 Task: Look for space in San Antonio del Táchira, Venezuela from 6th September, 2023 to 15th September, 2023 for 6 adults in price range Rs.8000 to Rs.12000. Place can be entire place or private room with 6 bedrooms having 6 beds and 6 bathrooms. Property type can be house, flat, guest house. Amenities needed are: wifi, TV, free parkinig on premises, gym, breakfast. Booking option can be shelf check-in. Required host language is English.
Action: Mouse moved to (513, 124)
Screenshot: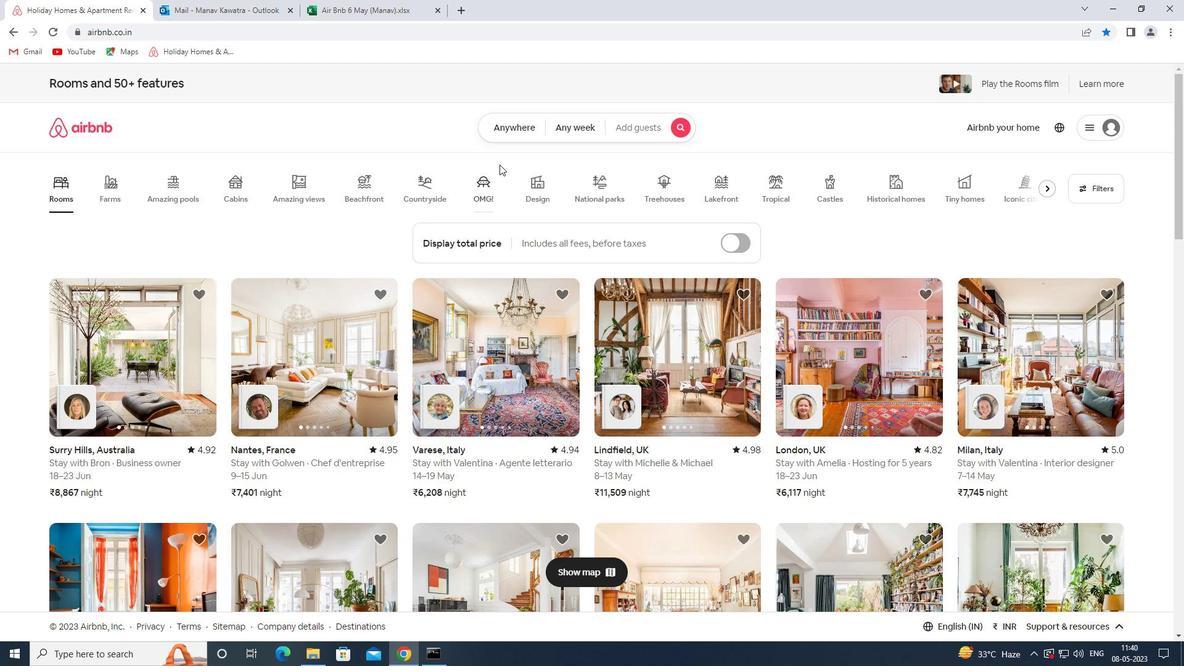 
Action: Mouse pressed left at (513, 124)
Screenshot: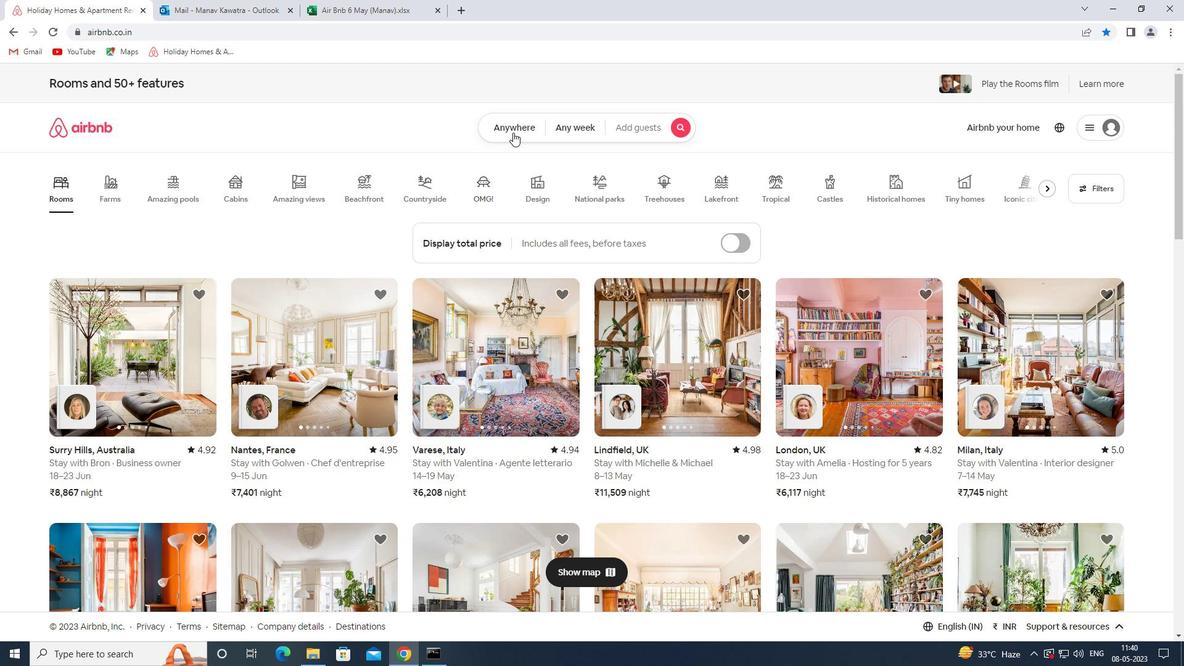 
Action: Mouse moved to (409, 175)
Screenshot: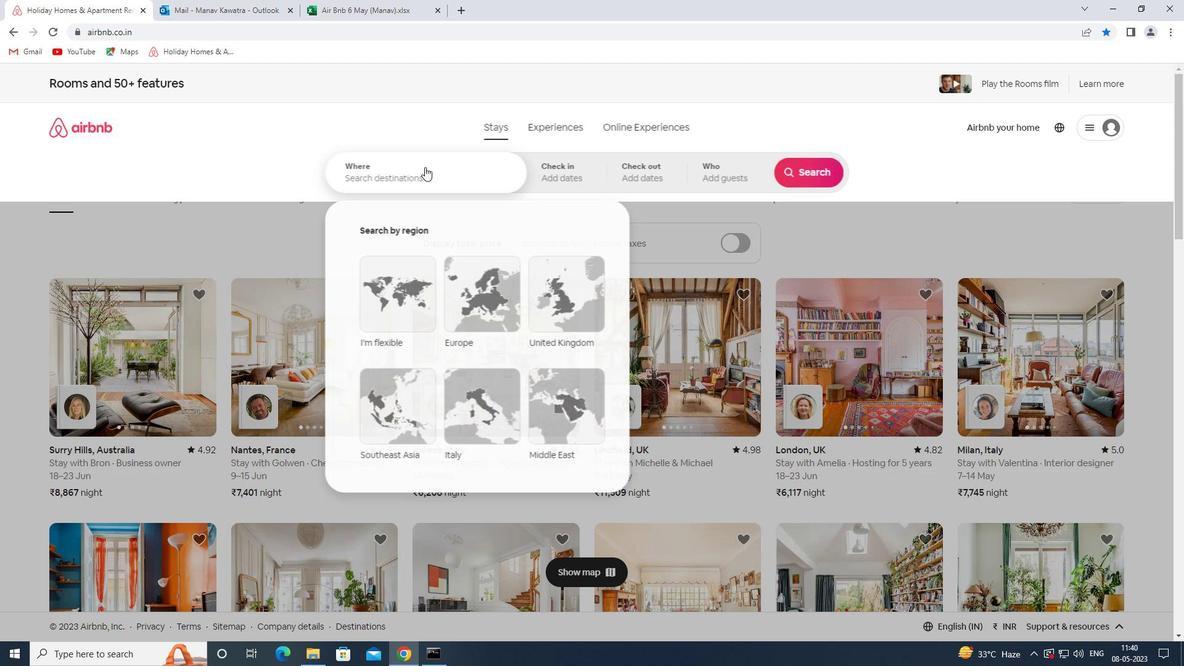 
Action: Mouse pressed left at (409, 175)
Screenshot: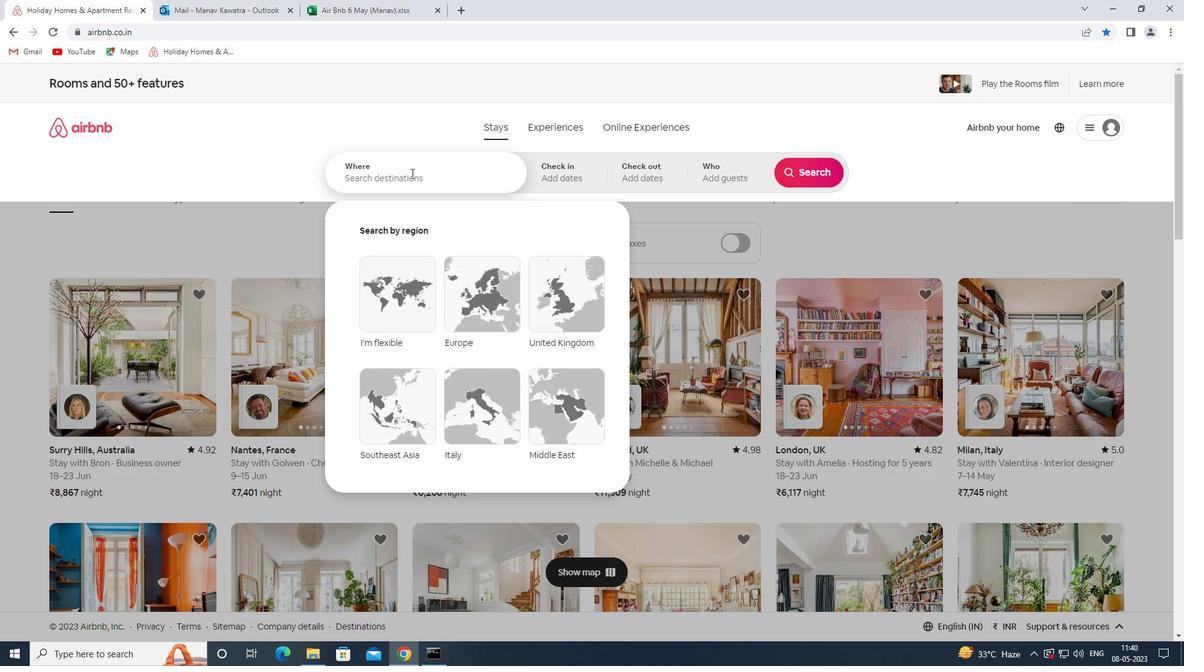 
Action: Key pressed <Key.shift>SAN<Key.space><Key.shift>ANTONIO<Key.space><Key.shift><Key.shift><Key.shift>DEL<Key.space><Key.shift>TACH
Screenshot: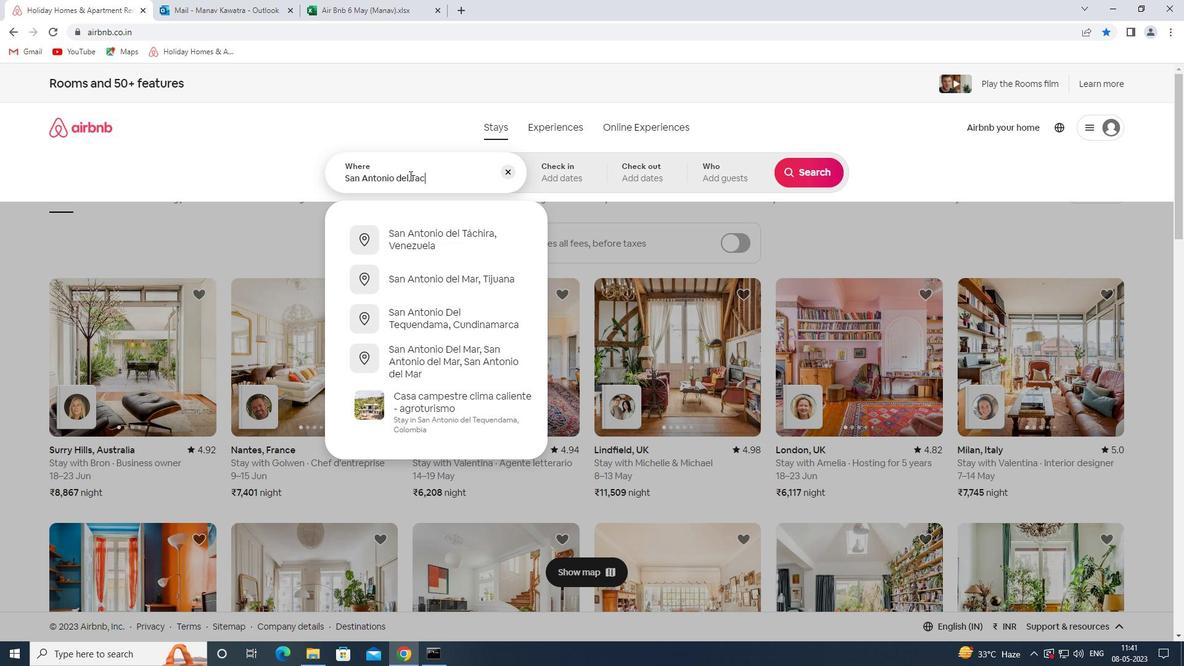 
Action: Mouse moved to (497, 244)
Screenshot: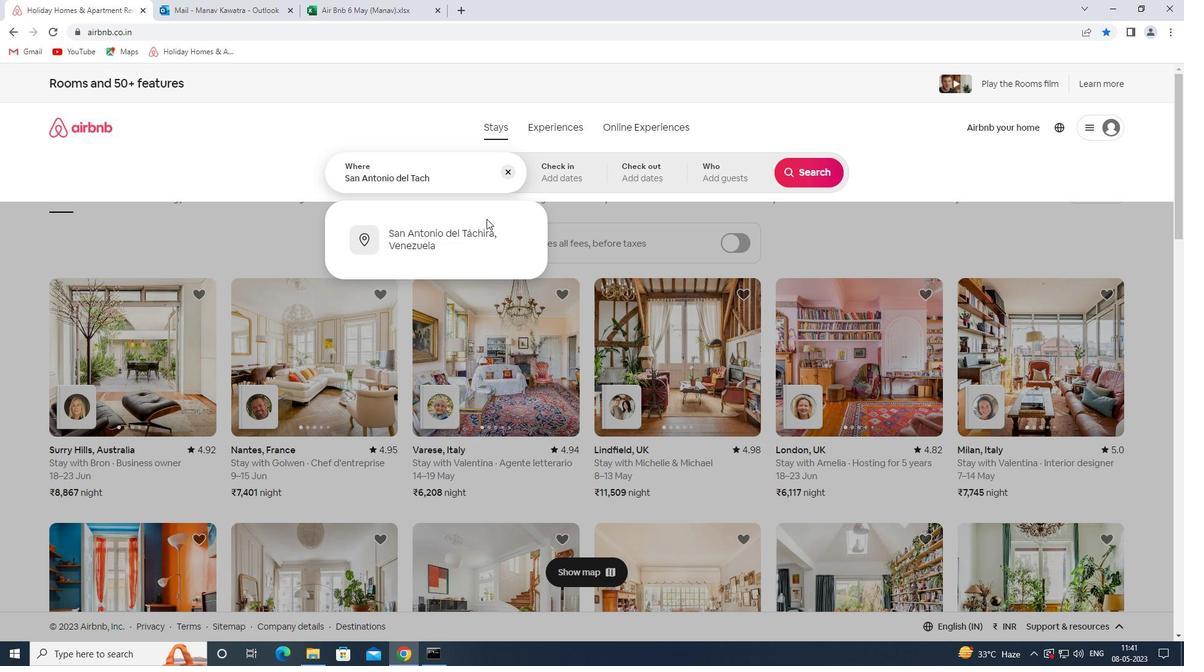 
Action: Mouse pressed left at (497, 244)
Screenshot: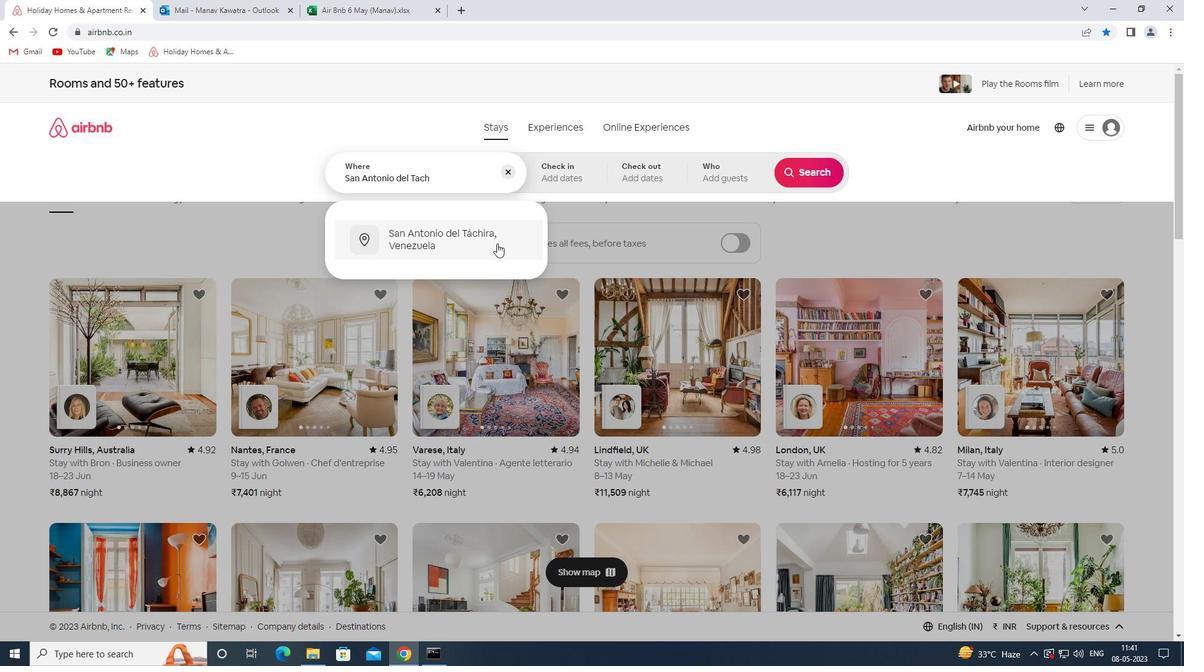 
Action: Mouse moved to (802, 266)
Screenshot: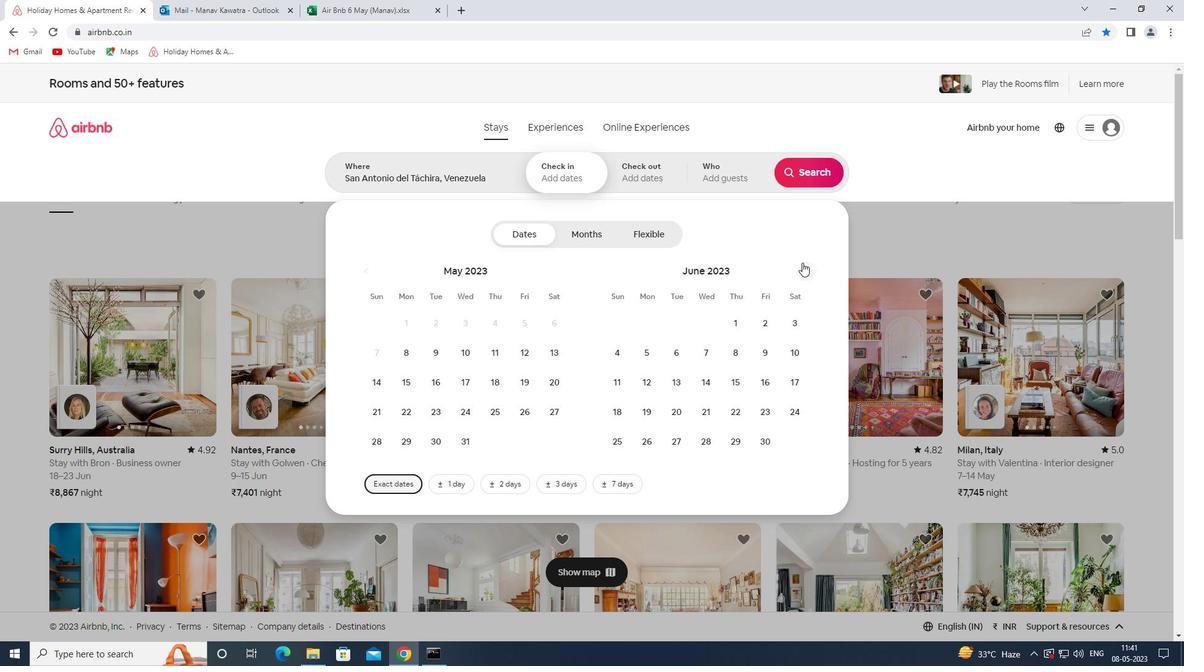 
Action: Mouse pressed left at (802, 266)
Screenshot: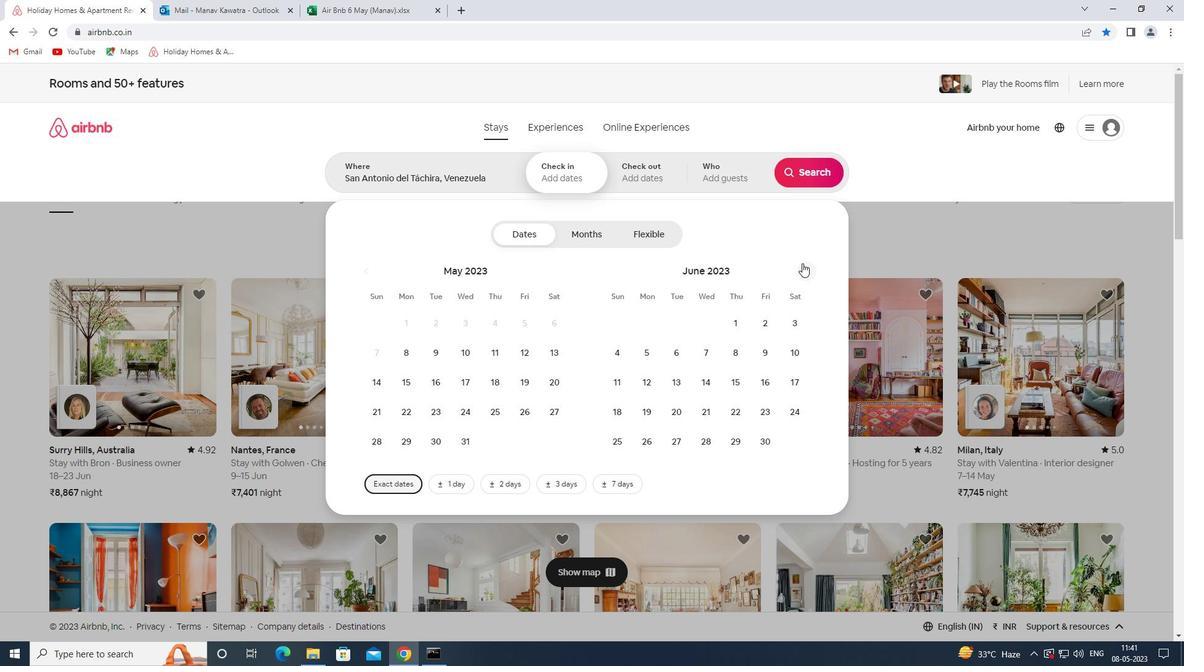 
Action: Mouse pressed left at (802, 266)
Screenshot: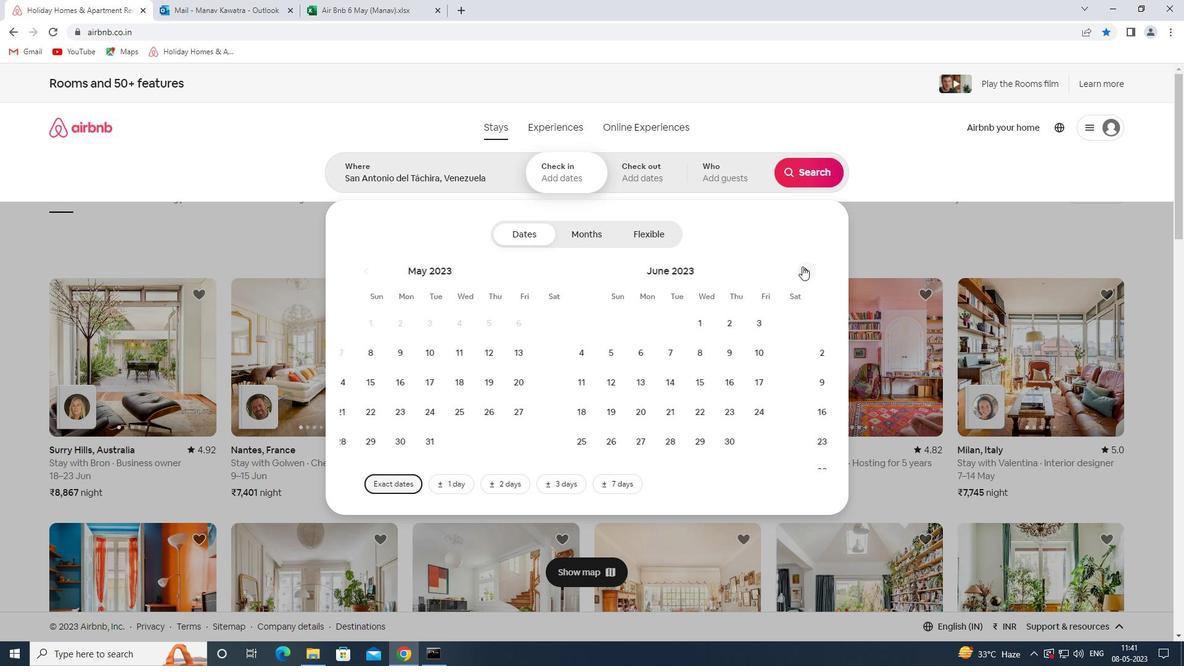 
Action: Mouse moved to (803, 267)
Screenshot: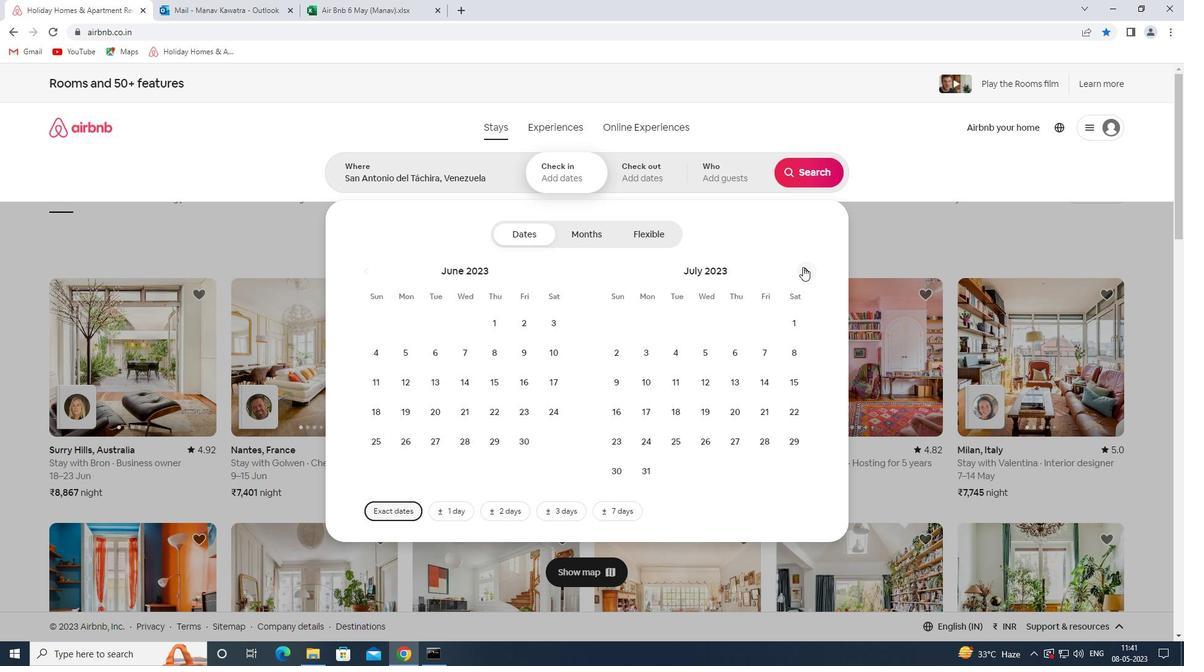 
Action: Mouse pressed left at (803, 267)
Screenshot: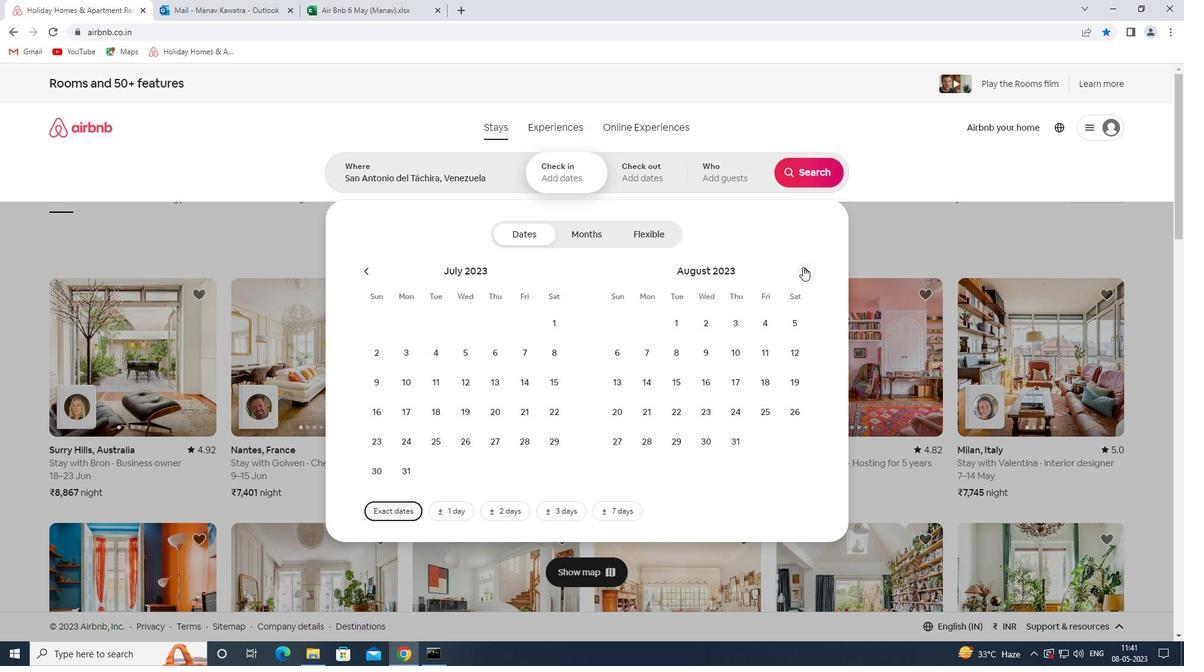 
Action: Mouse moved to (714, 347)
Screenshot: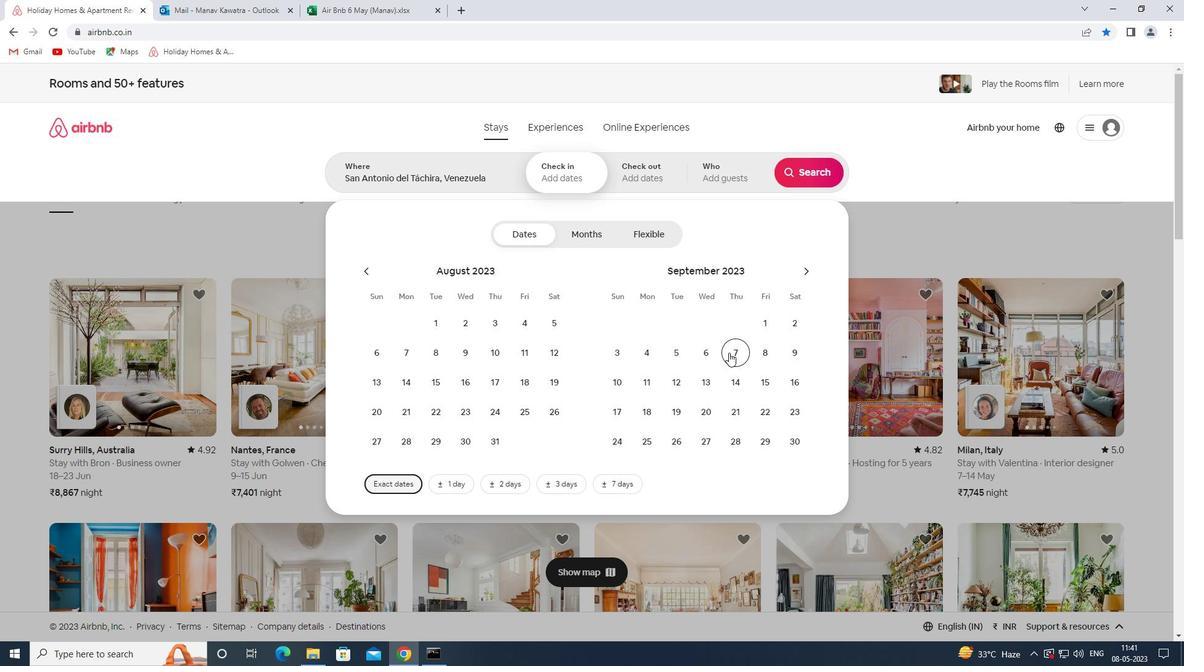 
Action: Mouse pressed left at (714, 347)
Screenshot: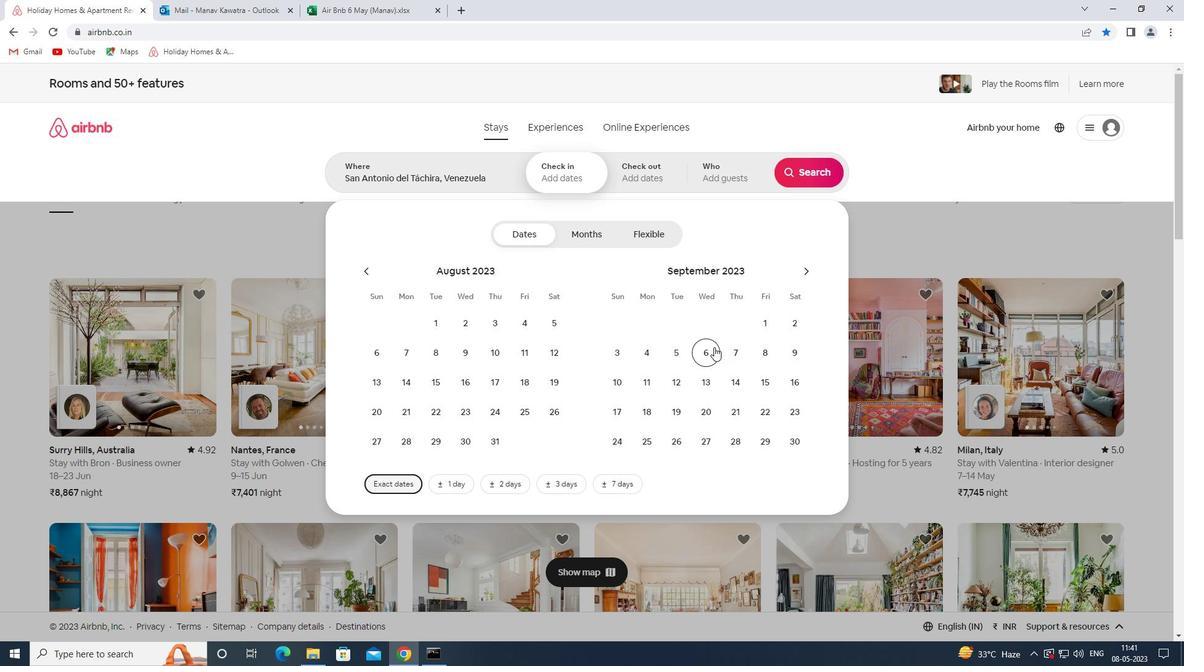 
Action: Mouse moved to (773, 380)
Screenshot: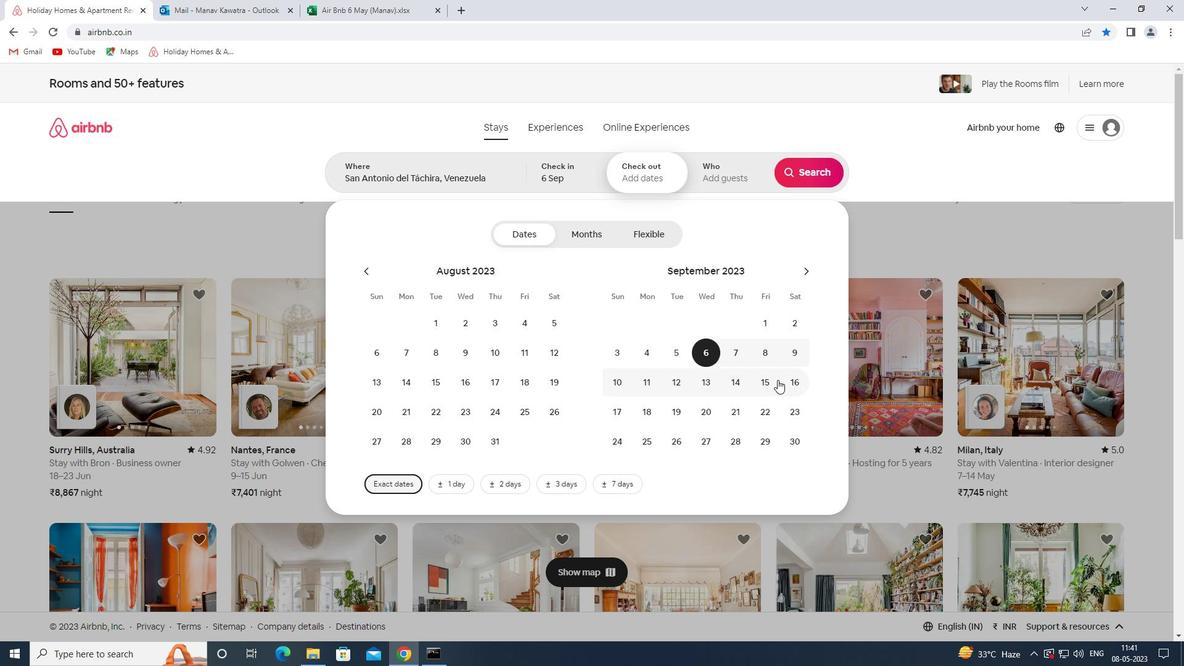
Action: Mouse pressed left at (773, 380)
Screenshot: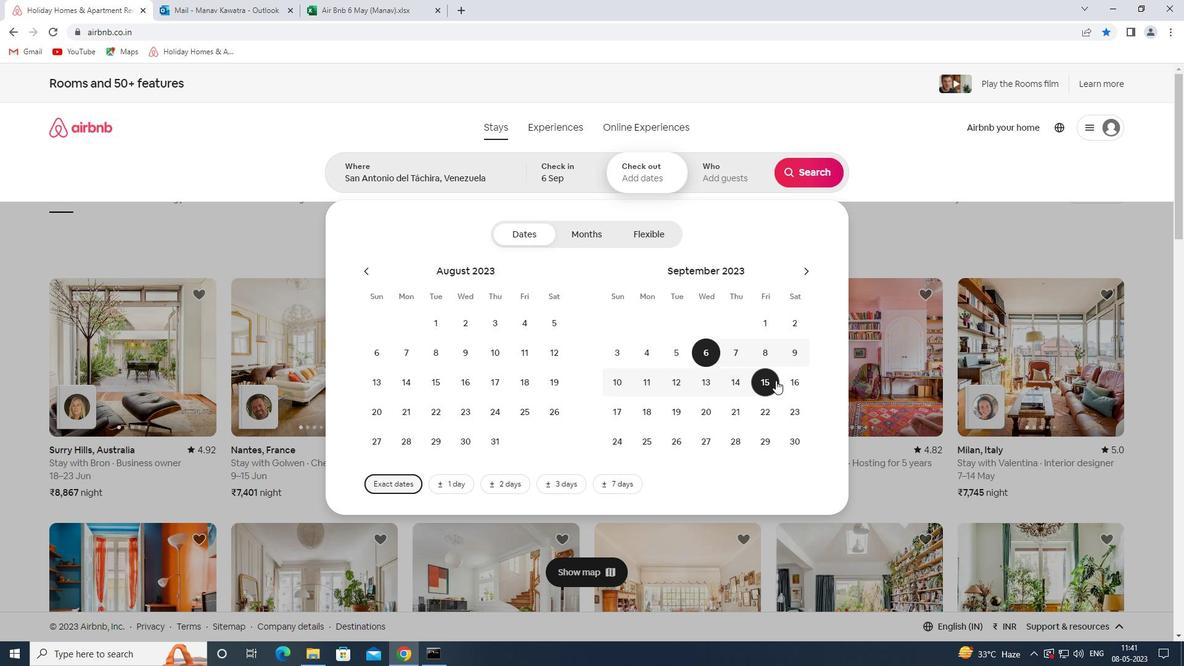
Action: Mouse moved to (730, 177)
Screenshot: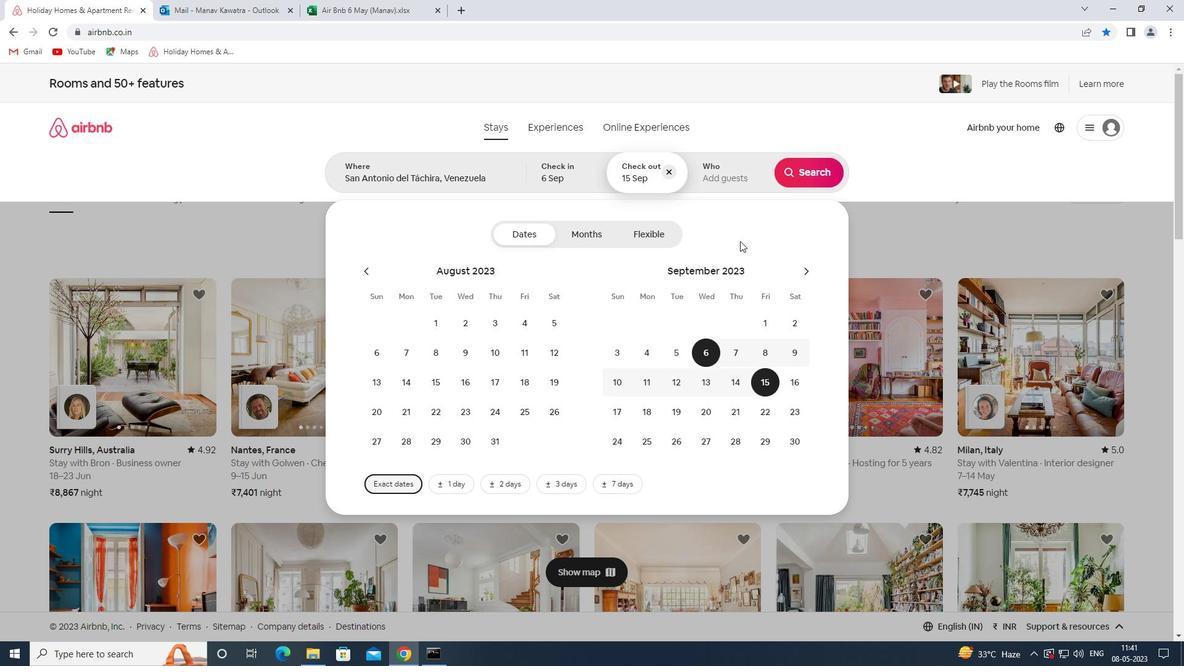 
Action: Mouse pressed left at (730, 177)
Screenshot: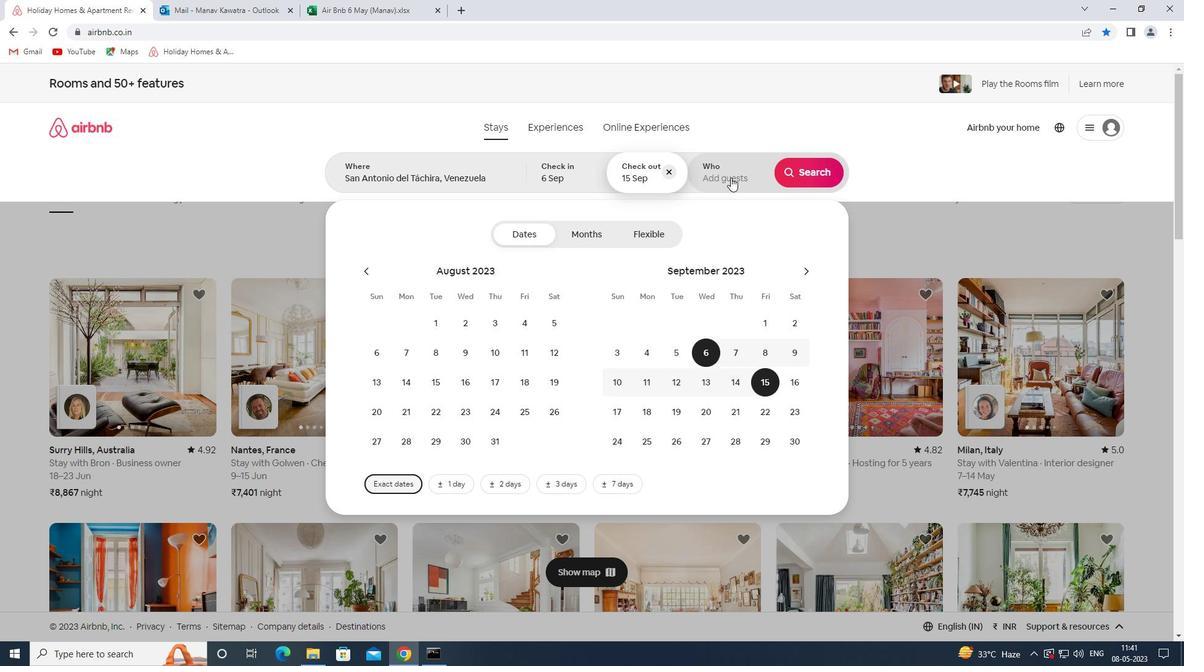 
Action: Mouse moved to (820, 236)
Screenshot: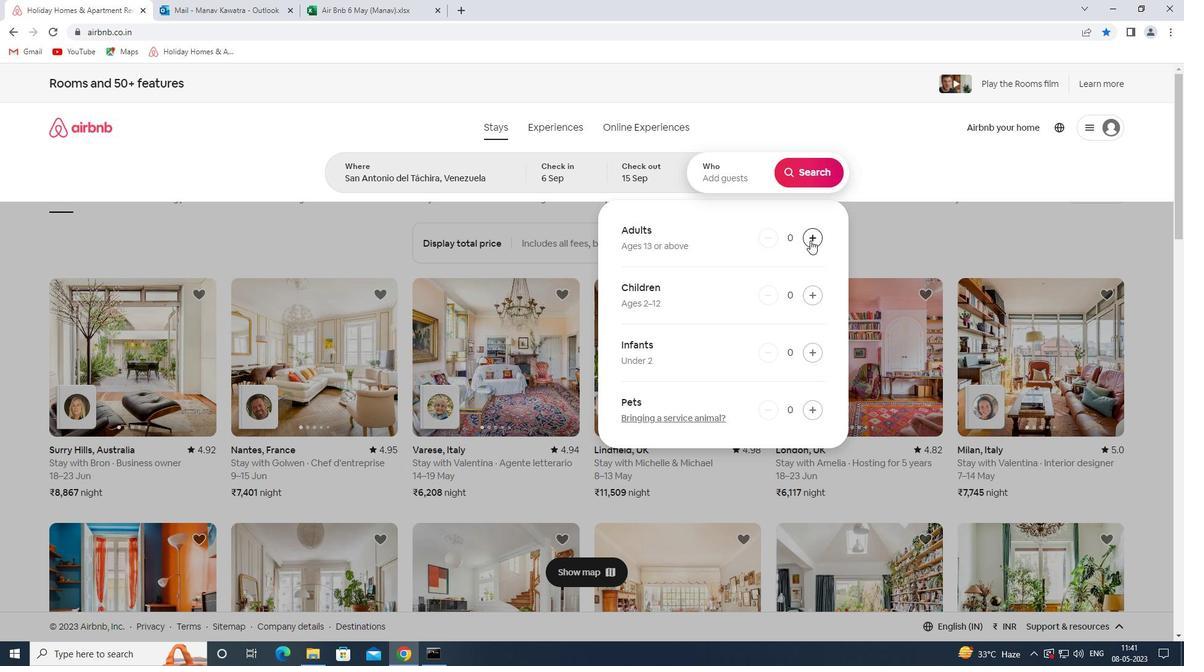 
Action: Mouse pressed left at (820, 236)
Screenshot: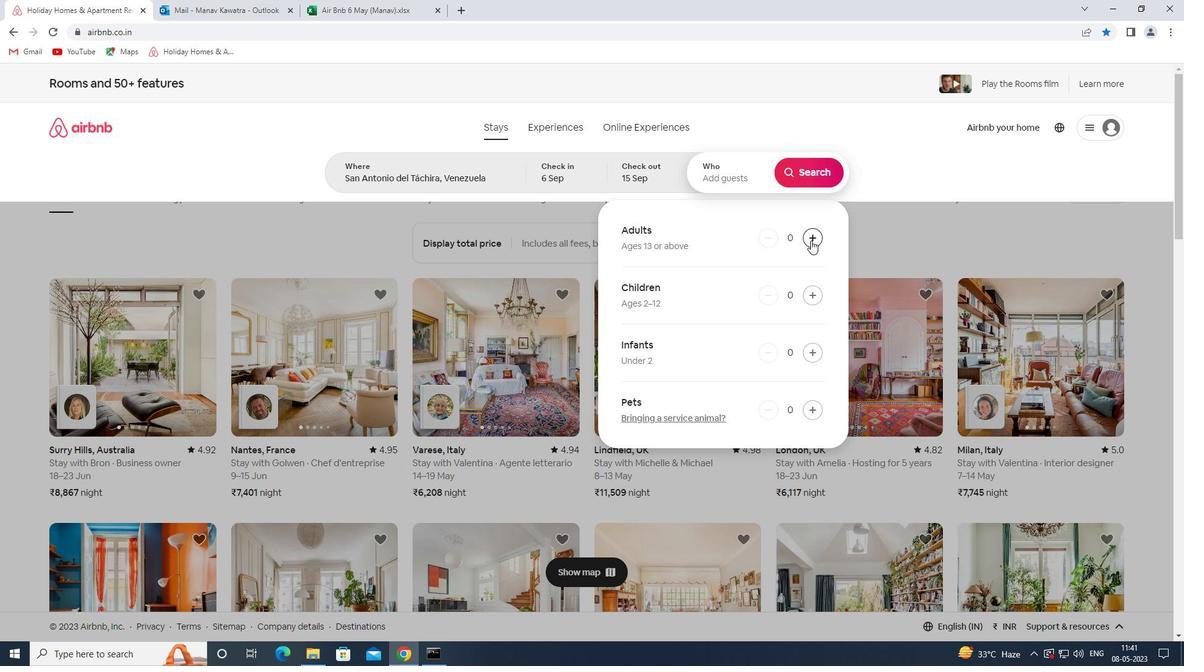 
Action: Mouse moved to (820, 236)
Screenshot: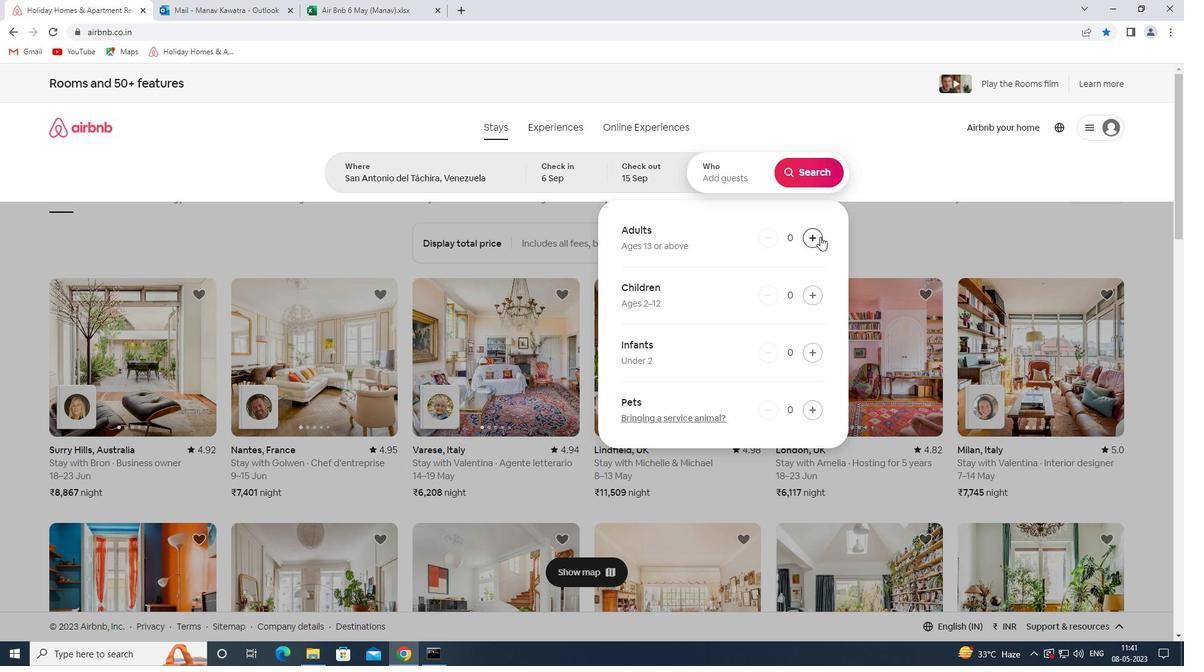 
Action: Mouse pressed left at (820, 236)
Screenshot: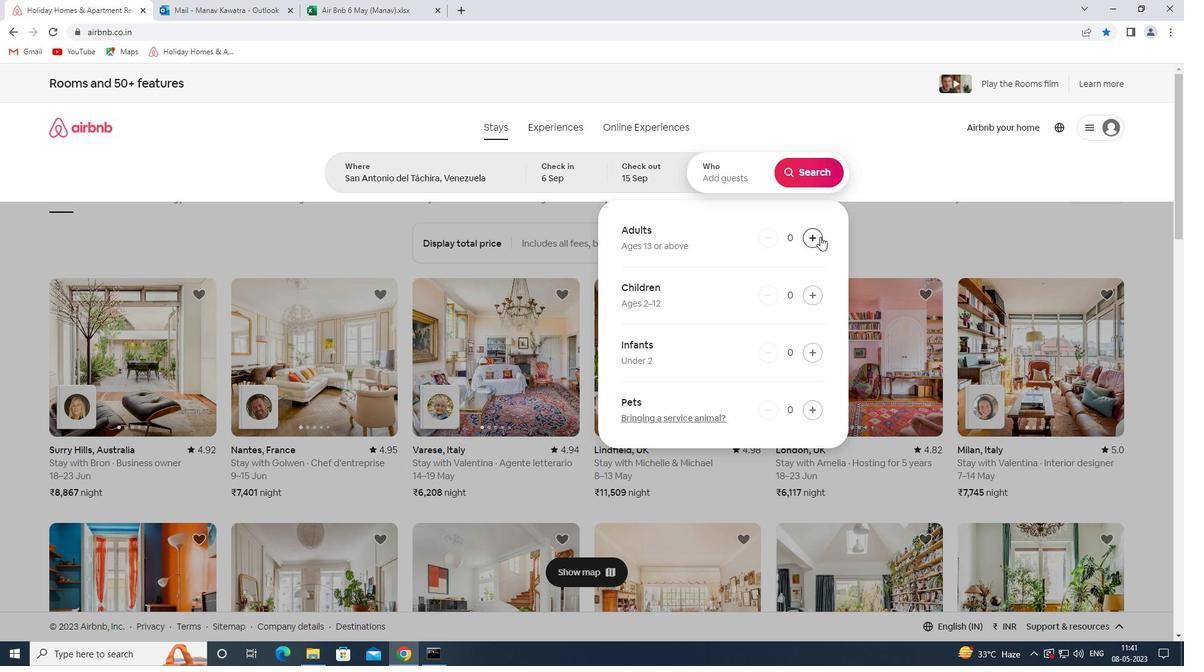 
Action: Mouse moved to (819, 236)
Screenshot: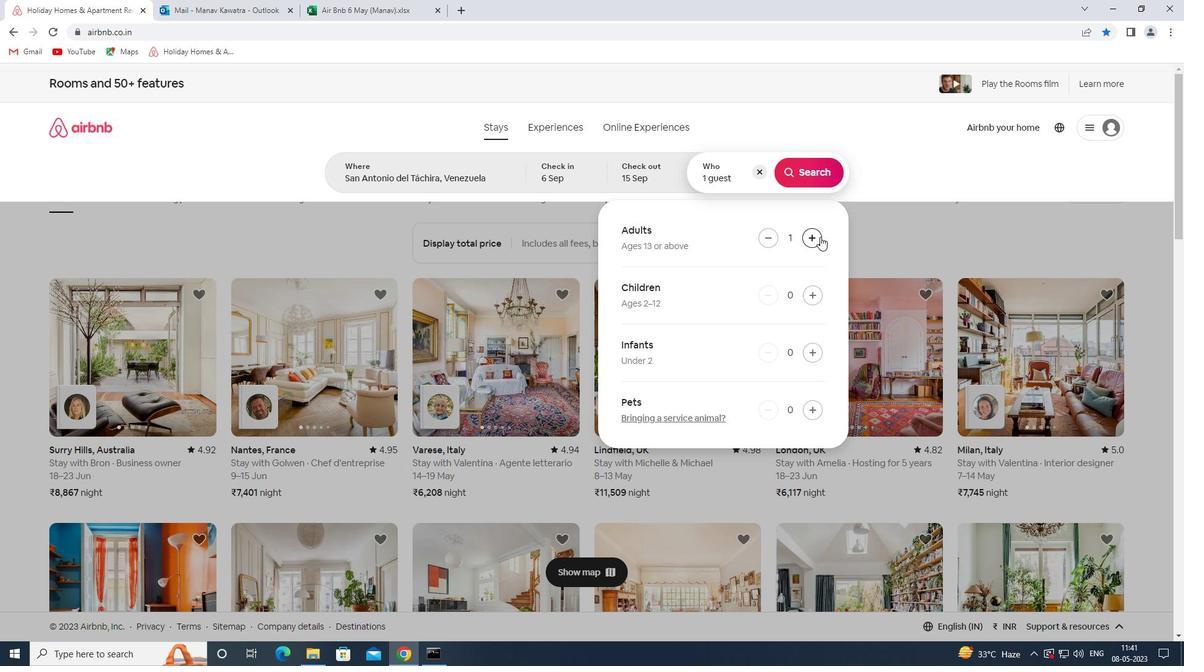 
Action: Mouse pressed left at (819, 236)
Screenshot: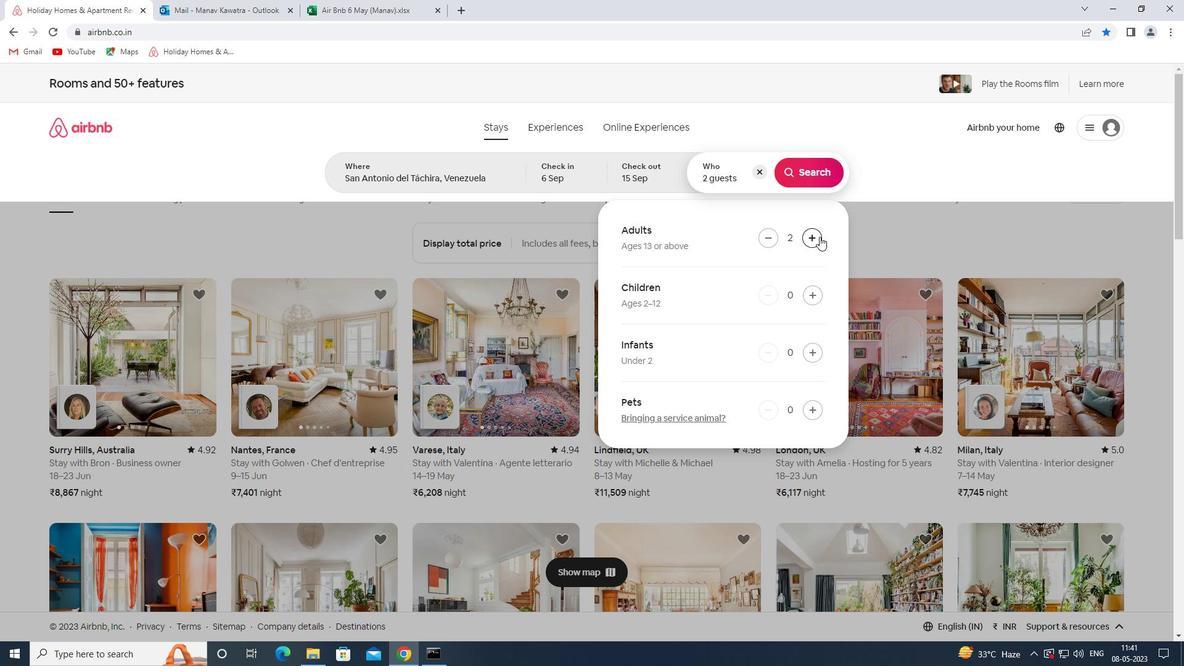 
Action: Mouse pressed left at (819, 236)
Screenshot: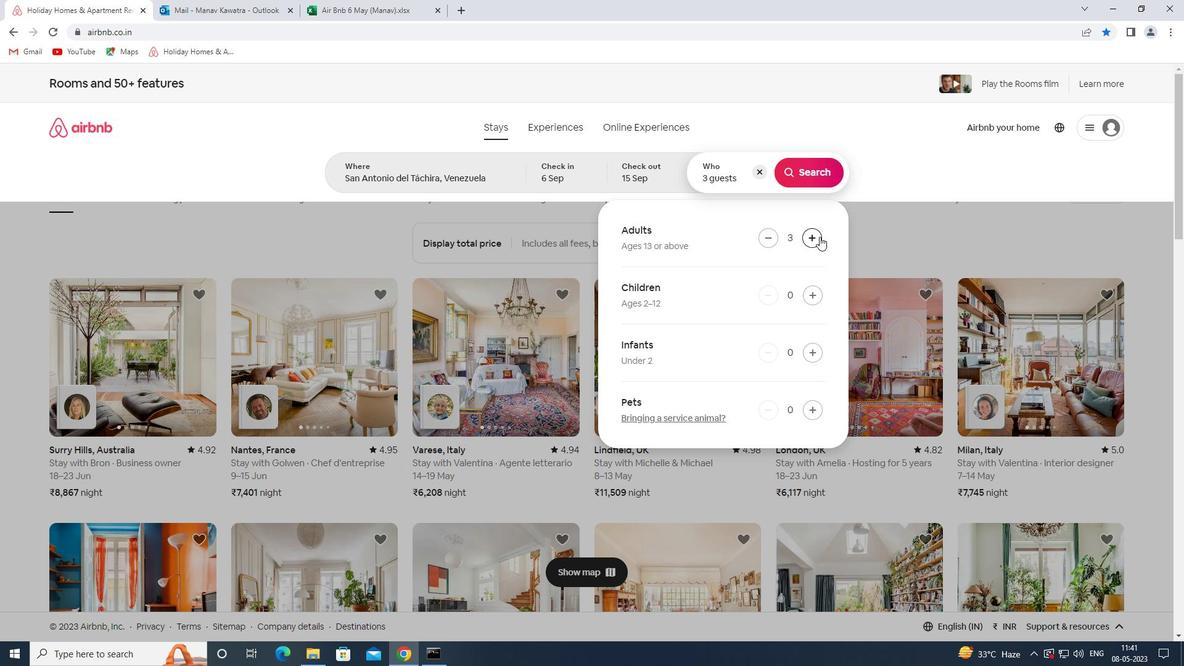 
Action: Mouse pressed left at (819, 236)
Screenshot: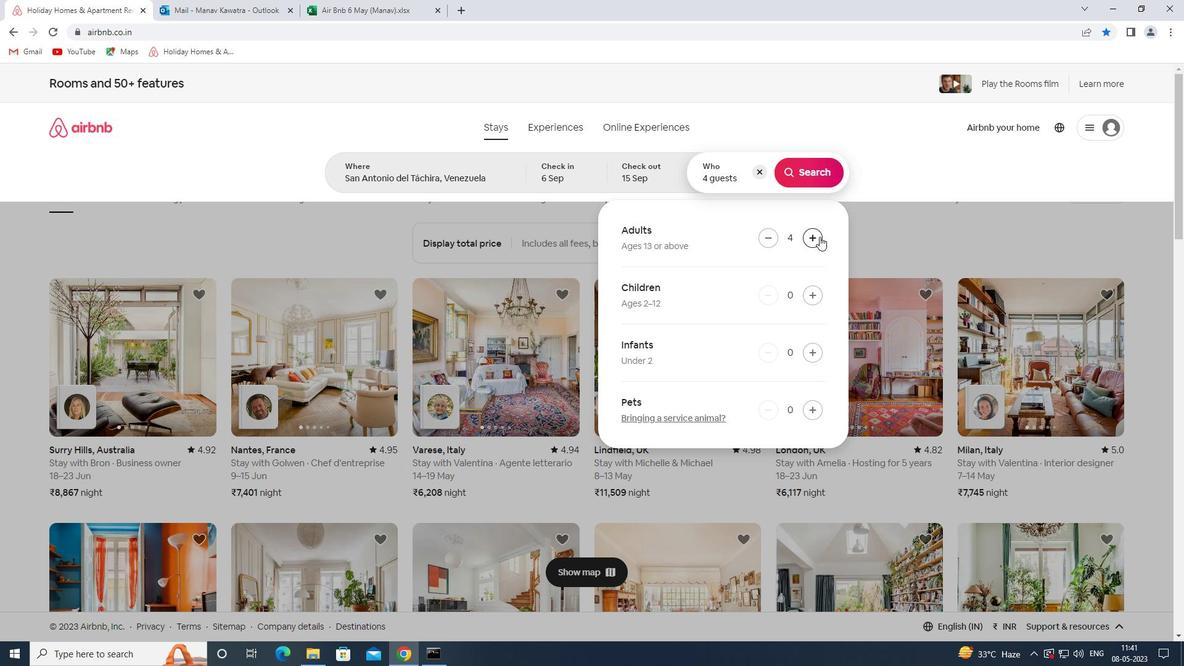 
Action: Mouse pressed left at (819, 236)
Screenshot: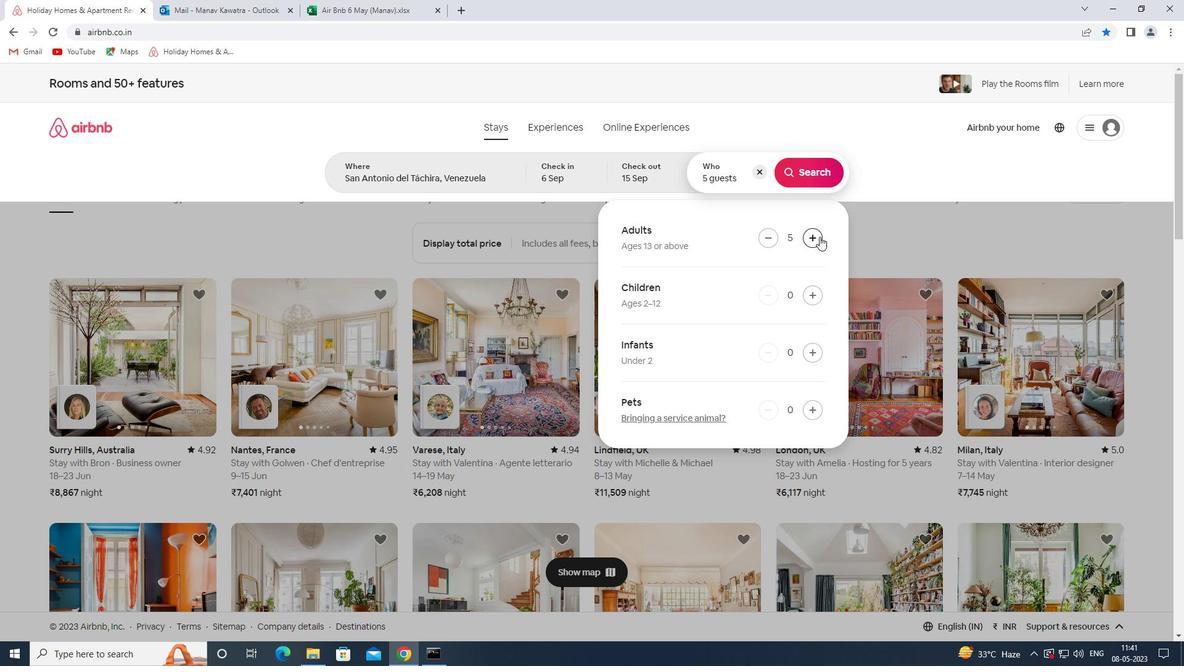 
Action: Mouse moved to (813, 169)
Screenshot: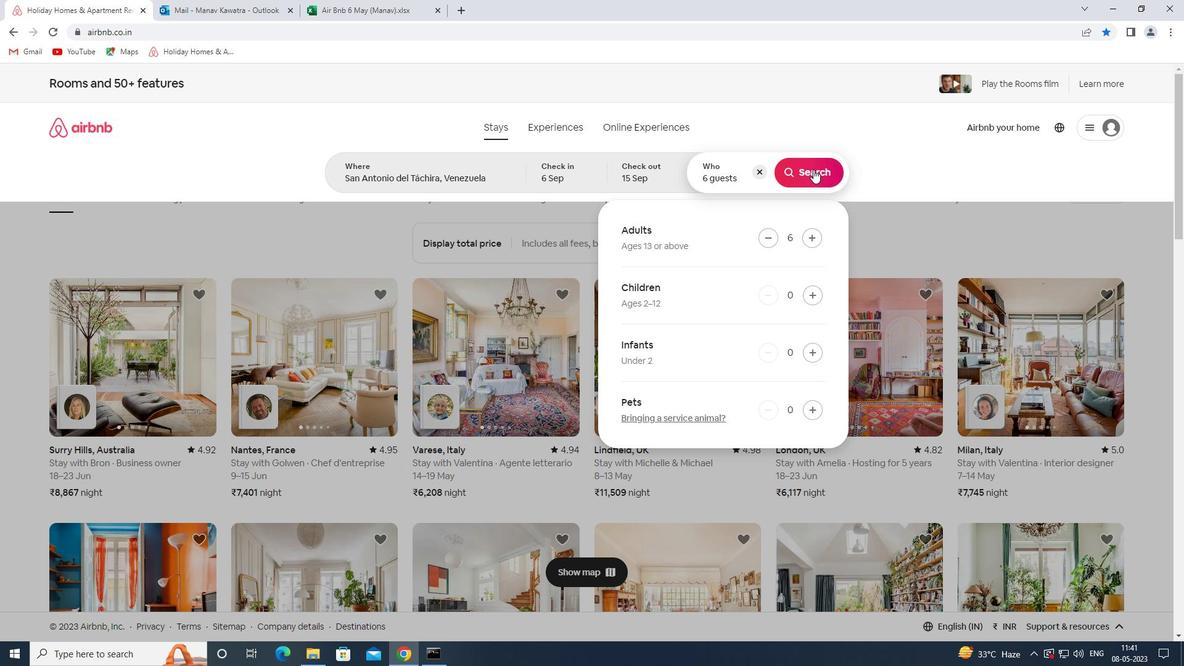 
Action: Mouse pressed left at (813, 169)
Screenshot: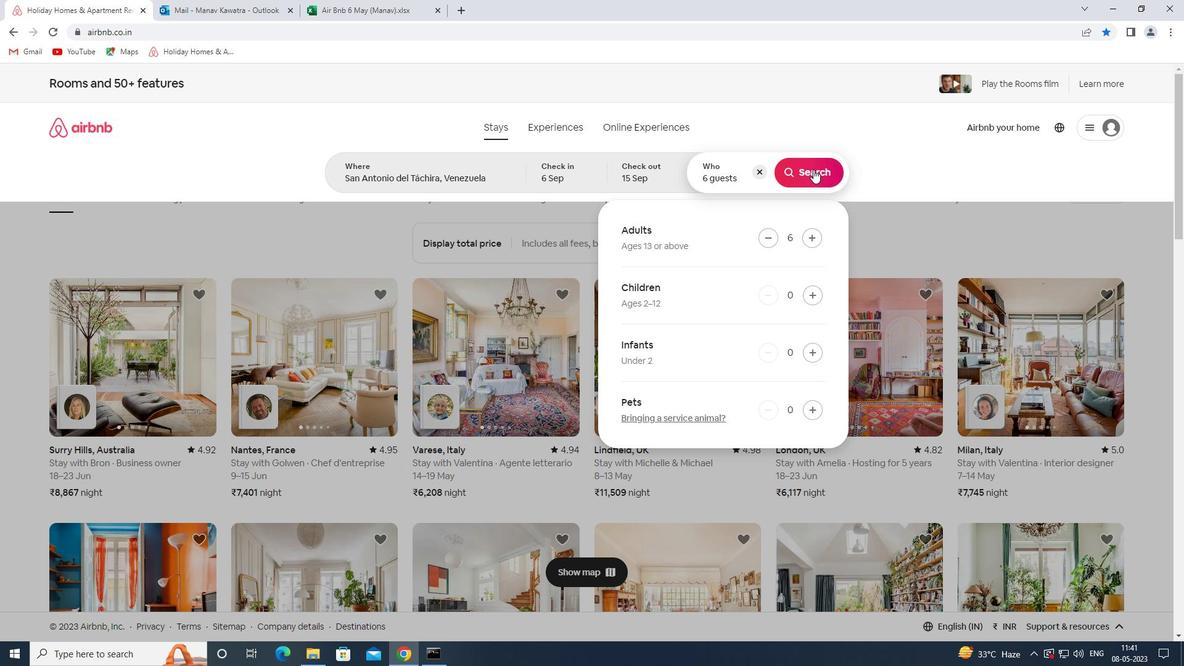 
Action: Mouse moved to (1132, 135)
Screenshot: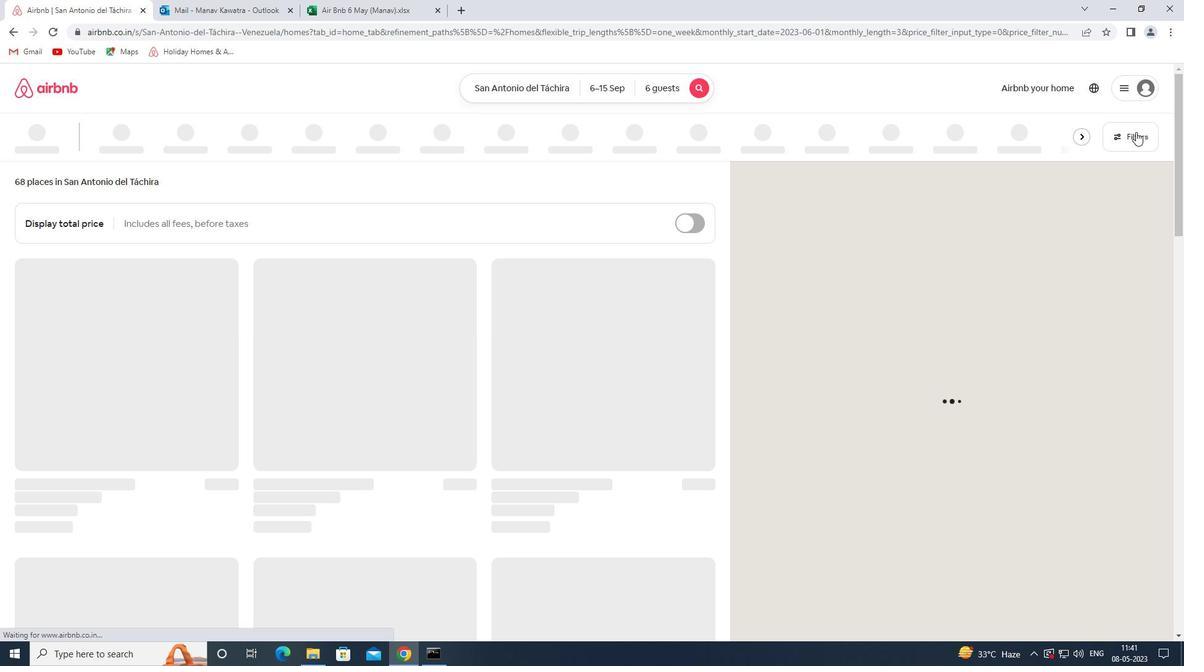 
Action: Mouse pressed left at (1132, 135)
Screenshot: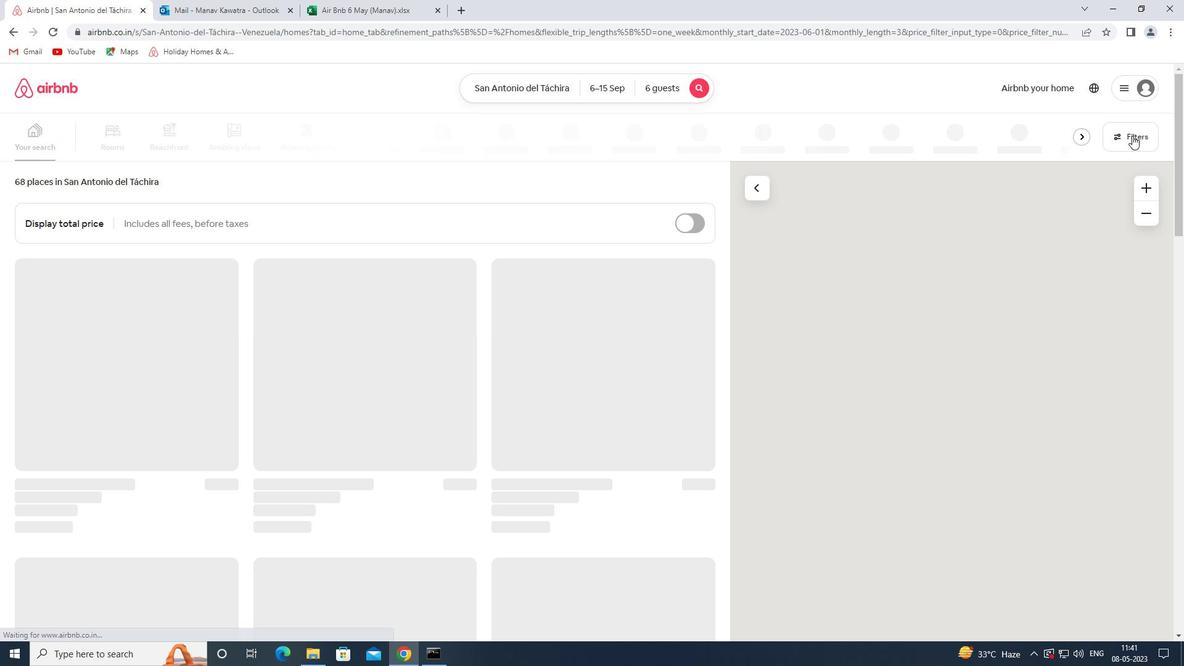 
Action: Mouse moved to (442, 444)
Screenshot: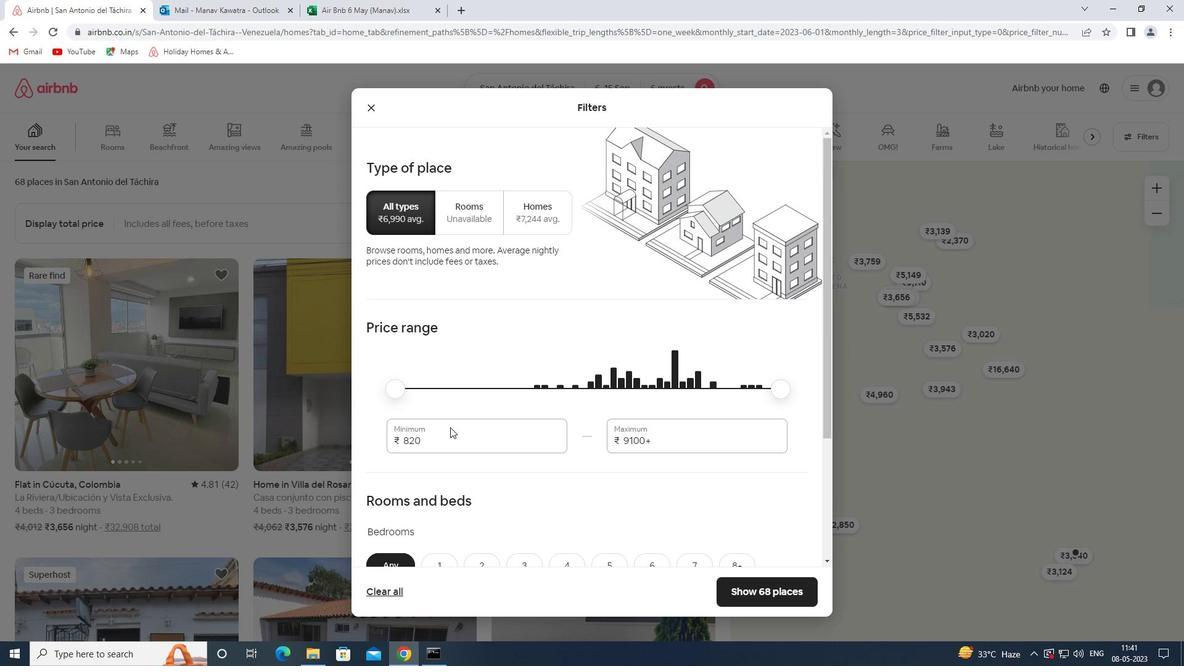 
Action: Mouse pressed left at (442, 444)
Screenshot: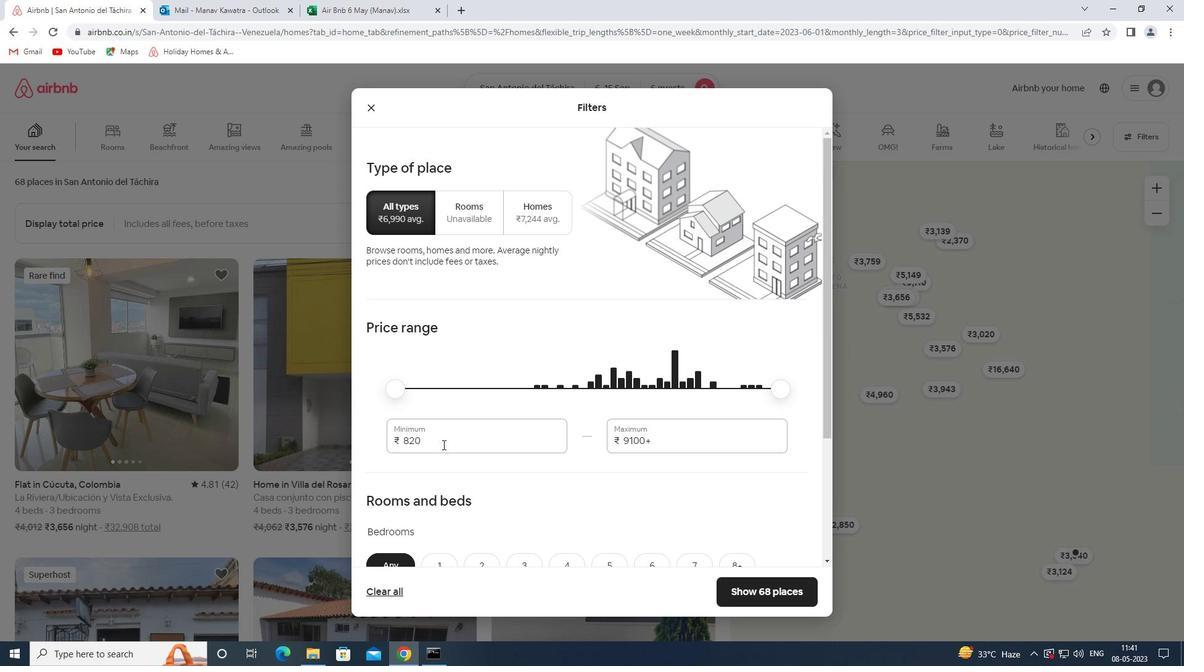 
Action: Mouse pressed left at (442, 444)
Screenshot: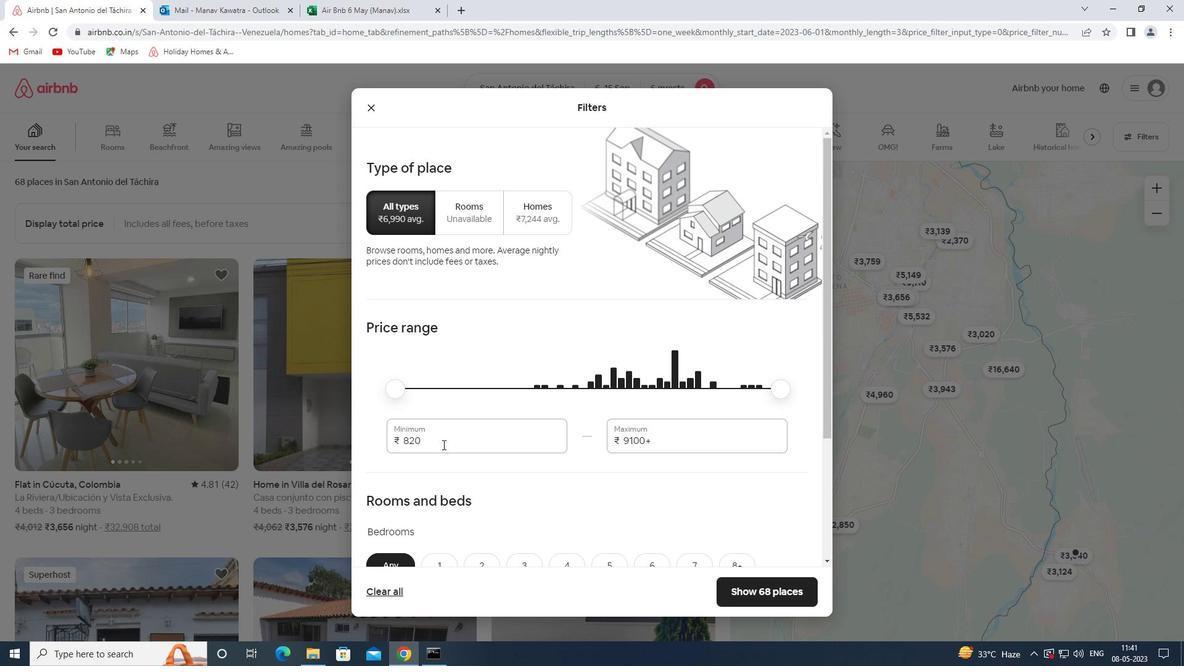 
Action: Key pressed 8000<Key.tab>12000
Screenshot: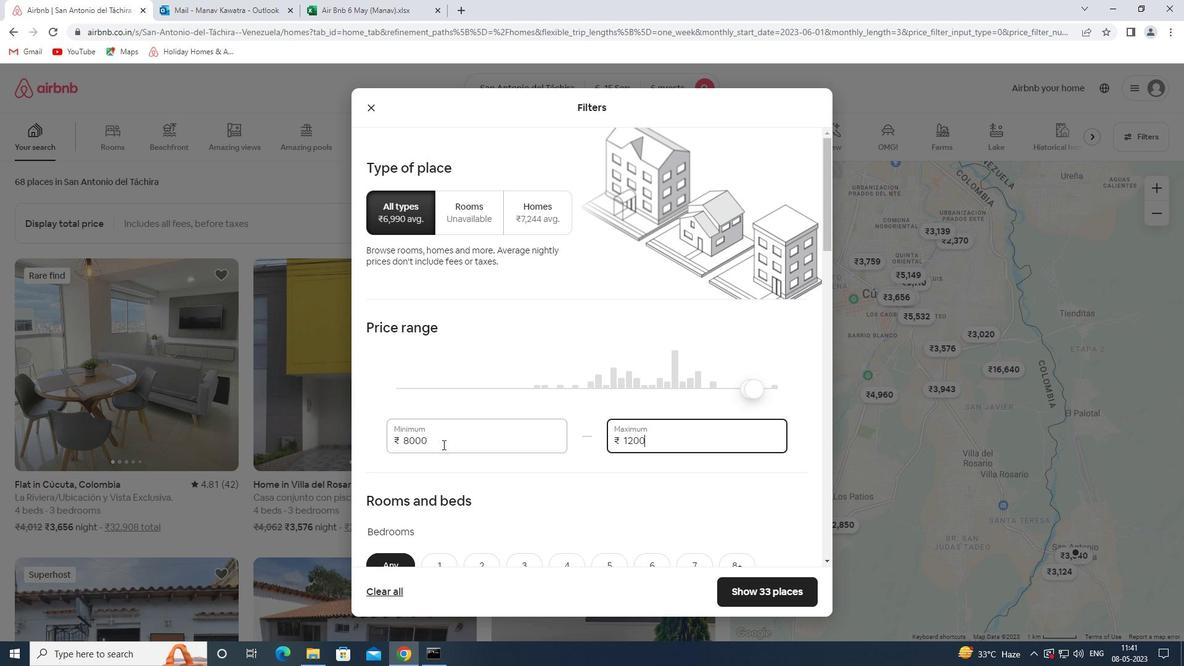 
Action: Mouse scrolled (442, 444) with delta (0, 0)
Screenshot: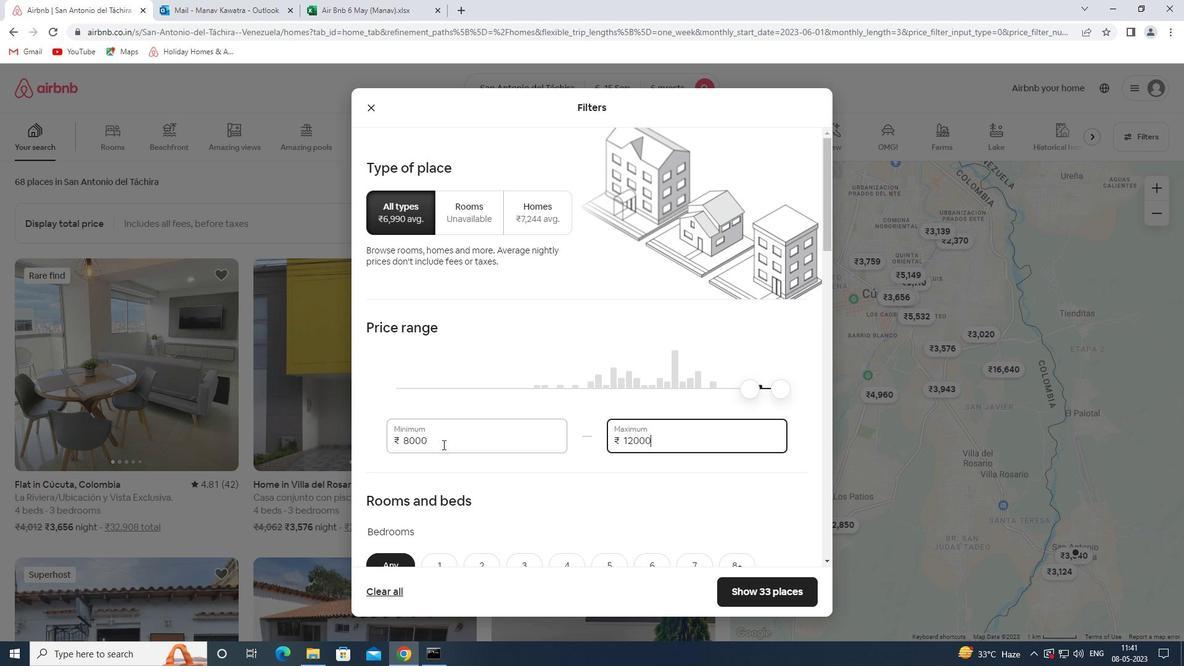 
Action: Mouse scrolled (442, 444) with delta (0, 0)
Screenshot: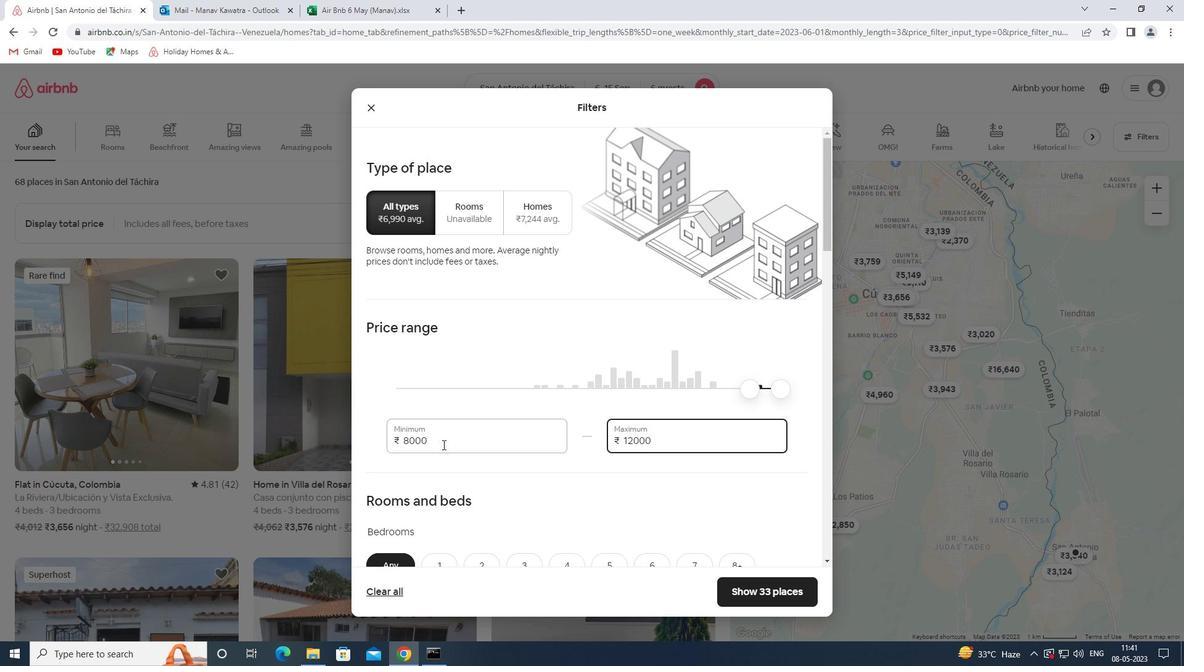 
Action: Mouse scrolled (442, 444) with delta (0, 0)
Screenshot: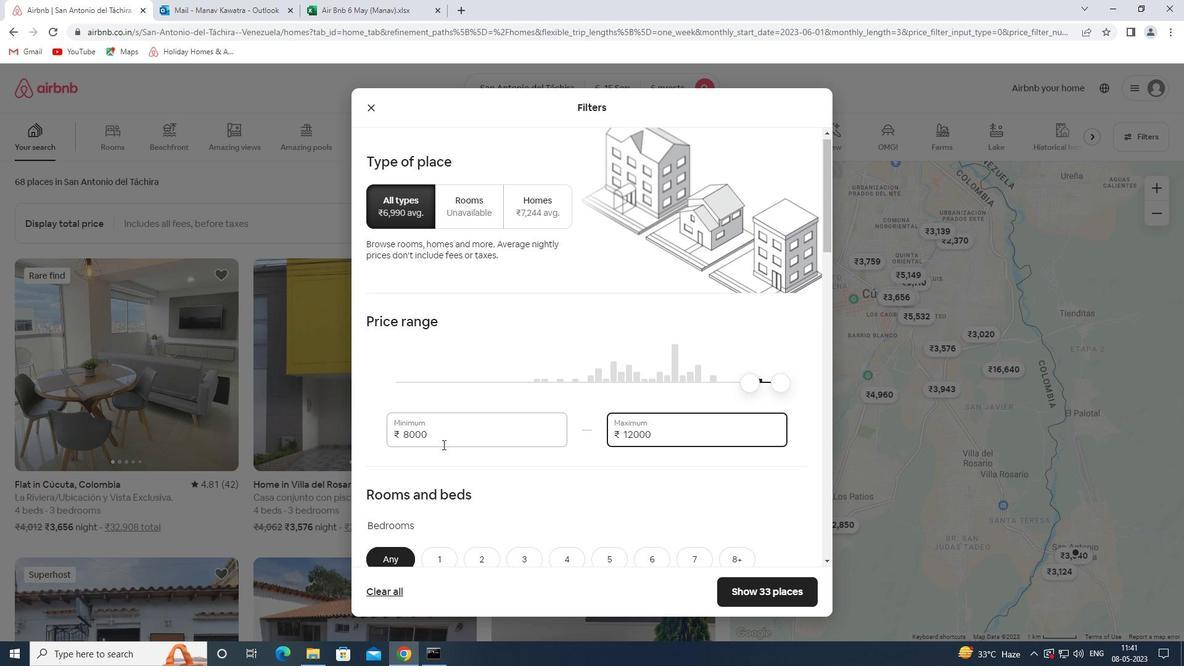 
Action: Mouse scrolled (442, 444) with delta (0, 0)
Screenshot: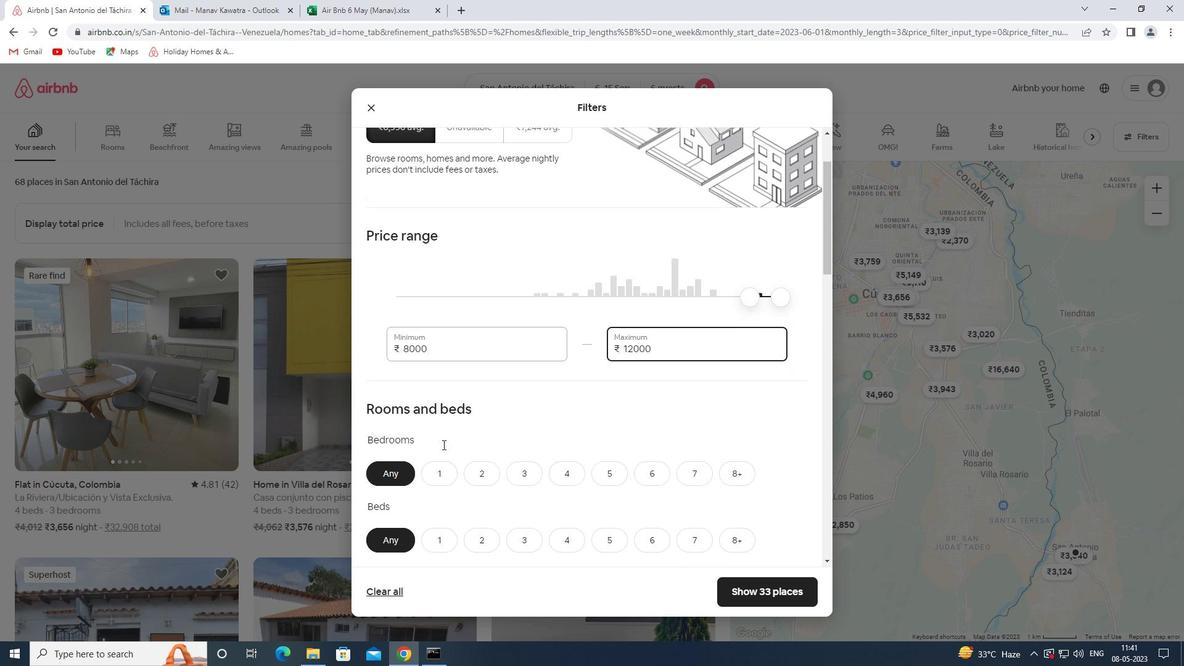 
Action: Mouse moved to (657, 323)
Screenshot: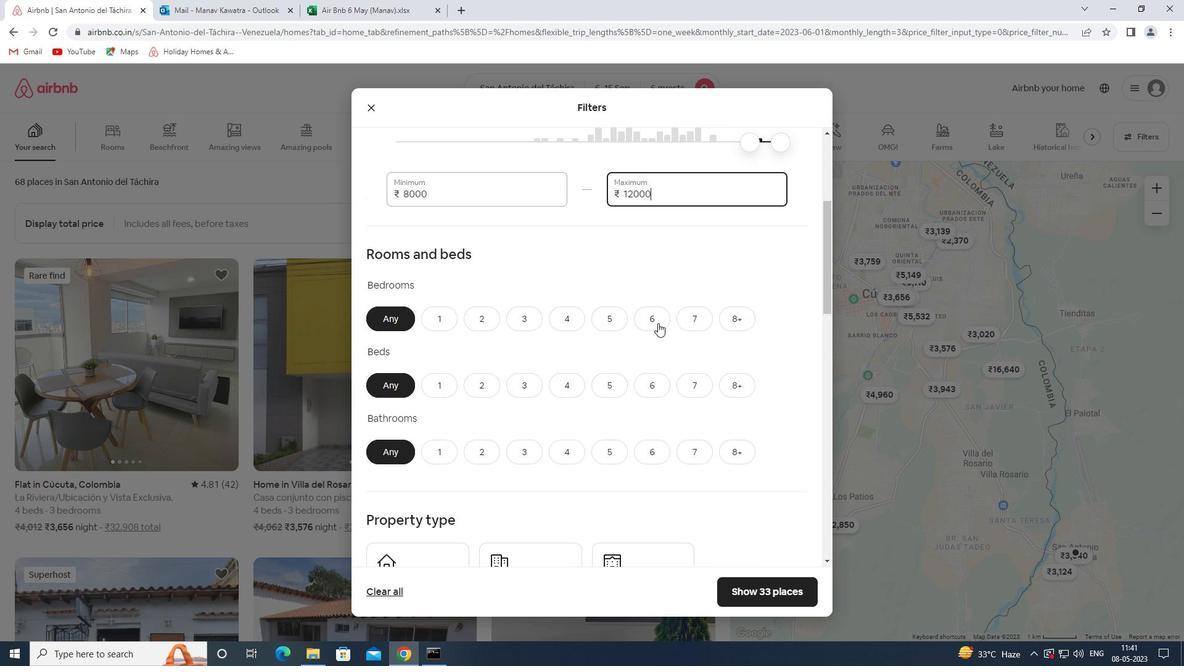 
Action: Mouse pressed left at (657, 323)
Screenshot: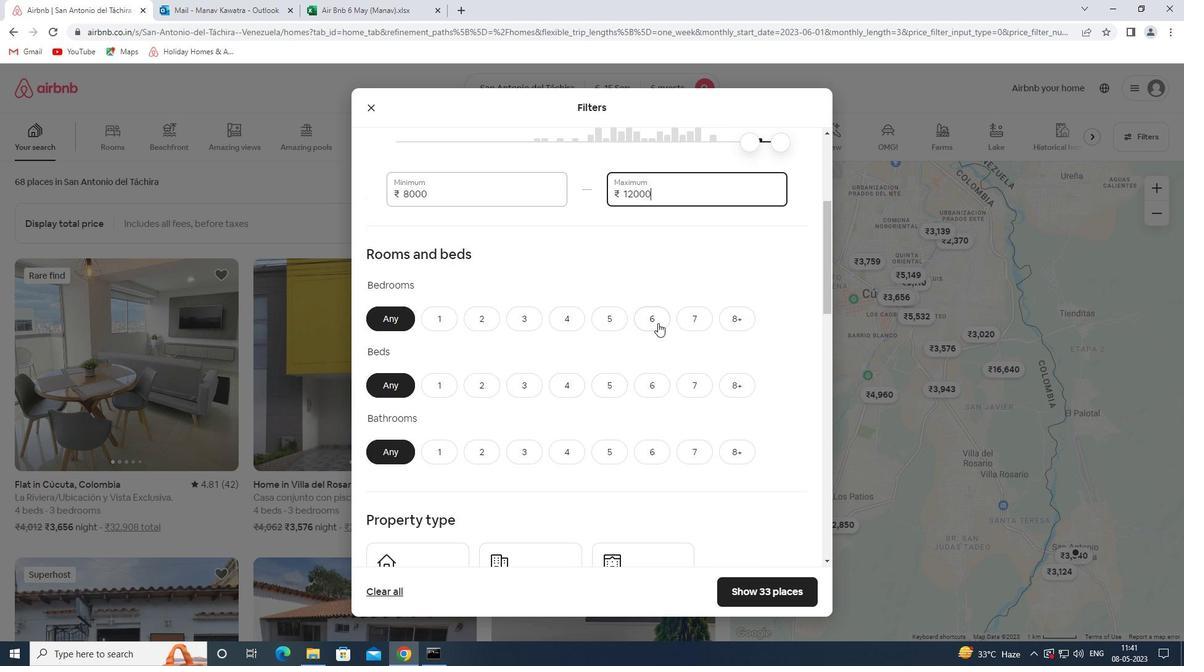 
Action: Mouse moved to (648, 380)
Screenshot: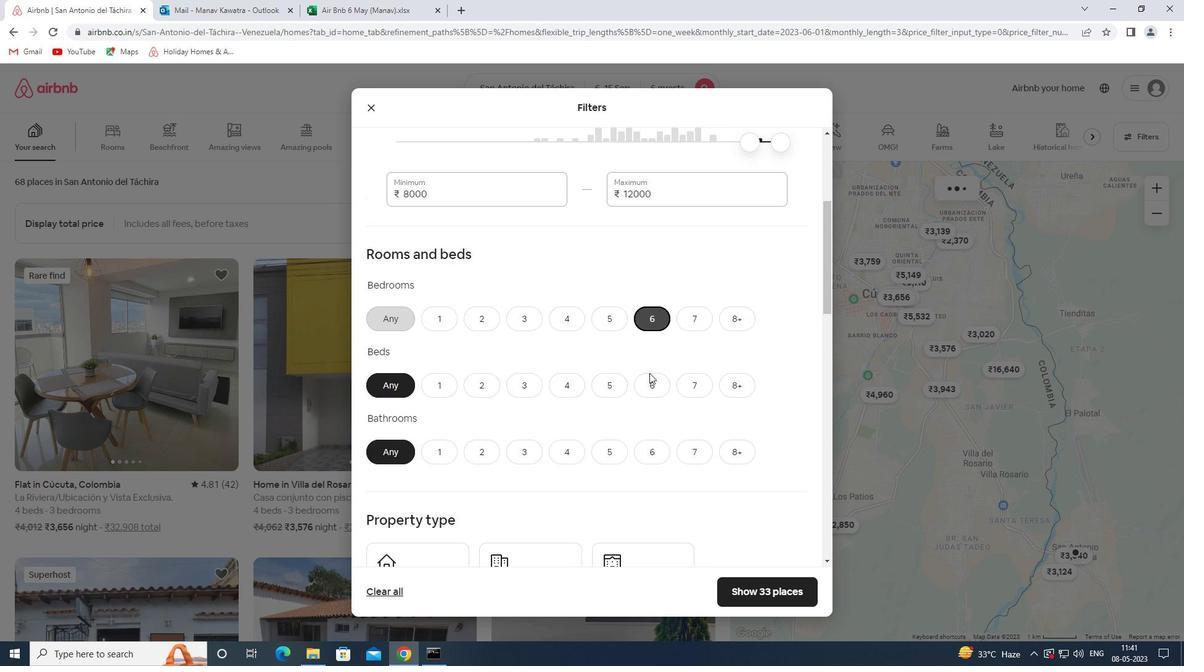 
Action: Mouse pressed left at (648, 380)
Screenshot: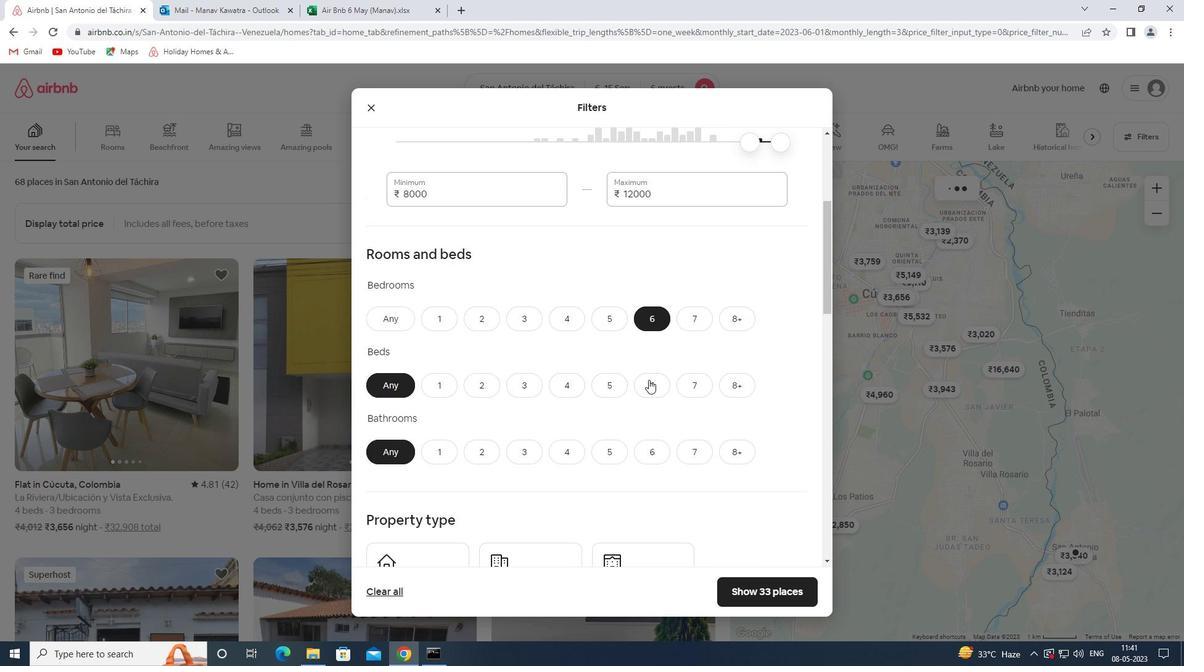 
Action: Mouse moved to (653, 446)
Screenshot: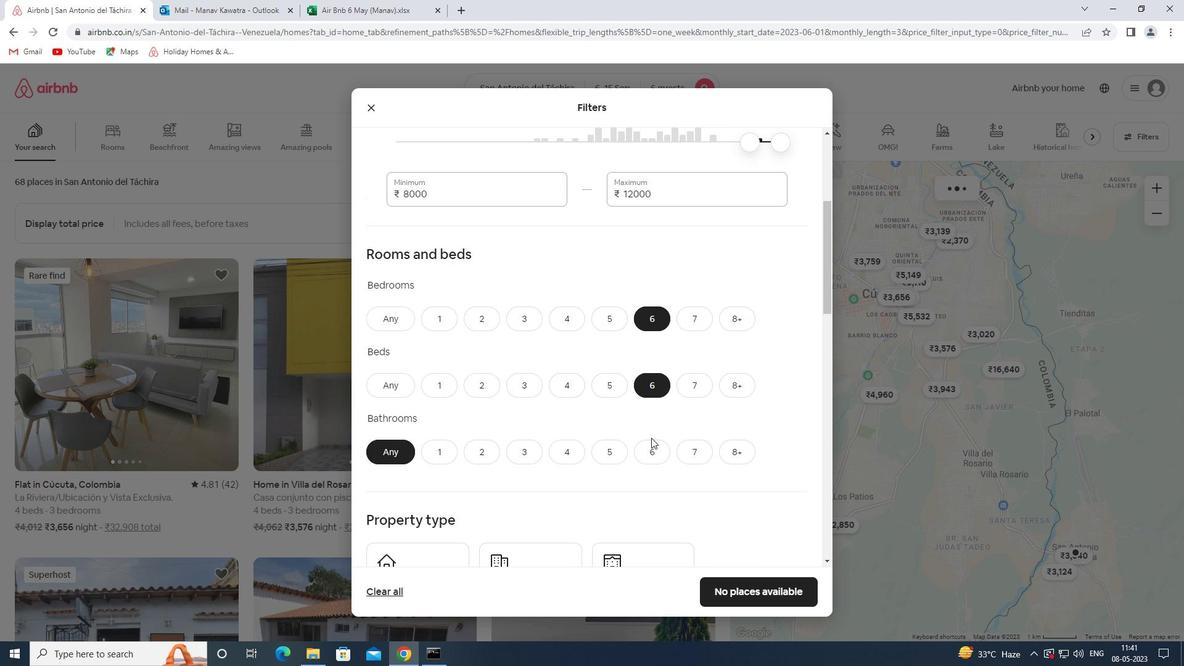 
Action: Mouse pressed left at (653, 446)
Screenshot: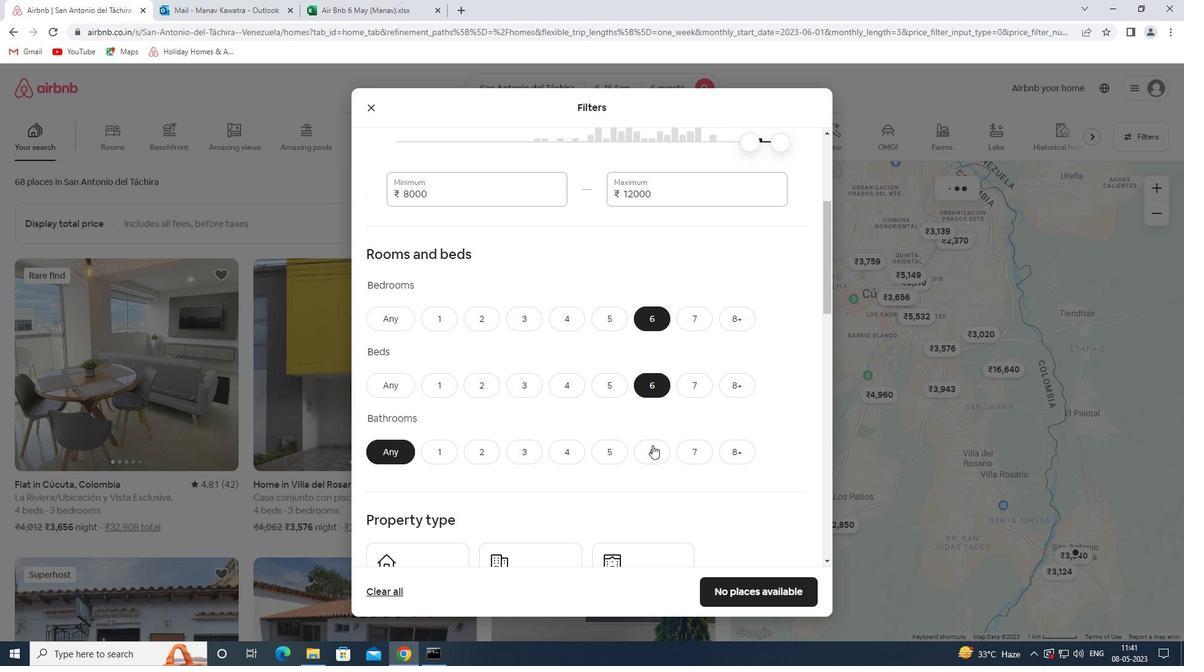 
Action: Mouse moved to (619, 458)
Screenshot: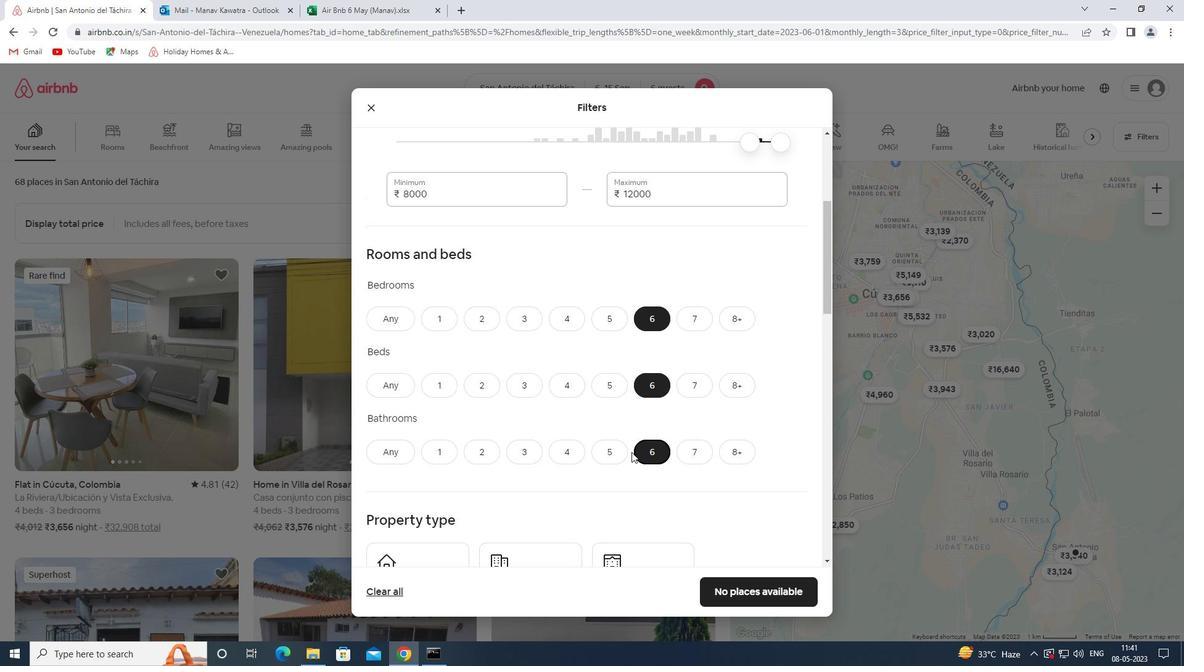 
Action: Mouse scrolled (619, 458) with delta (0, 0)
Screenshot: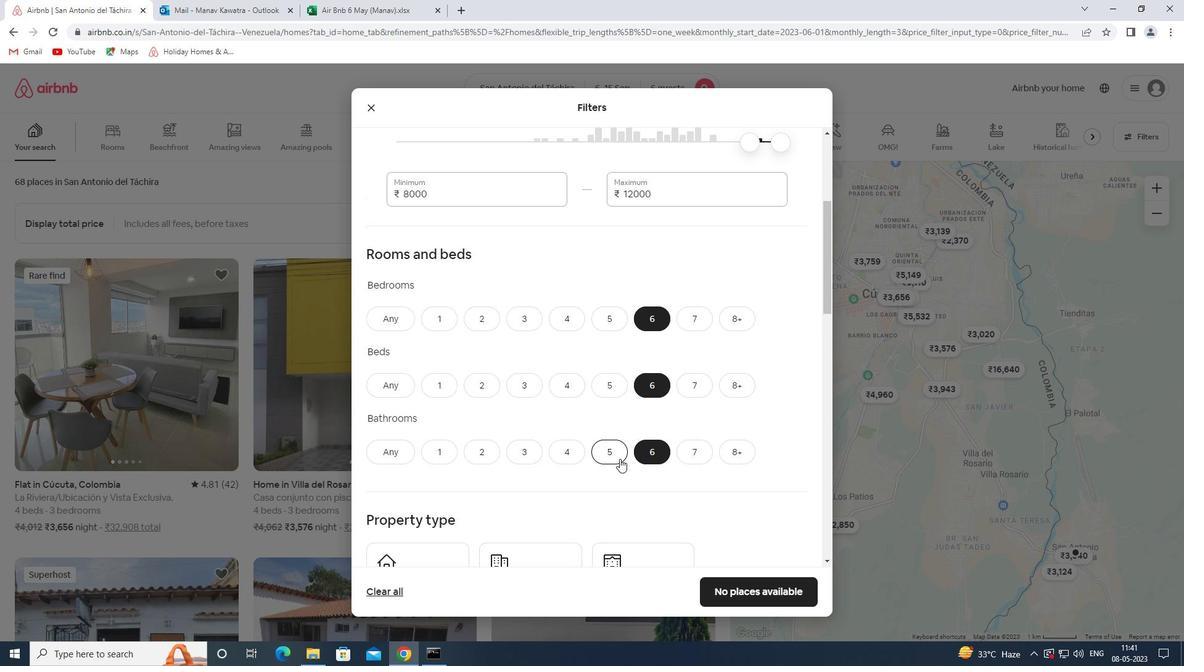 
Action: Mouse moved to (453, 510)
Screenshot: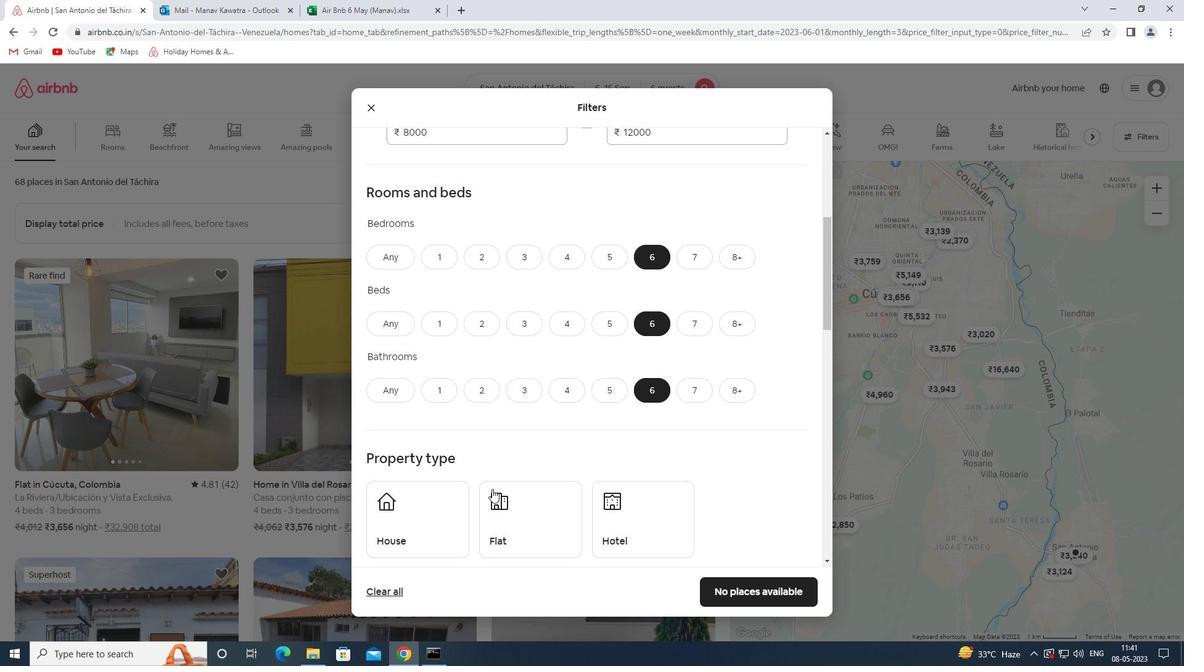 
Action: Mouse pressed left at (453, 510)
Screenshot: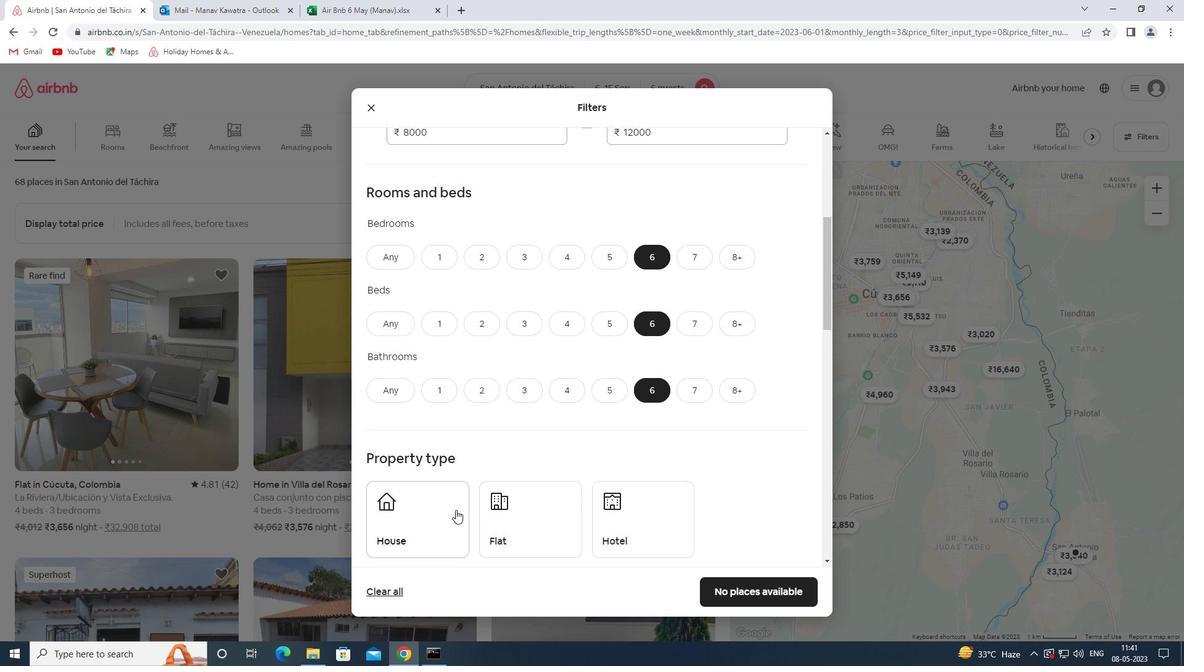 
Action: Mouse moved to (563, 527)
Screenshot: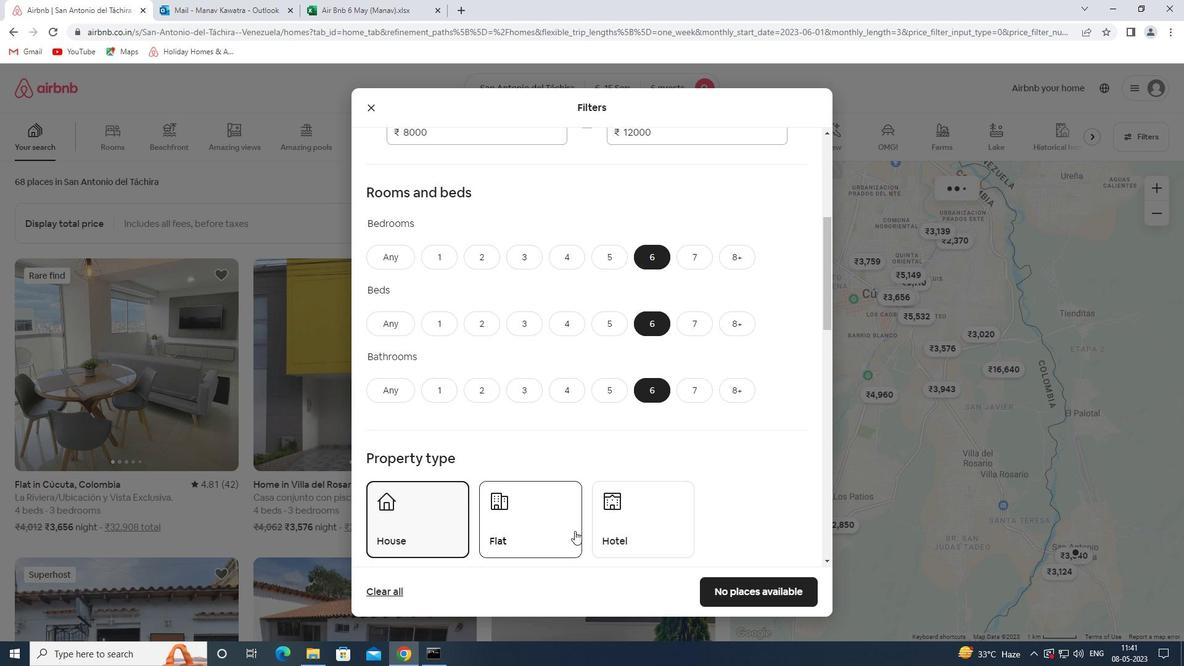 
Action: Mouse pressed left at (563, 527)
Screenshot: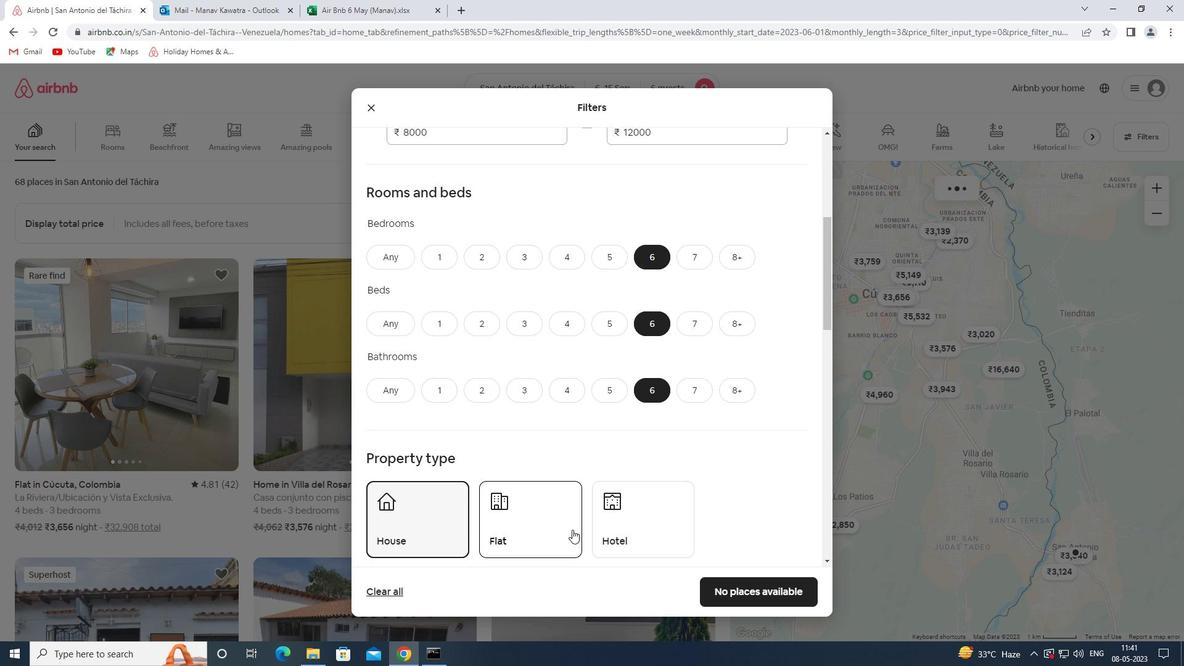 
Action: Mouse moved to (655, 520)
Screenshot: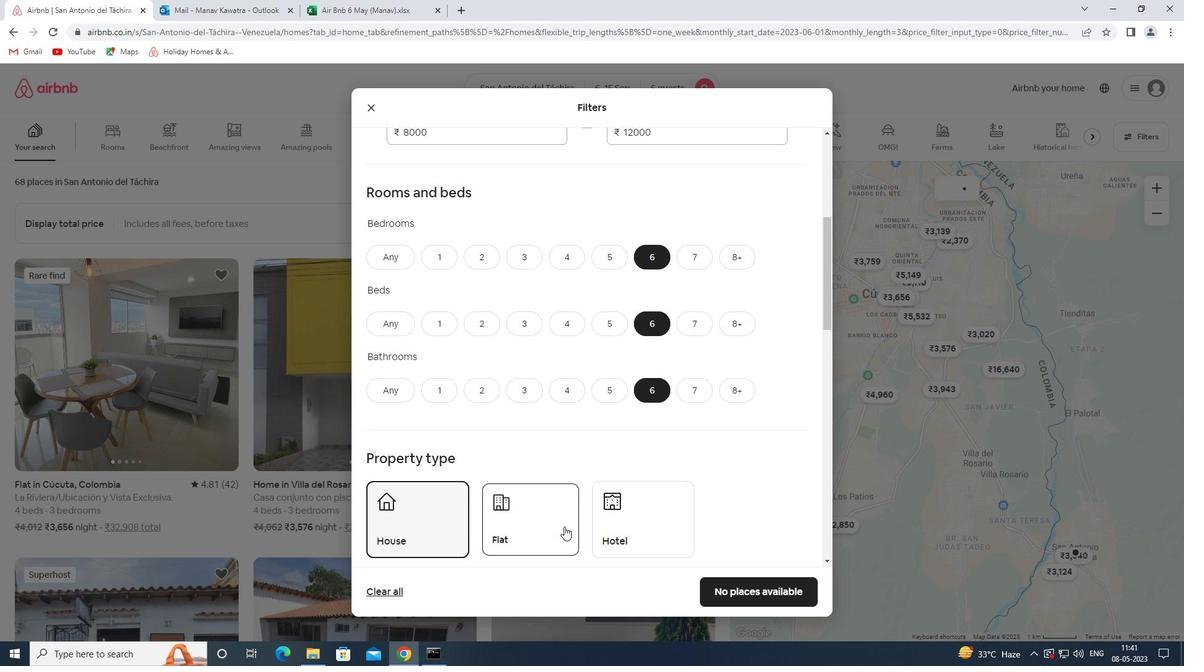 
Action: Mouse pressed left at (655, 520)
Screenshot: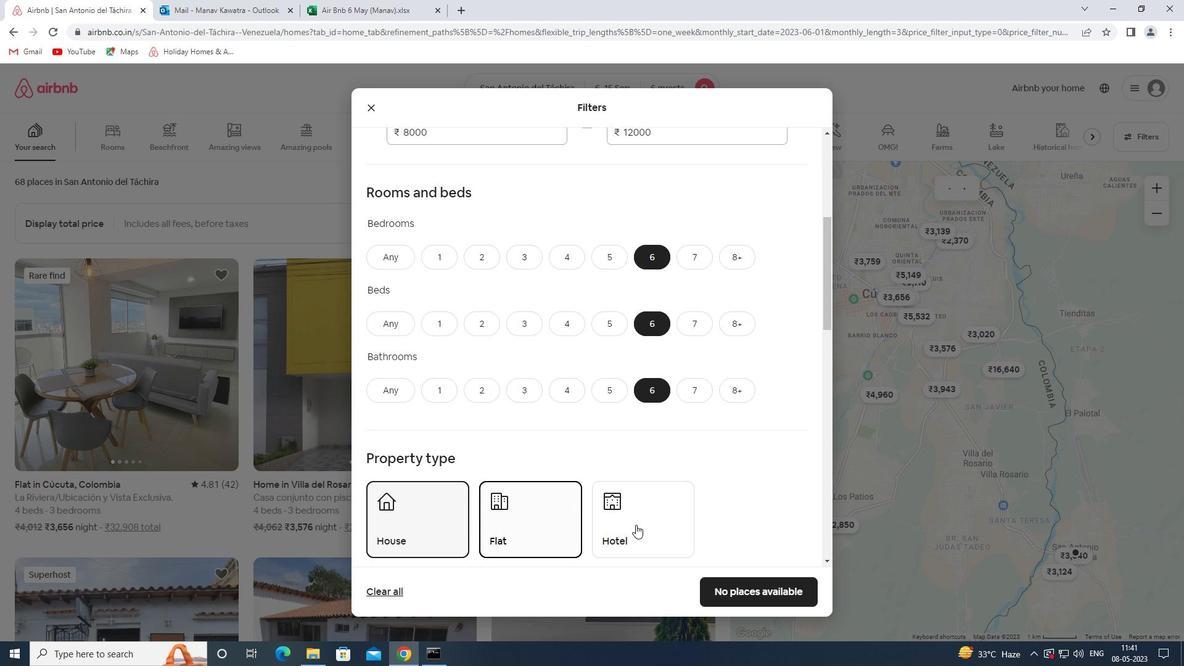 
Action: Mouse moved to (671, 535)
Screenshot: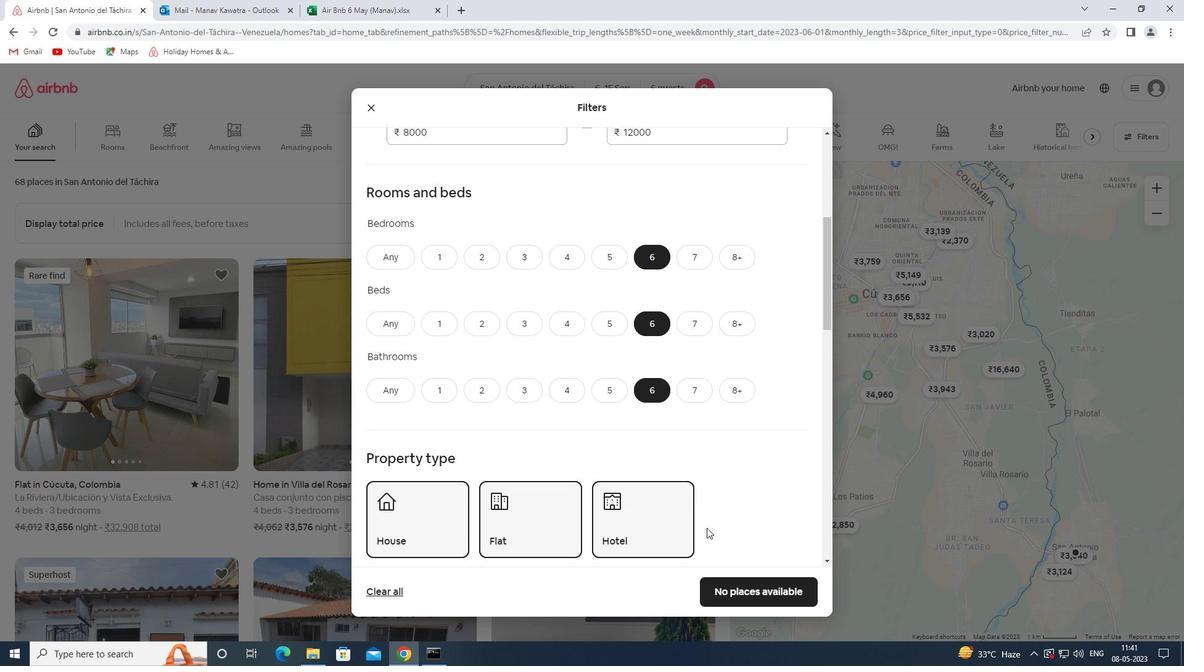 
Action: Mouse pressed left at (671, 535)
Screenshot: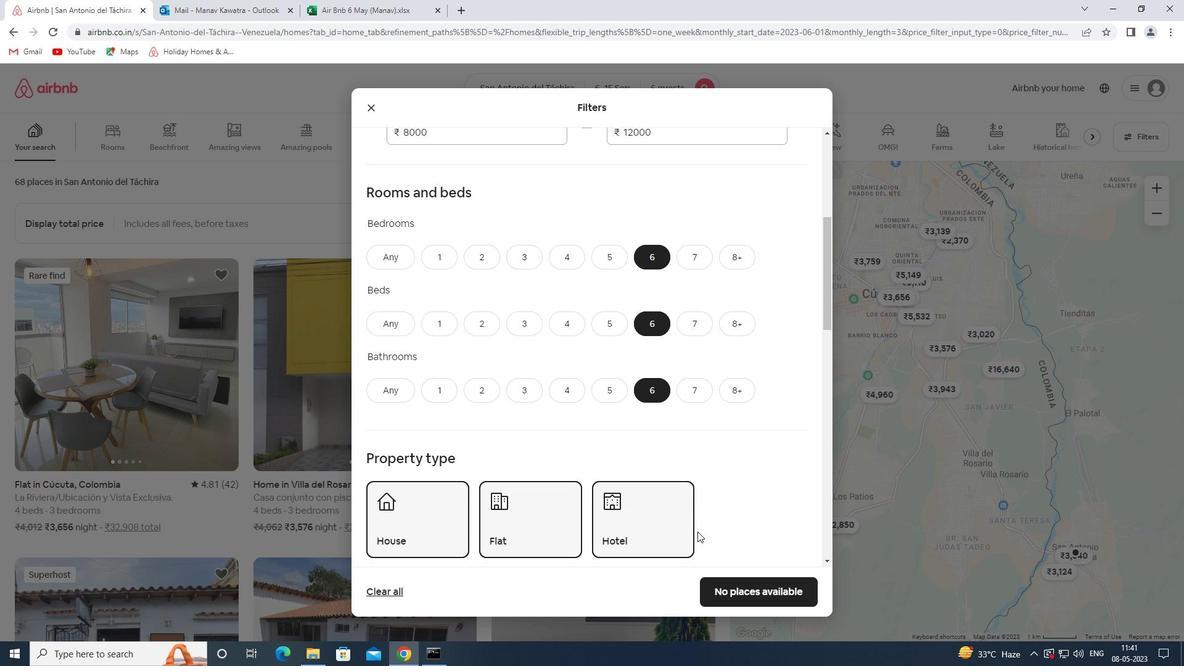 
Action: Mouse moved to (663, 412)
Screenshot: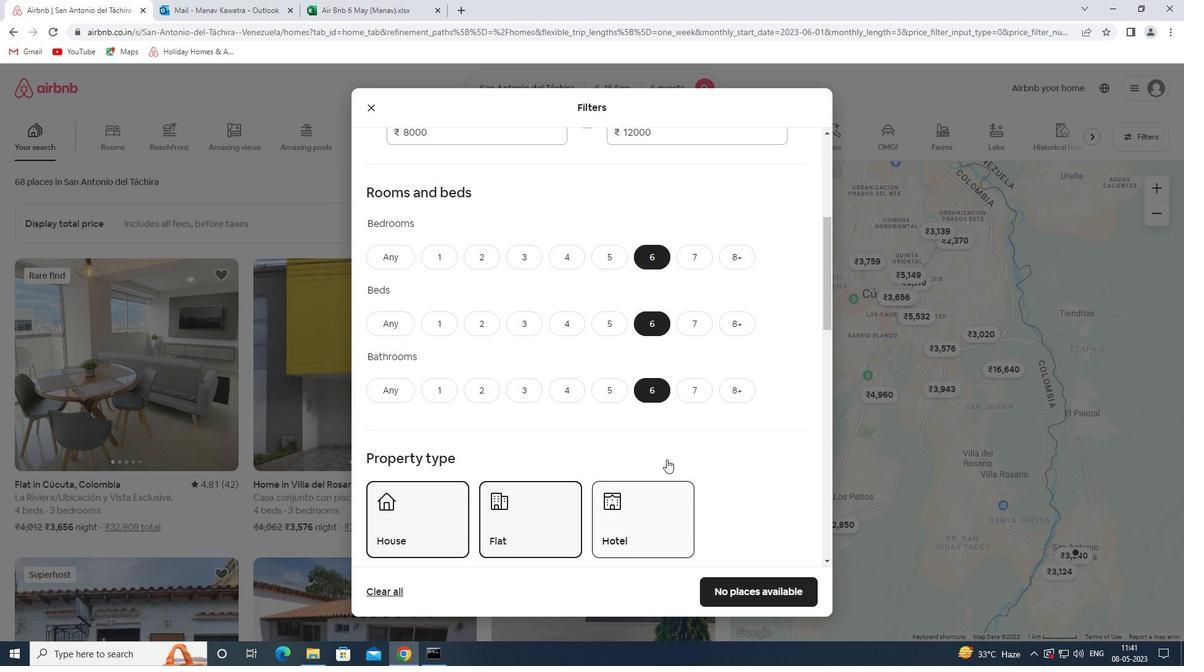 
Action: Mouse scrolled (663, 411) with delta (0, 0)
Screenshot: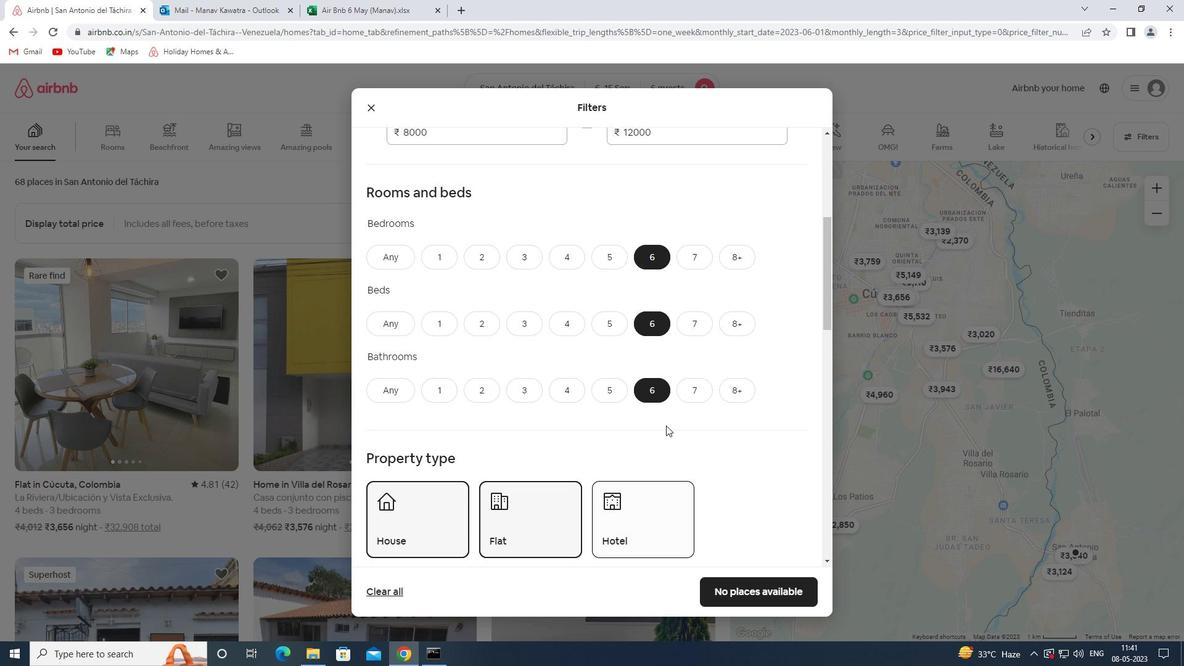 
Action: Mouse scrolled (663, 411) with delta (0, 0)
Screenshot: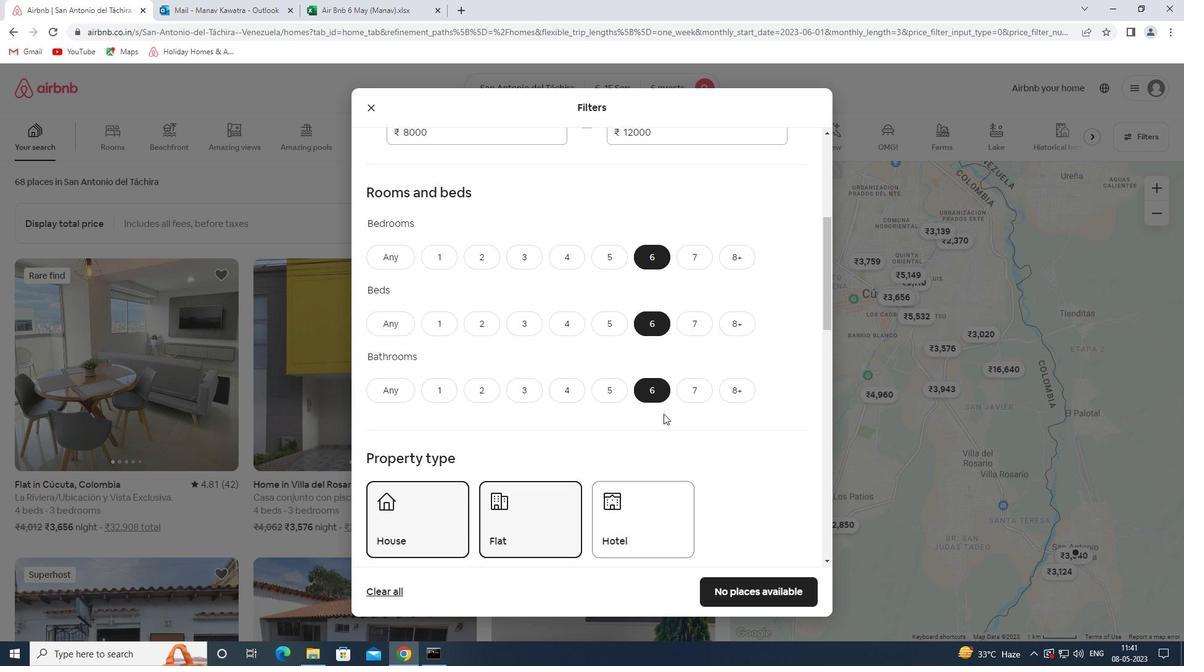 
Action: Mouse scrolled (663, 411) with delta (0, 0)
Screenshot: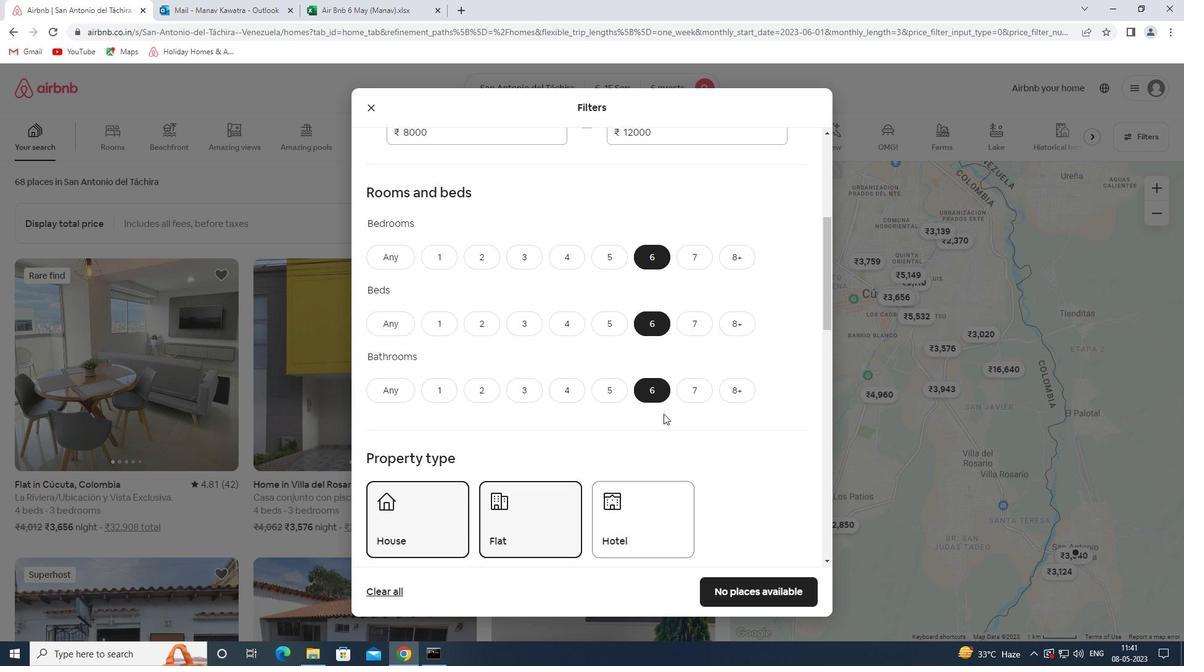 
Action: Mouse scrolled (663, 411) with delta (0, 0)
Screenshot: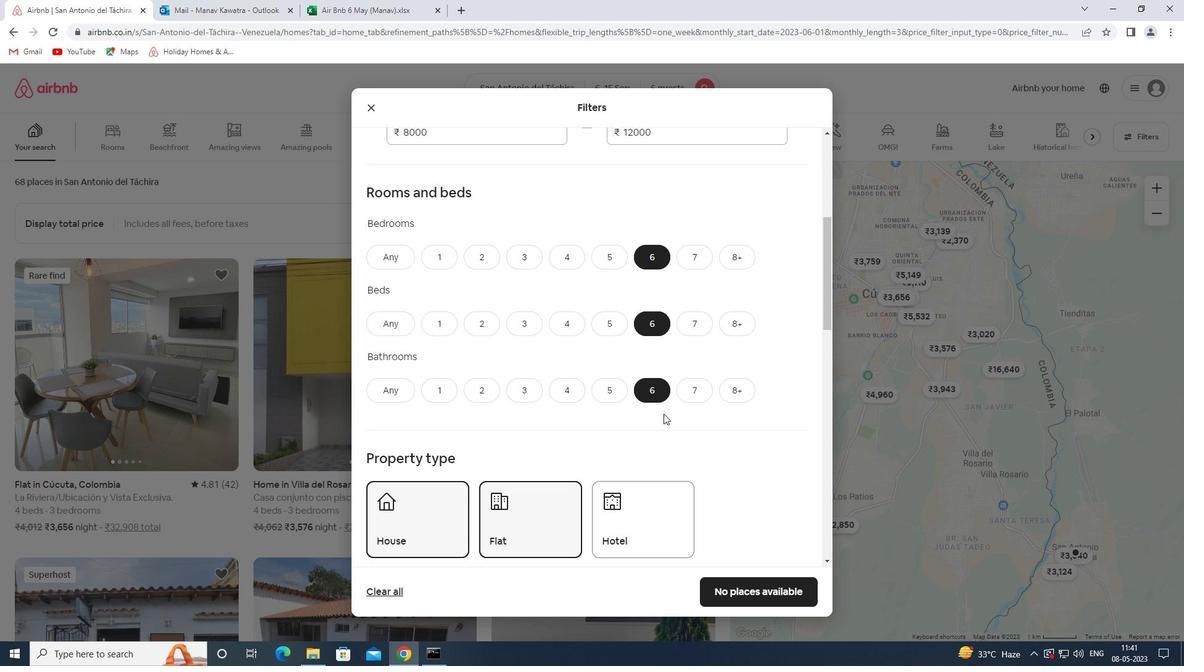 
Action: Mouse scrolled (663, 411) with delta (0, 0)
Screenshot: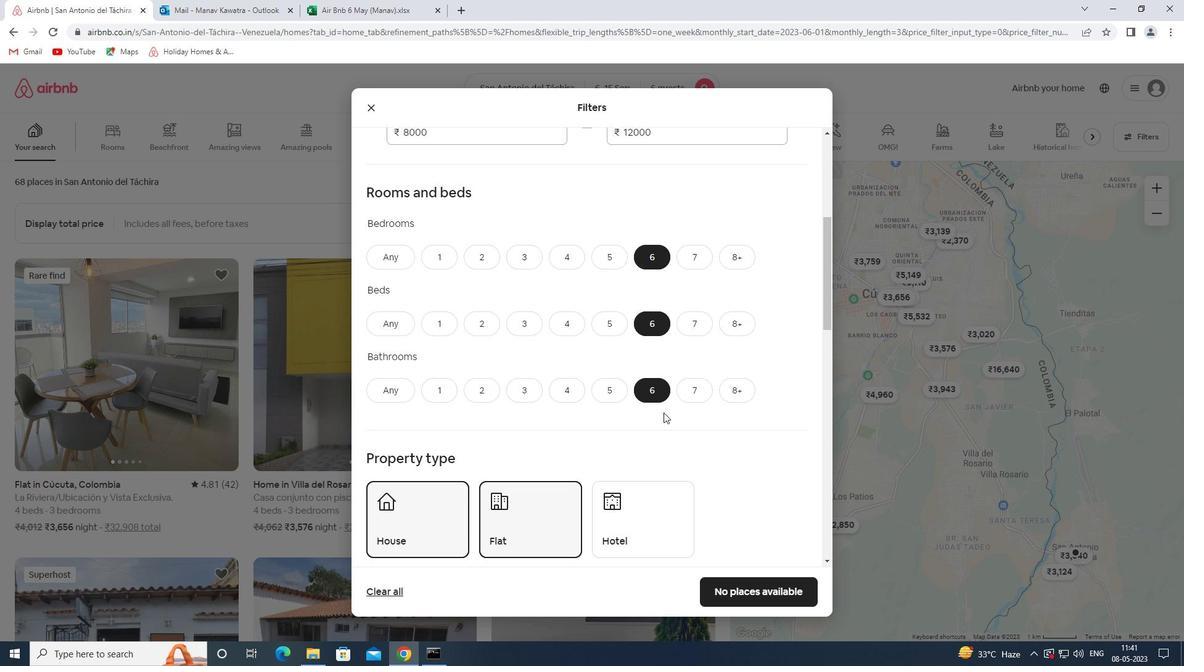 
Action: Mouse moved to (384, 355)
Screenshot: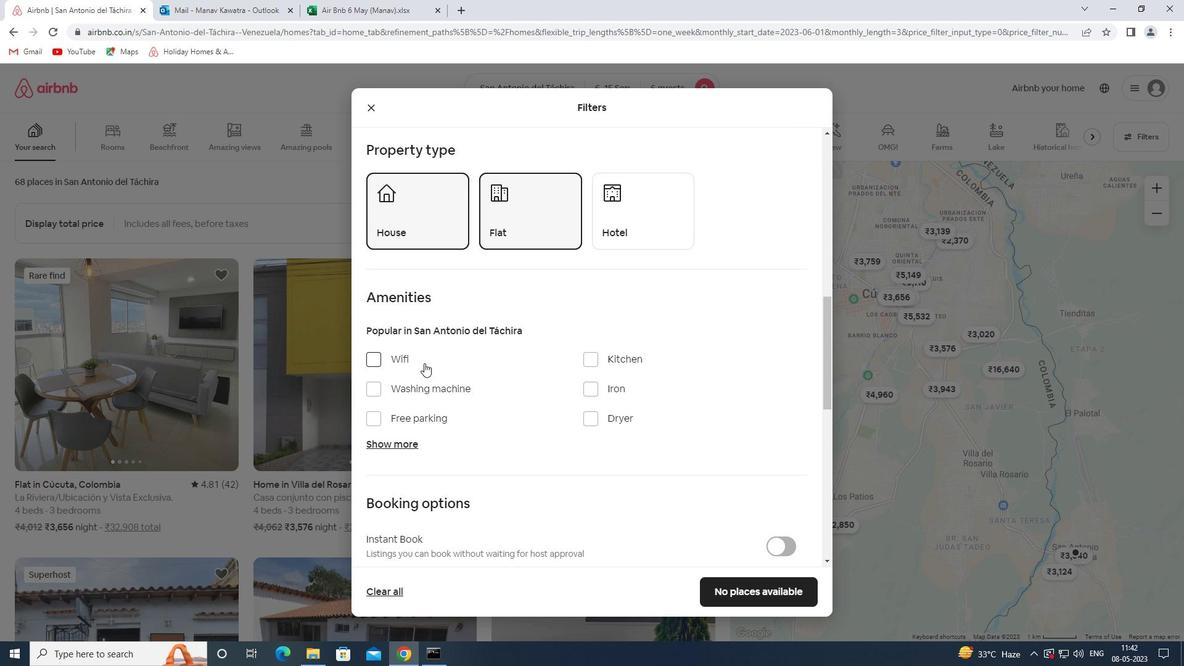 
Action: Mouse pressed left at (384, 355)
Screenshot: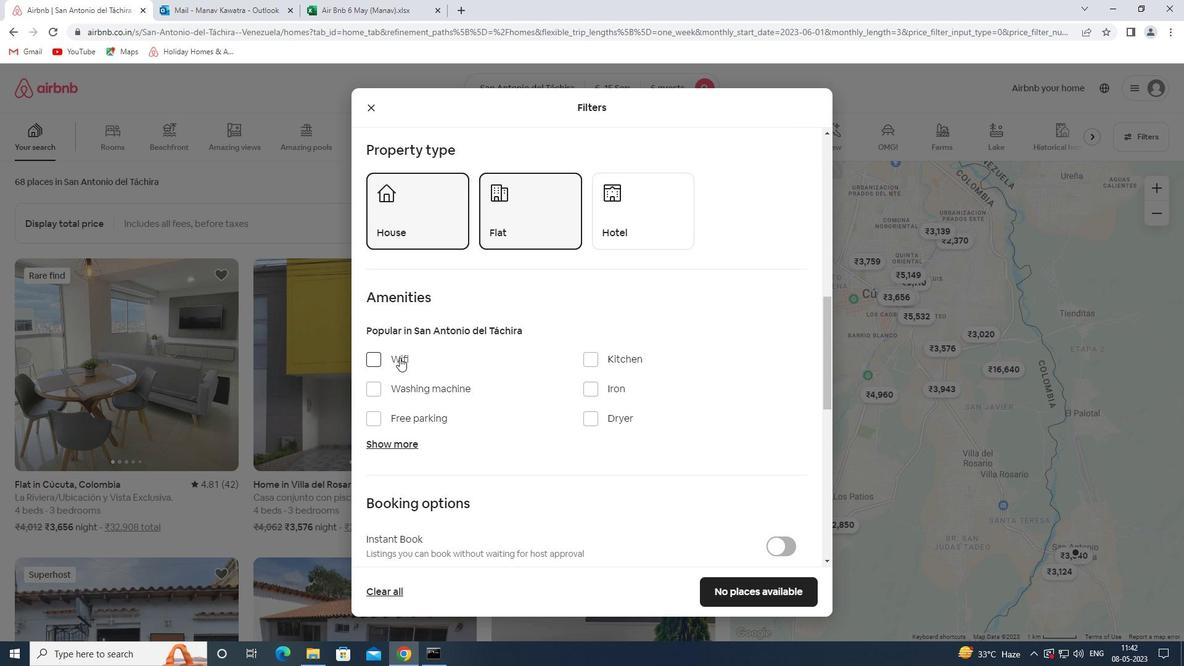 
Action: Mouse moved to (415, 419)
Screenshot: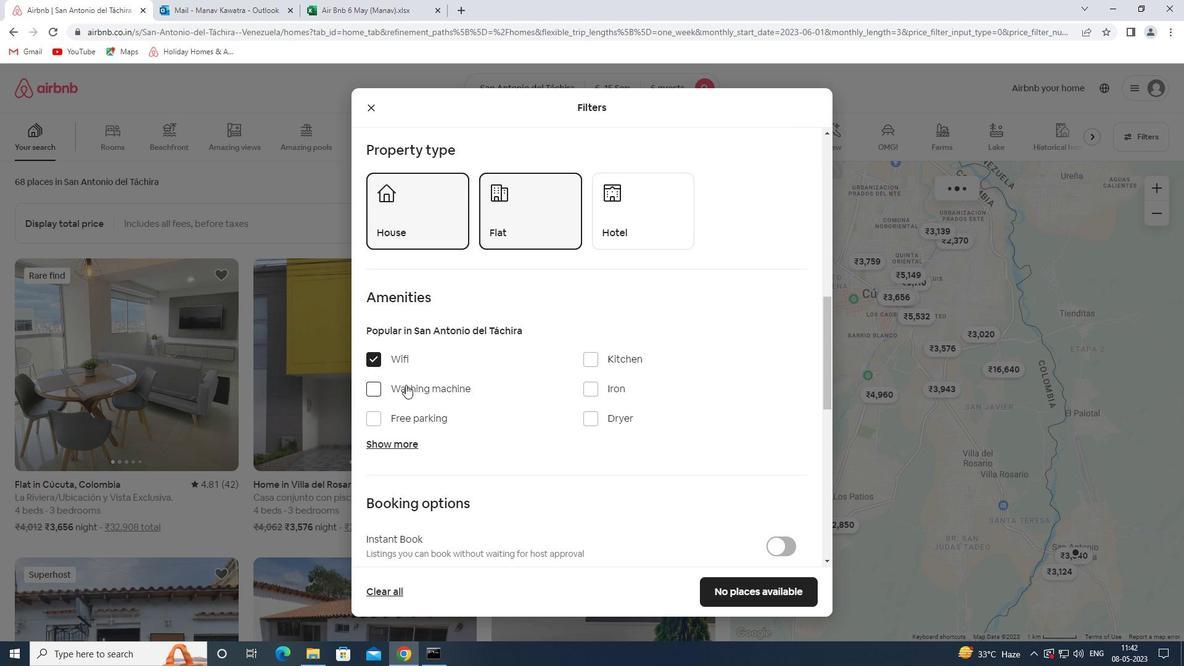 
Action: Mouse pressed left at (415, 419)
Screenshot: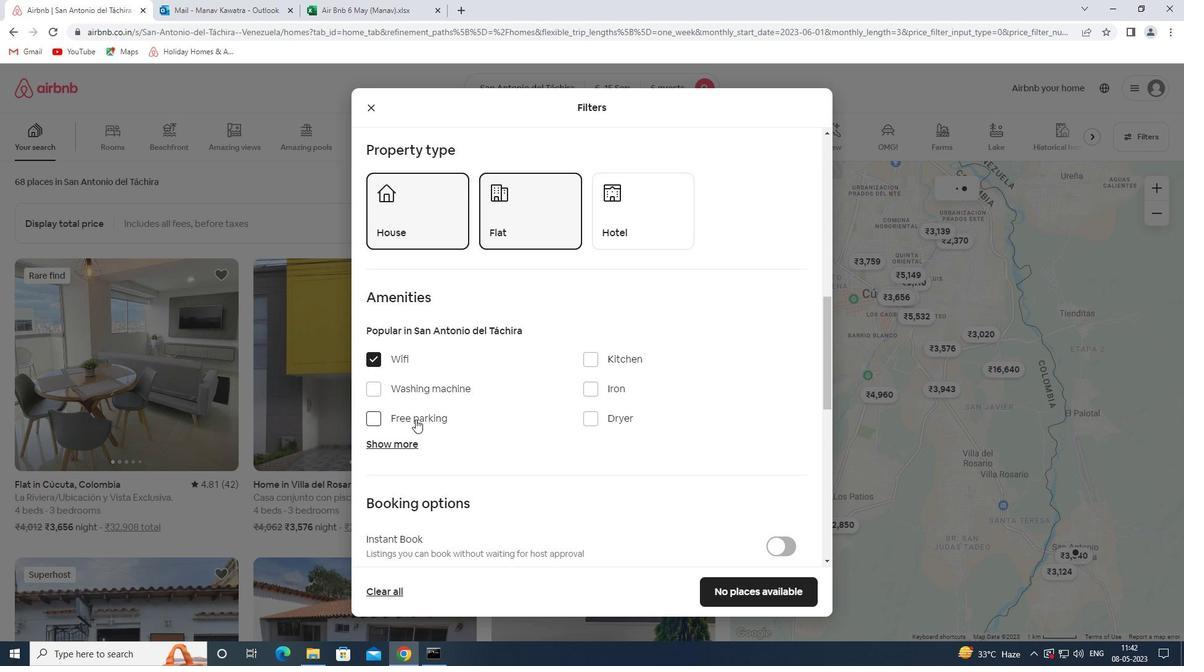 
Action: Mouse moved to (400, 441)
Screenshot: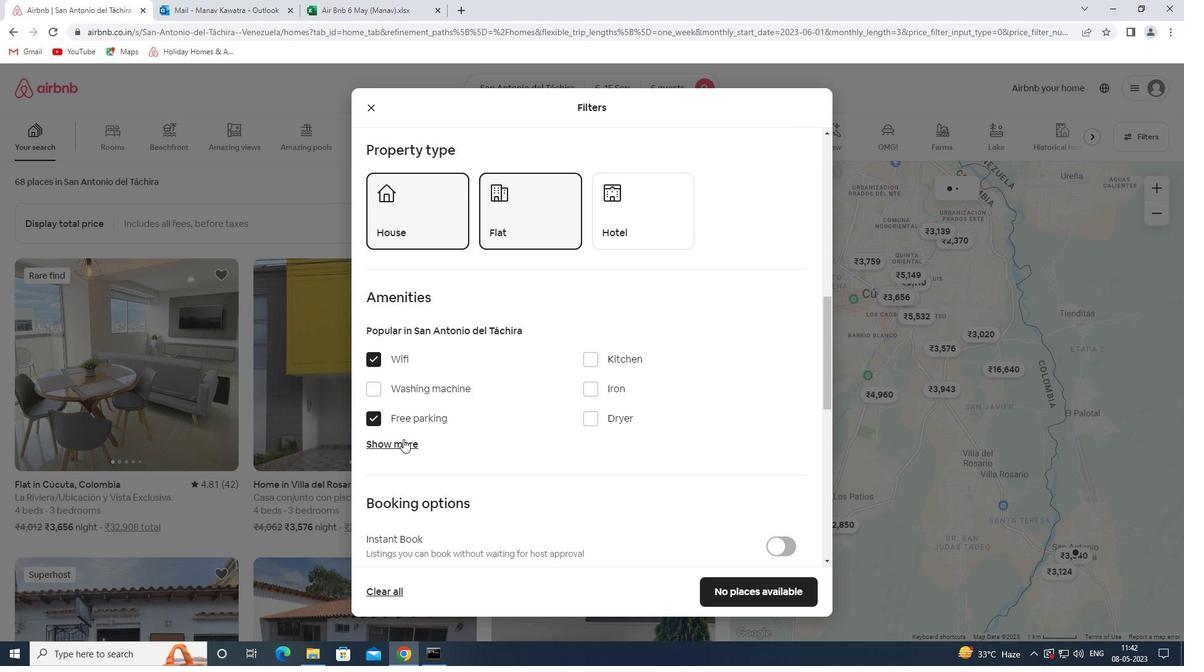 
Action: Mouse pressed left at (400, 441)
Screenshot: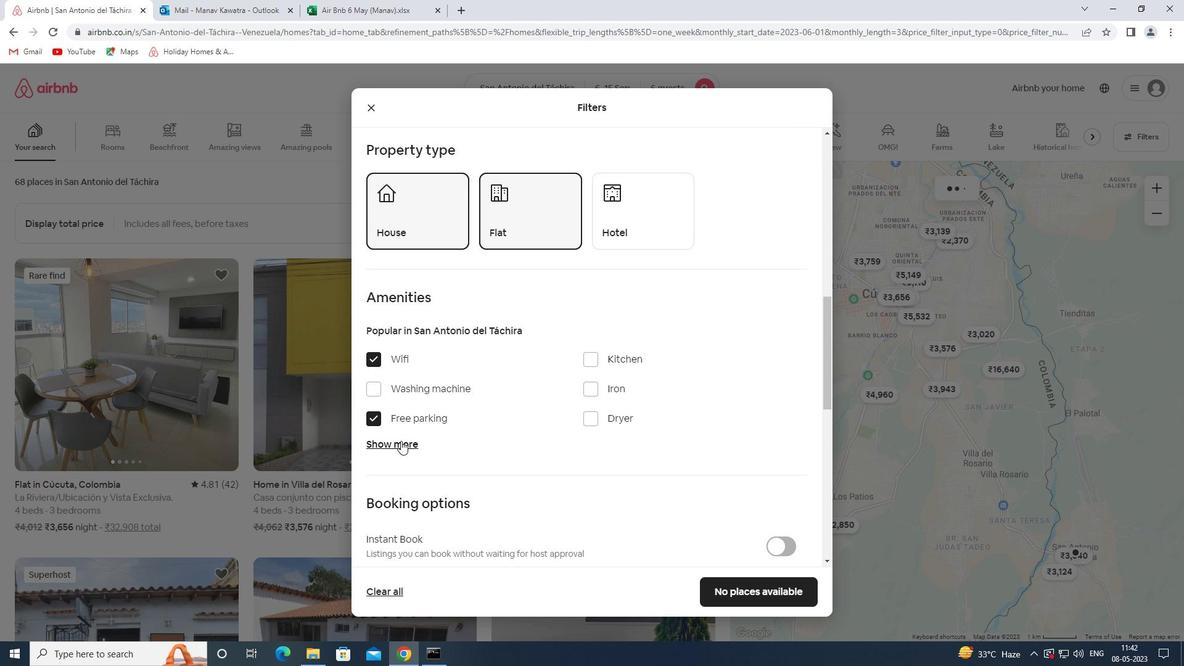 
Action: Mouse moved to (563, 482)
Screenshot: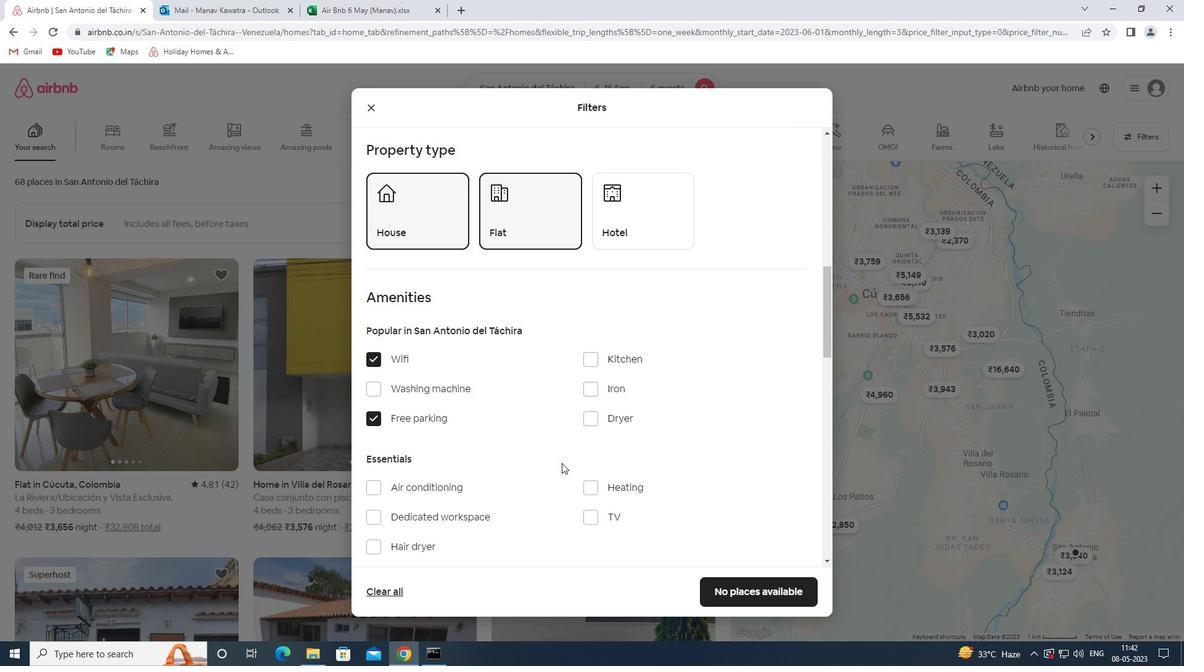
Action: Mouse scrolled (563, 481) with delta (0, 0)
Screenshot: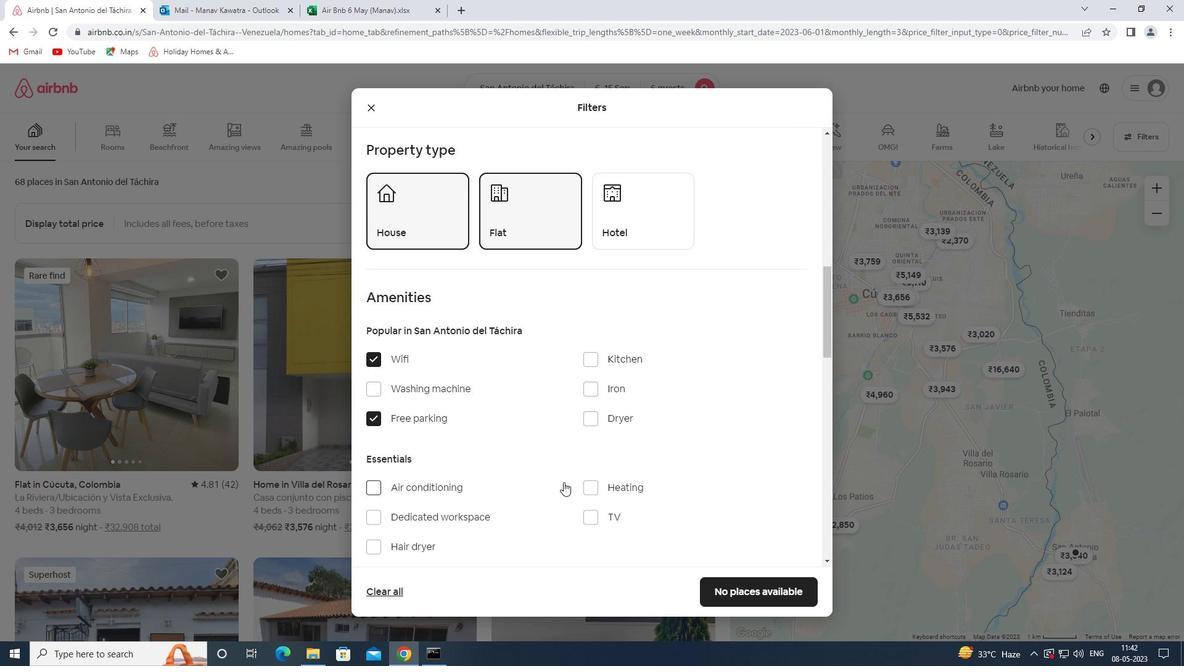 
Action: Mouse moved to (561, 482)
Screenshot: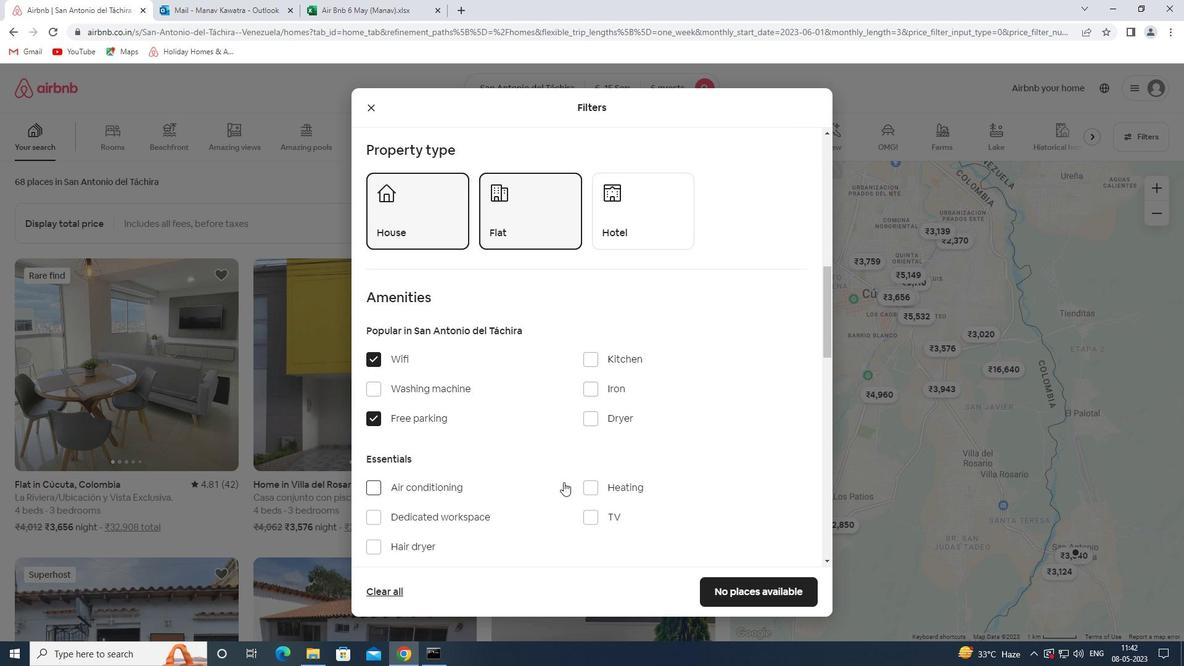 
Action: Mouse scrolled (561, 481) with delta (0, 0)
Screenshot: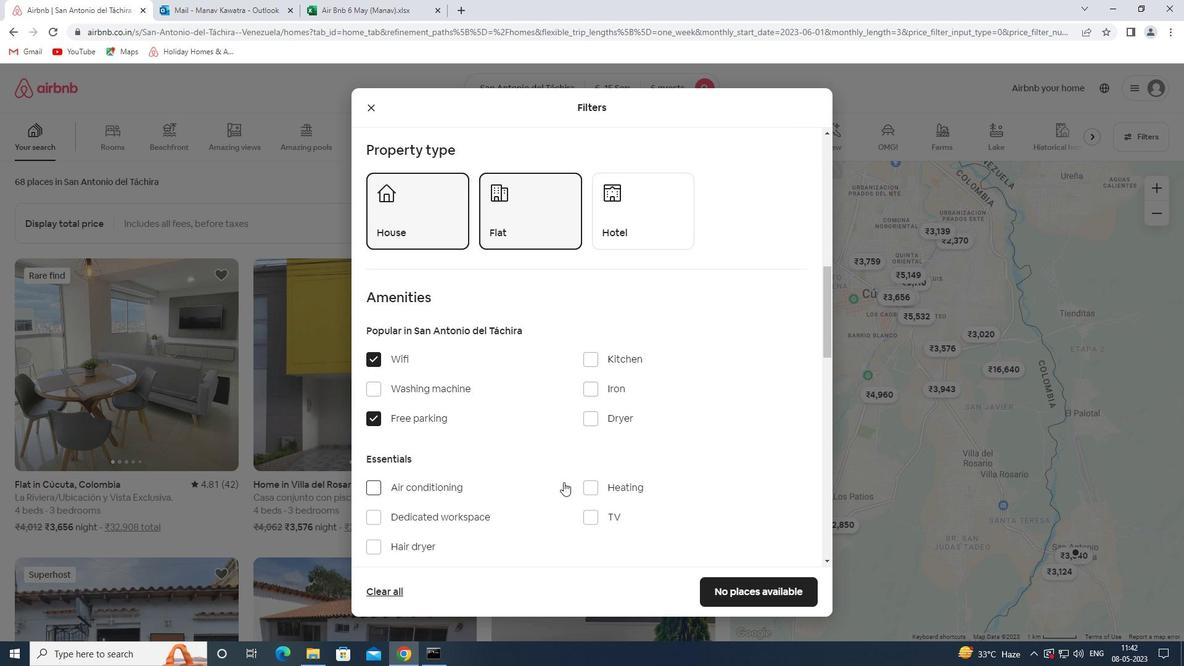 
Action: Mouse moved to (607, 395)
Screenshot: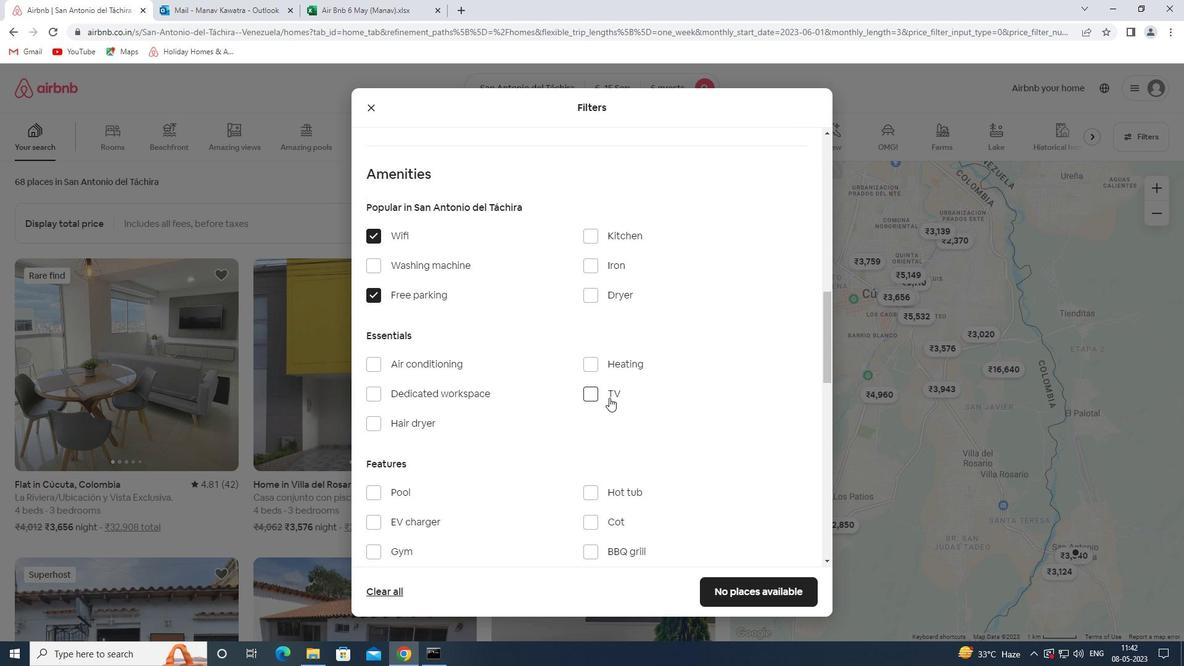 
Action: Mouse pressed left at (607, 395)
Screenshot: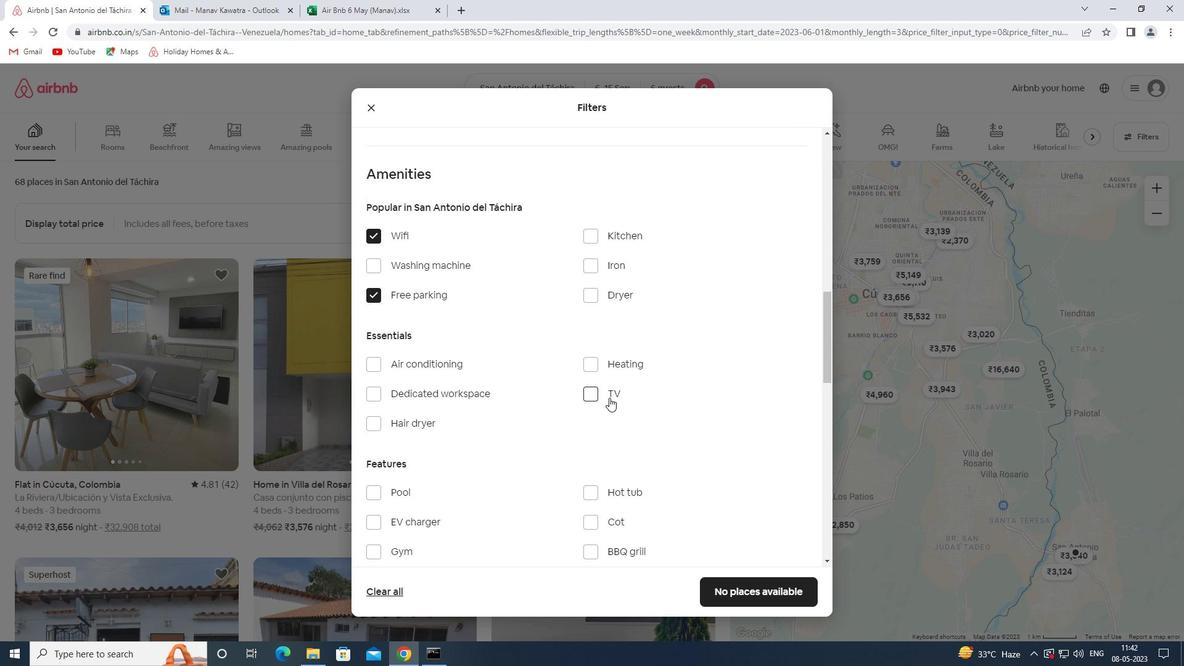 
Action: Mouse moved to (522, 470)
Screenshot: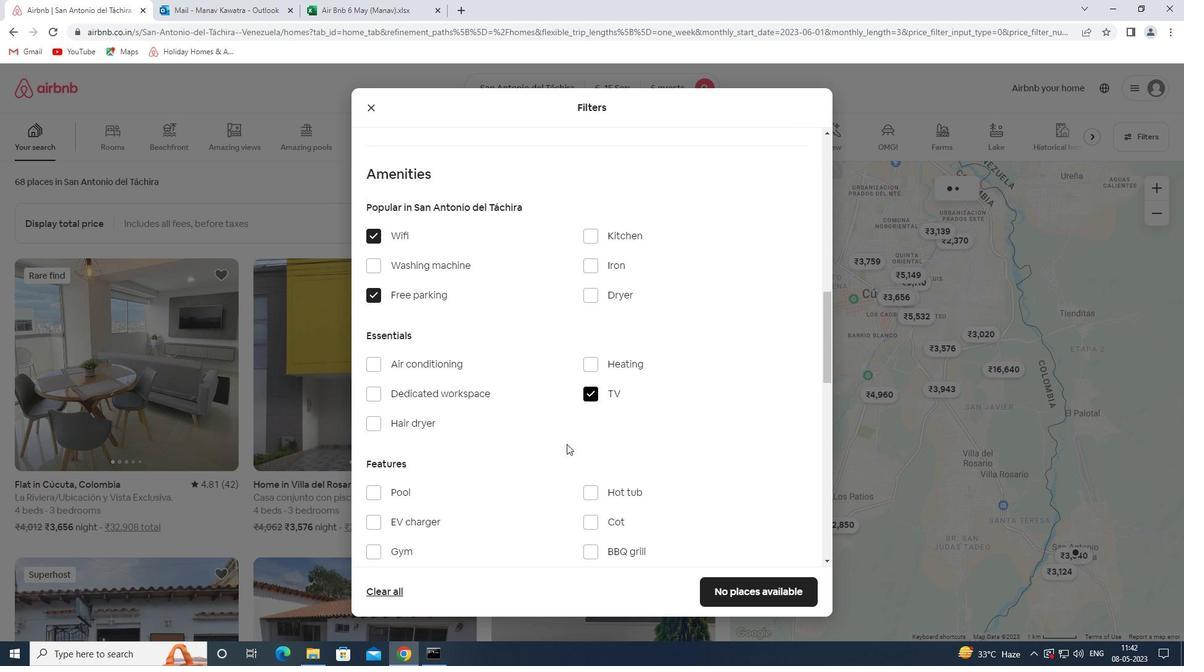 
Action: Mouse scrolled (522, 469) with delta (0, 0)
Screenshot: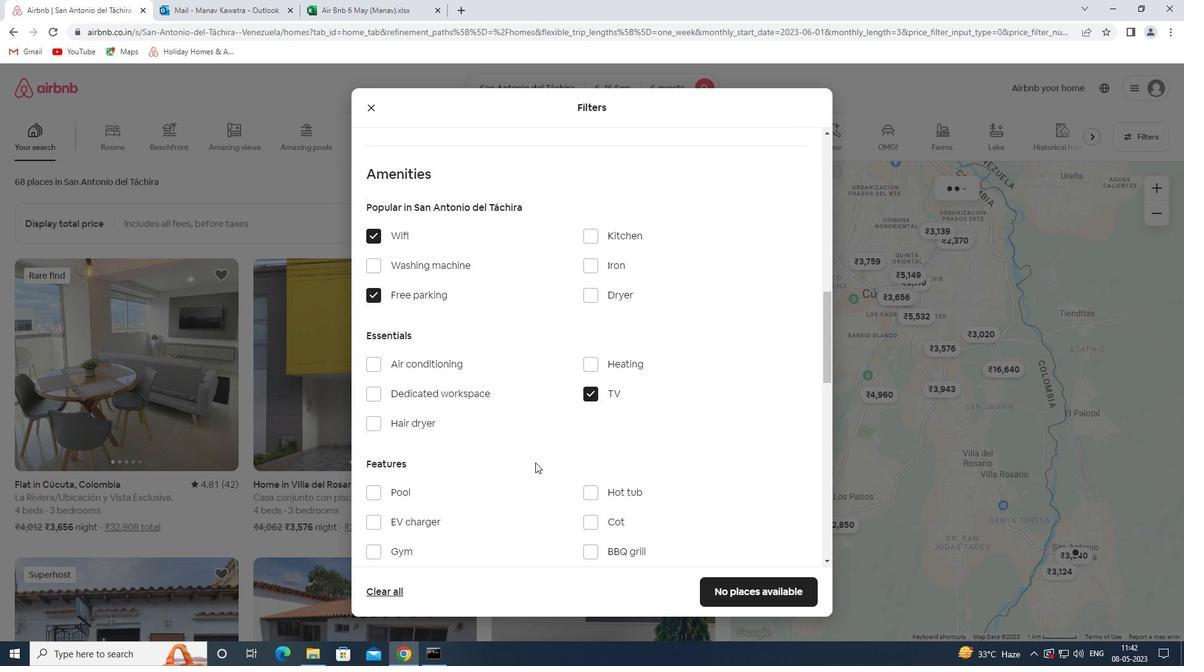 
Action: Mouse scrolled (522, 469) with delta (0, 0)
Screenshot: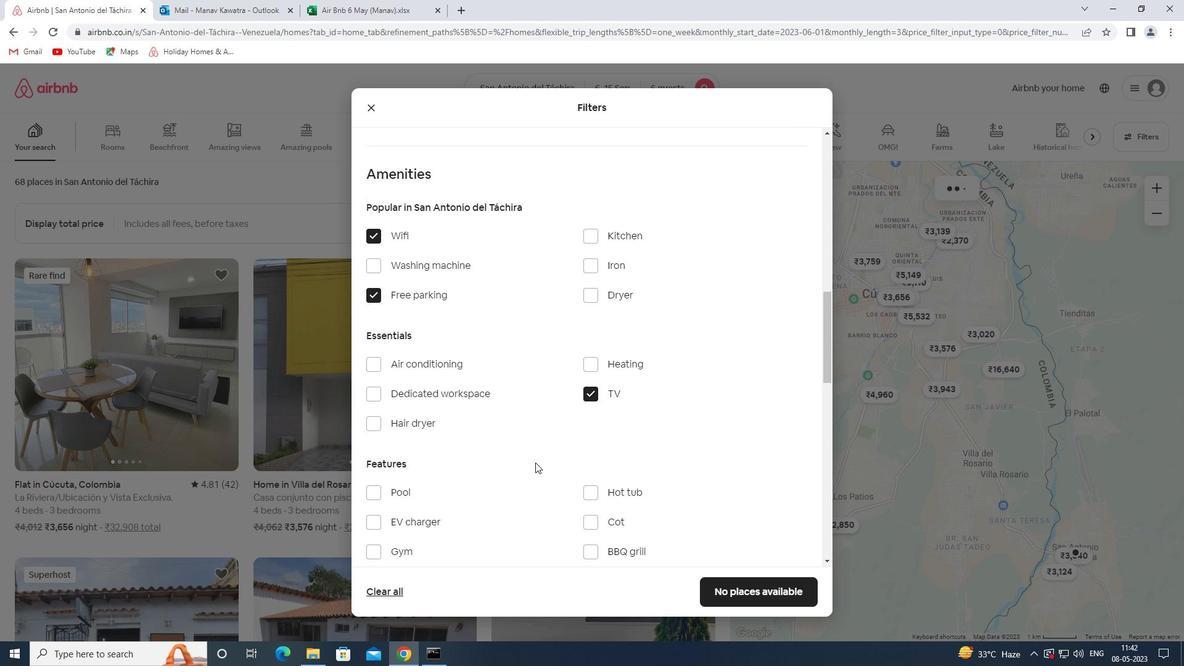 
Action: Mouse scrolled (522, 469) with delta (0, 0)
Screenshot: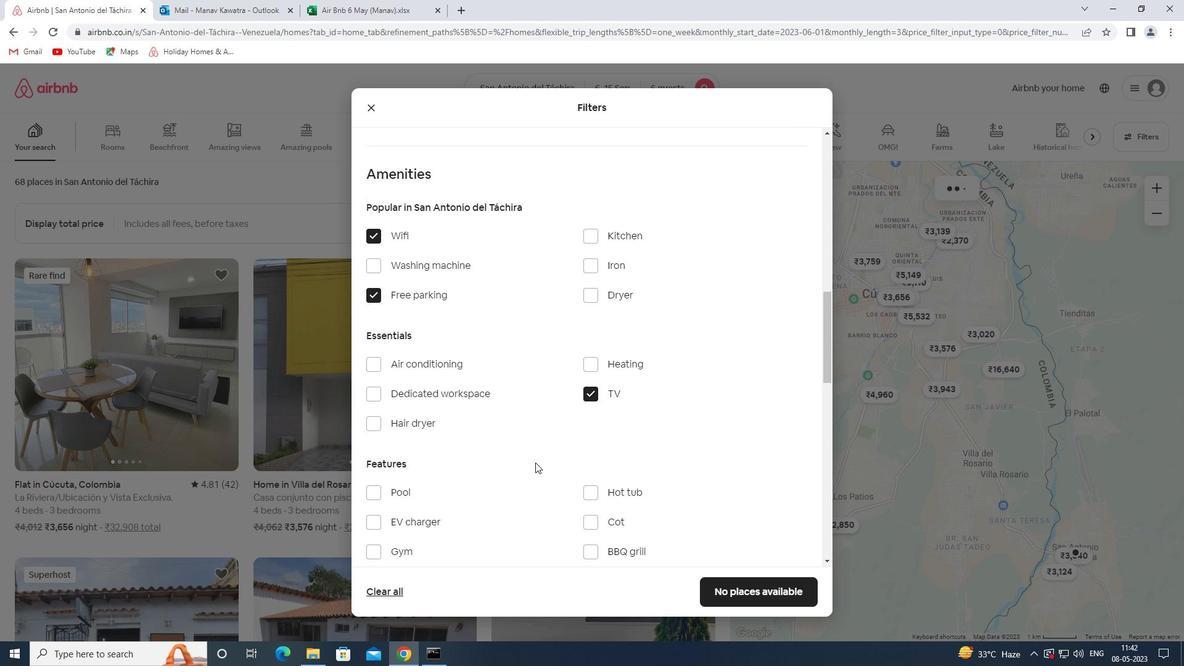 
Action: Mouse moved to (394, 367)
Screenshot: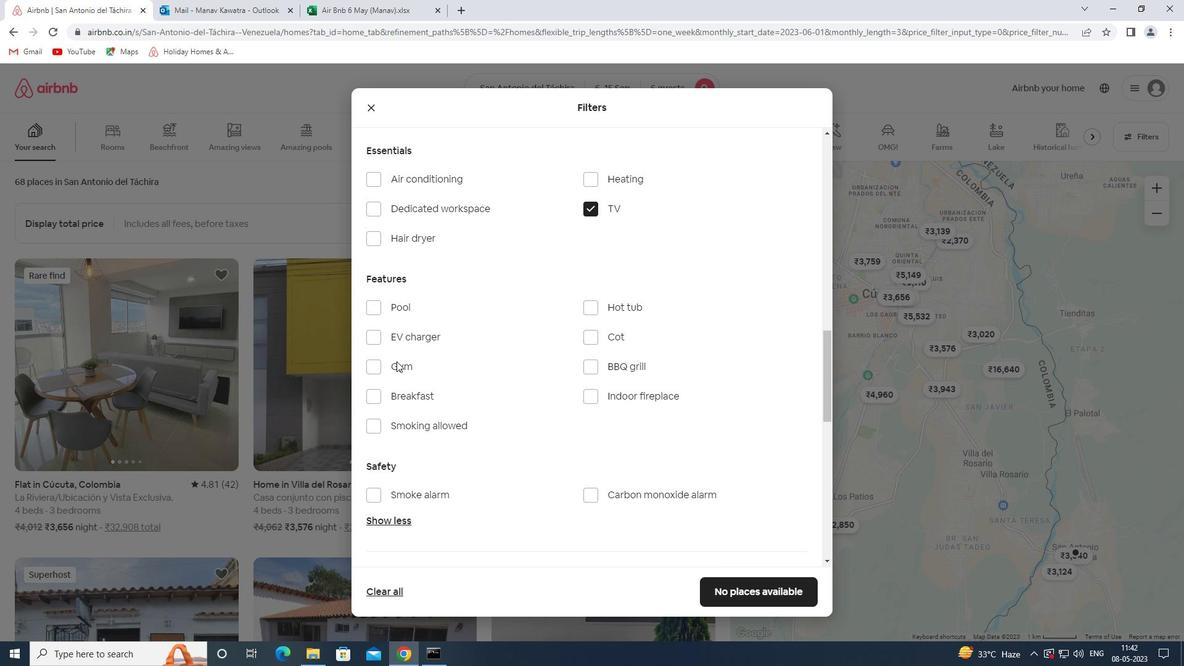 
Action: Mouse pressed left at (394, 367)
Screenshot: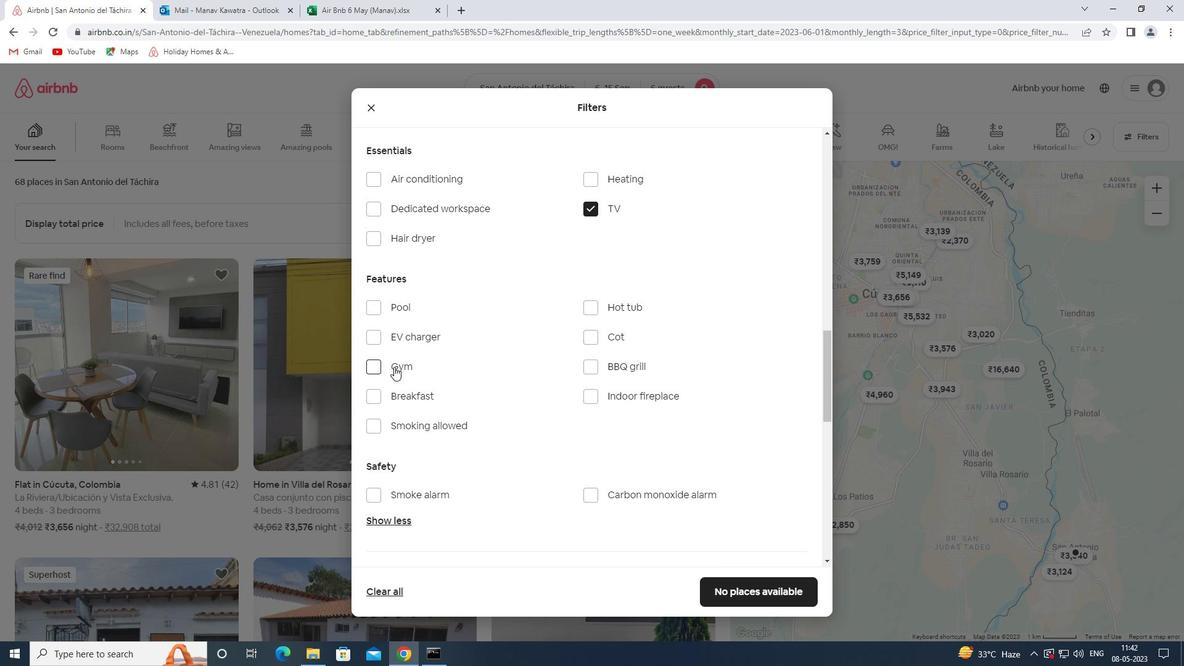 
Action: Mouse moved to (399, 400)
Screenshot: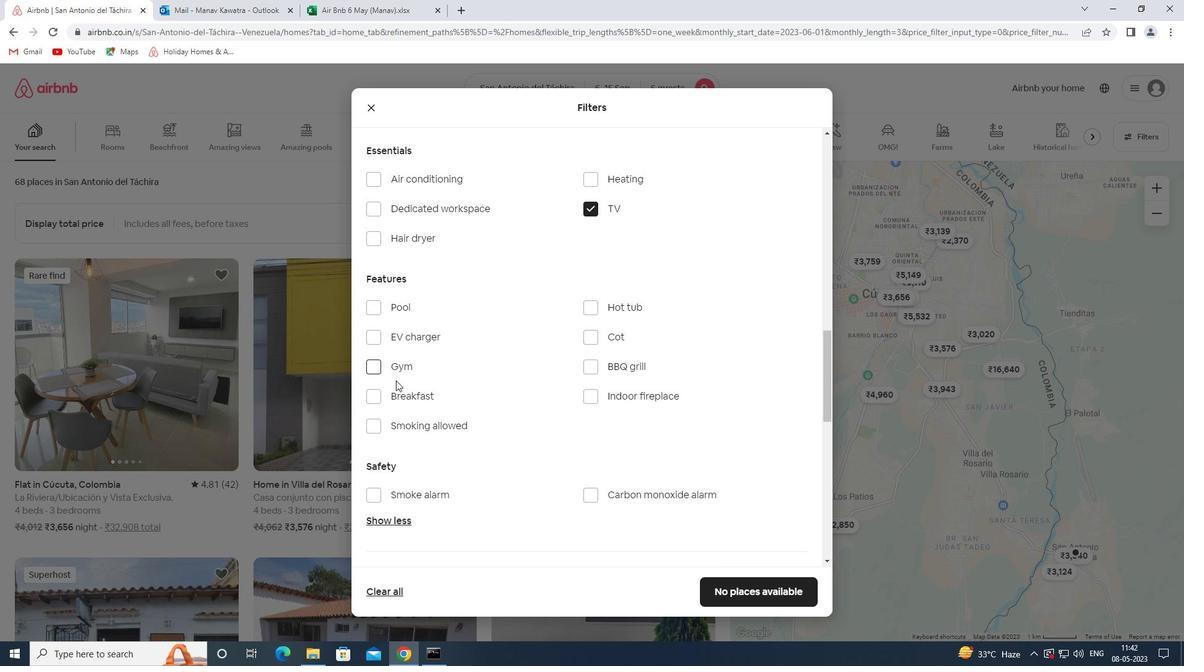 
Action: Mouse pressed left at (399, 400)
Screenshot: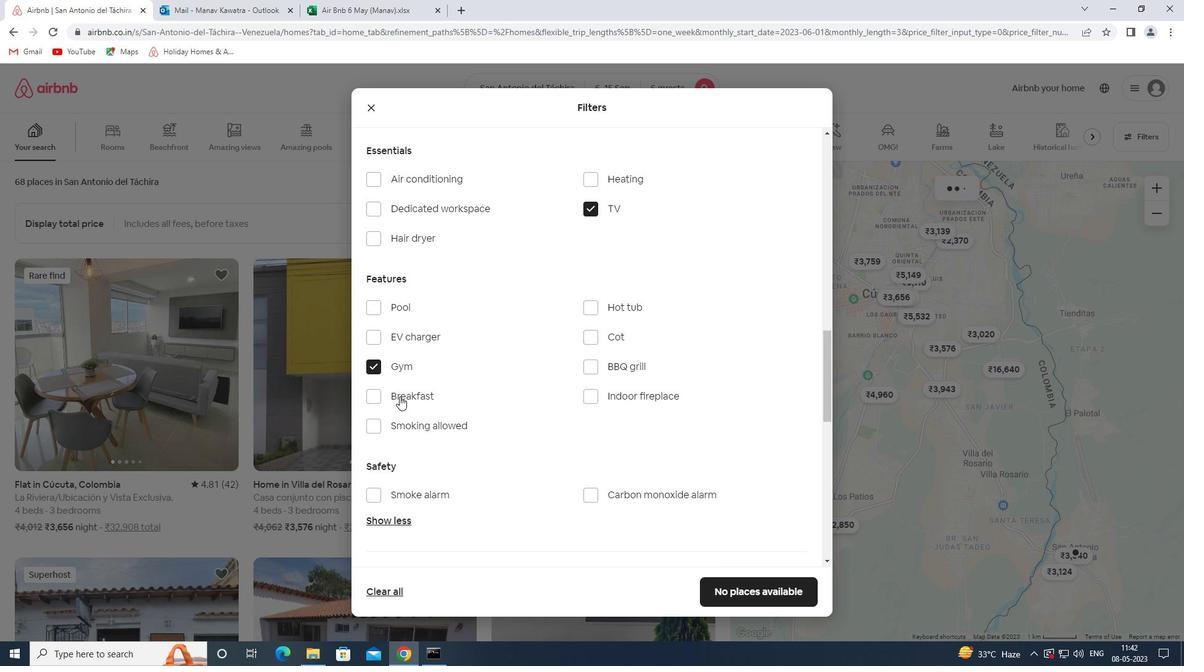 
Action: Mouse moved to (539, 399)
Screenshot: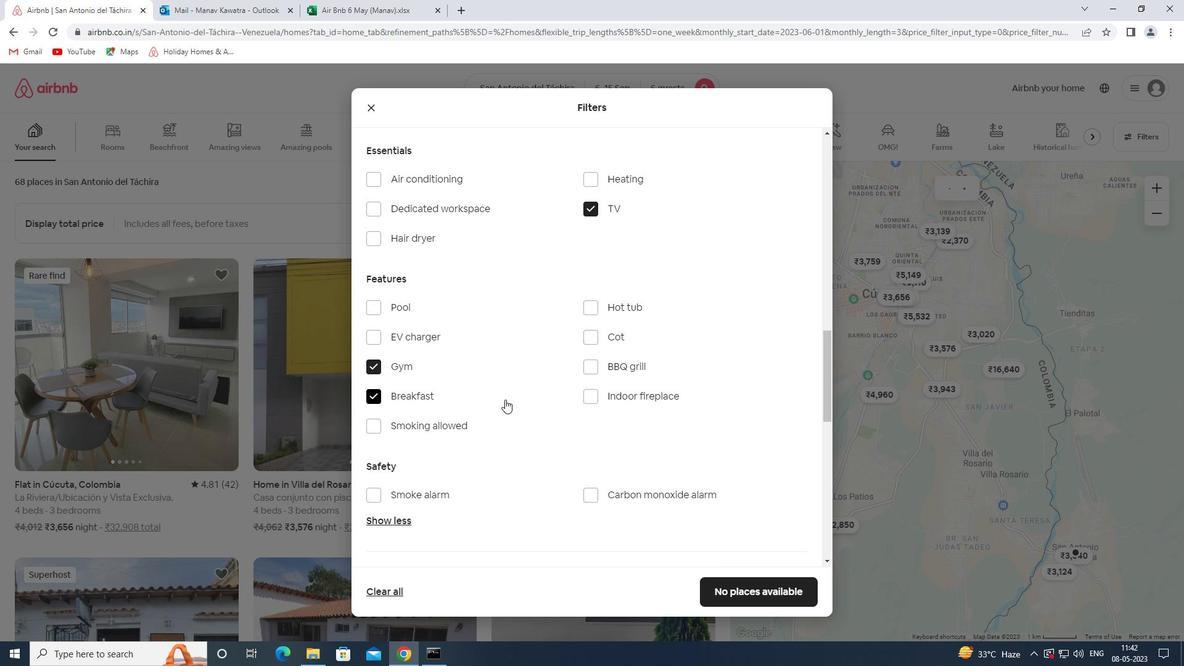 
Action: Mouse scrolled (539, 399) with delta (0, 0)
Screenshot: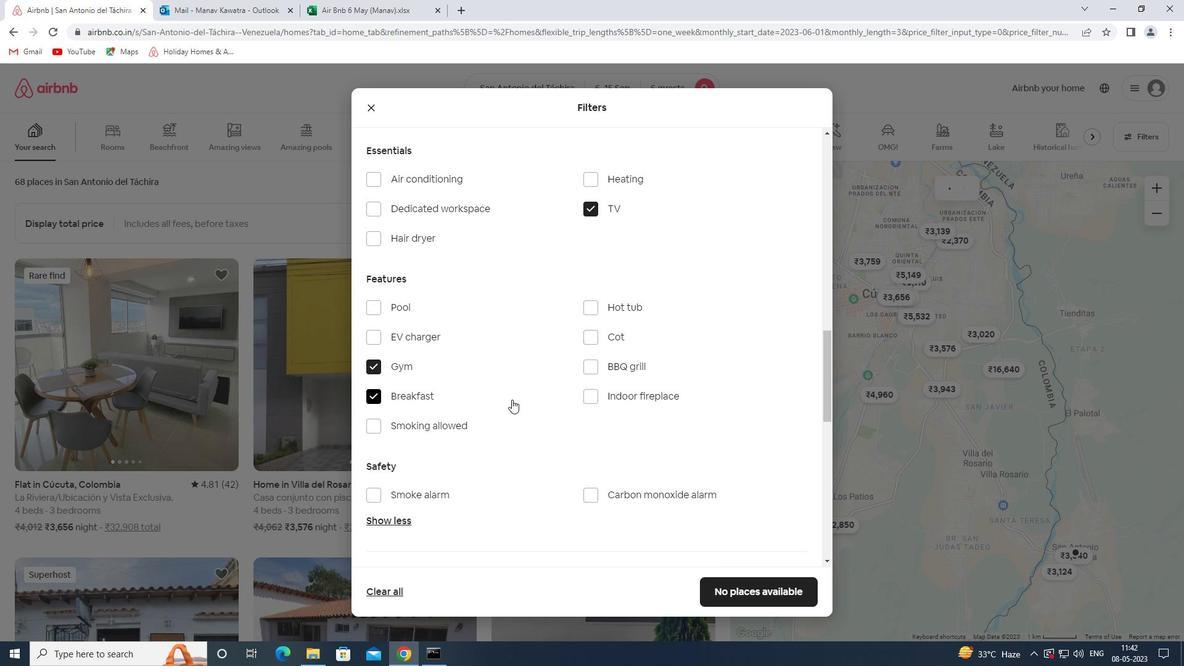 
Action: Mouse scrolled (539, 399) with delta (0, 0)
Screenshot: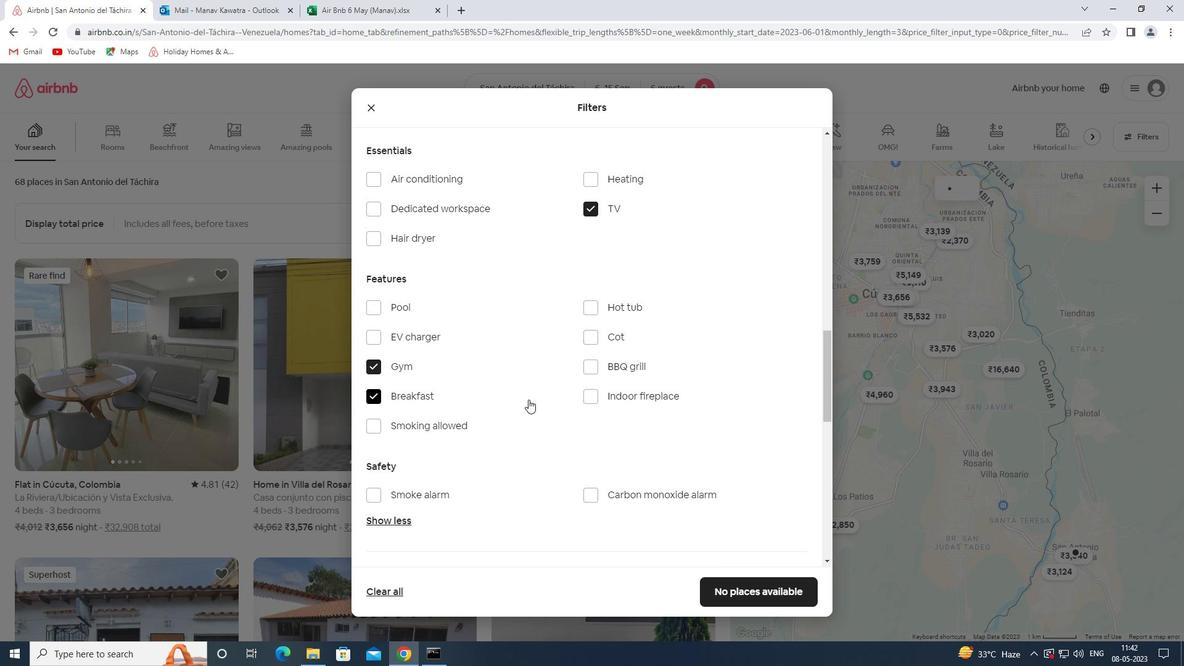 
Action: Mouse scrolled (539, 399) with delta (0, 0)
Screenshot: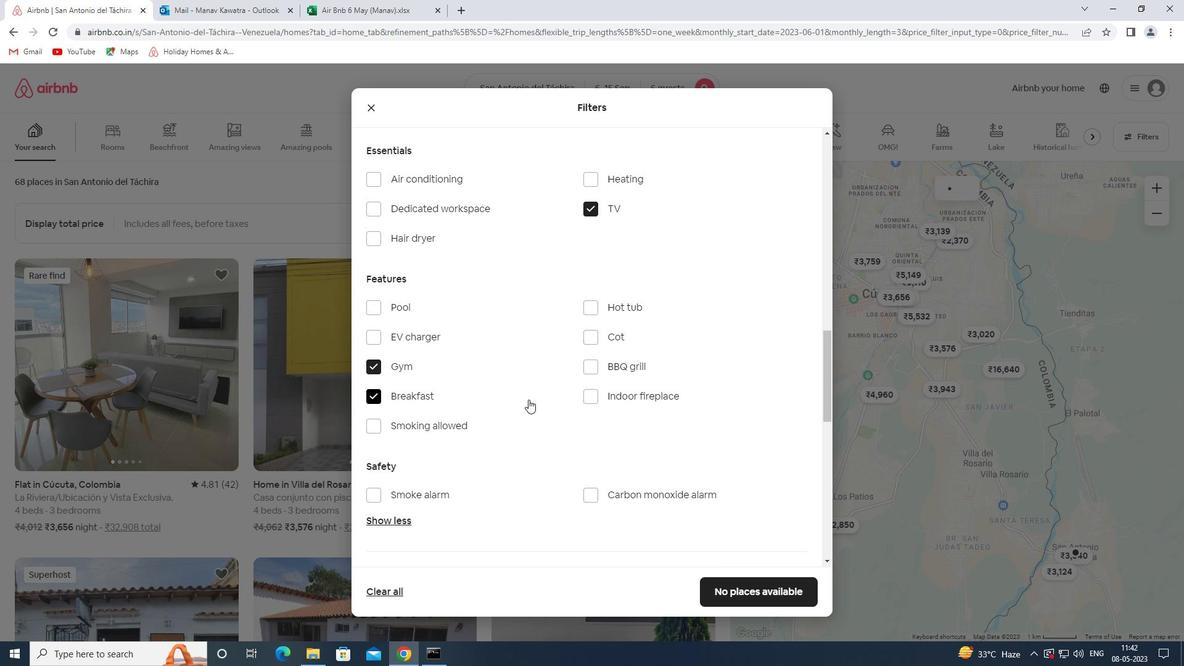 
Action: Mouse scrolled (539, 399) with delta (0, 0)
Screenshot: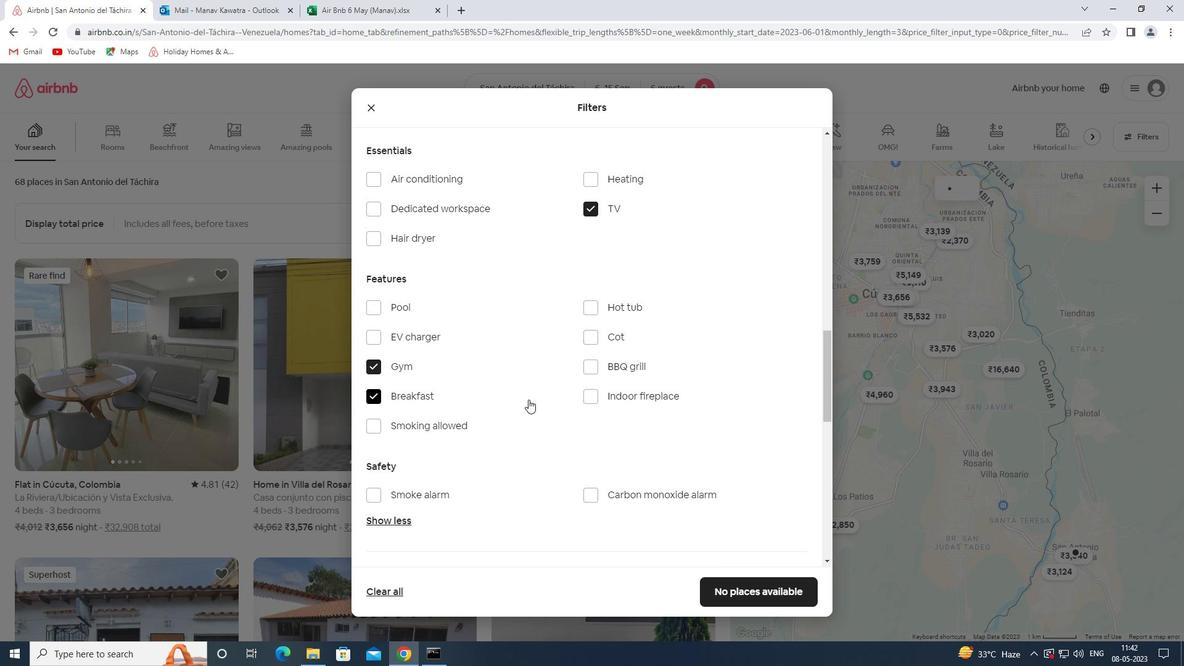
Action: Mouse scrolled (539, 399) with delta (0, 0)
Screenshot: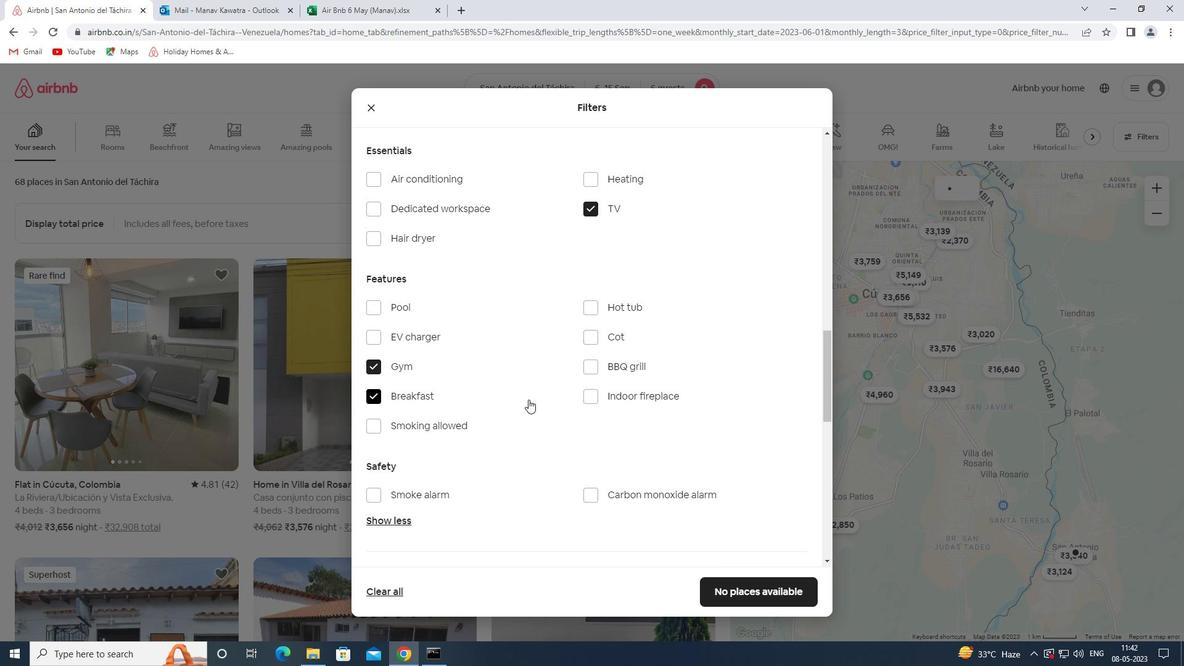 
Action: Mouse scrolled (539, 399) with delta (0, 0)
Screenshot: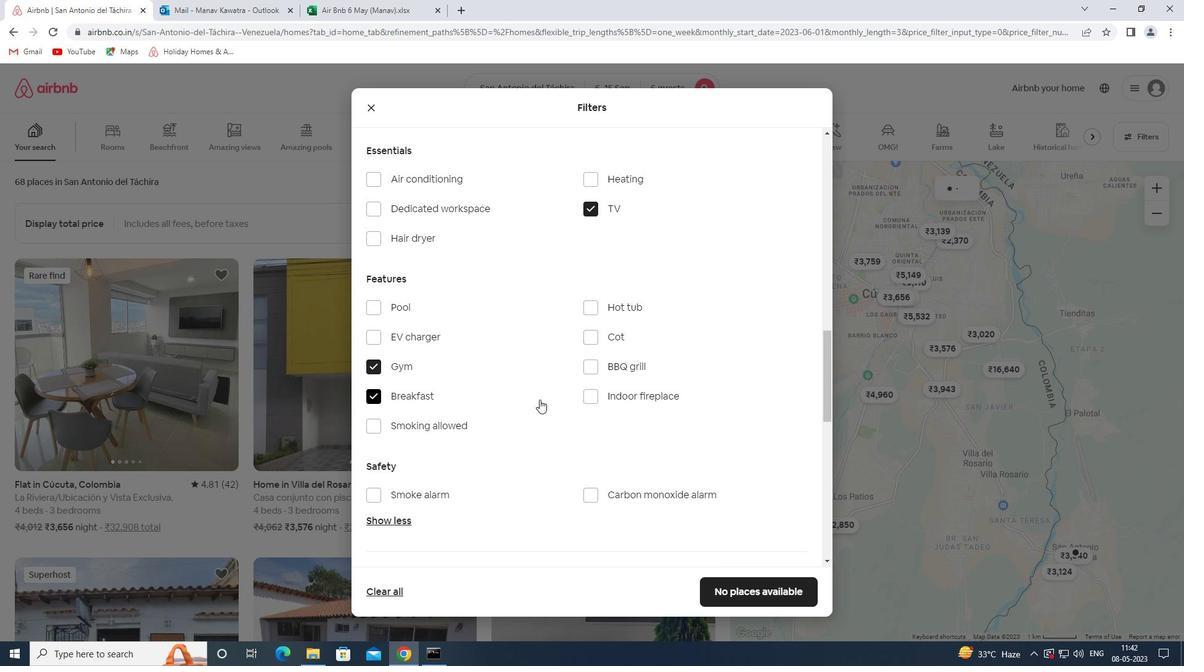 
Action: Mouse moved to (782, 293)
Screenshot: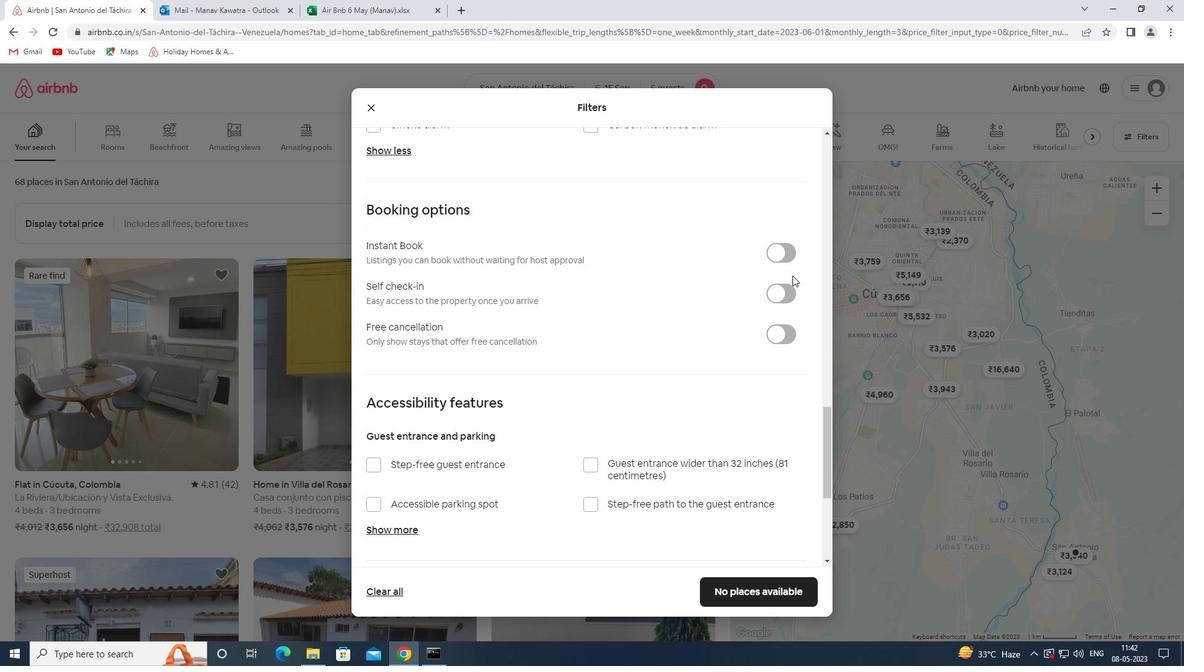 
Action: Mouse pressed left at (782, 293)
Screenshot: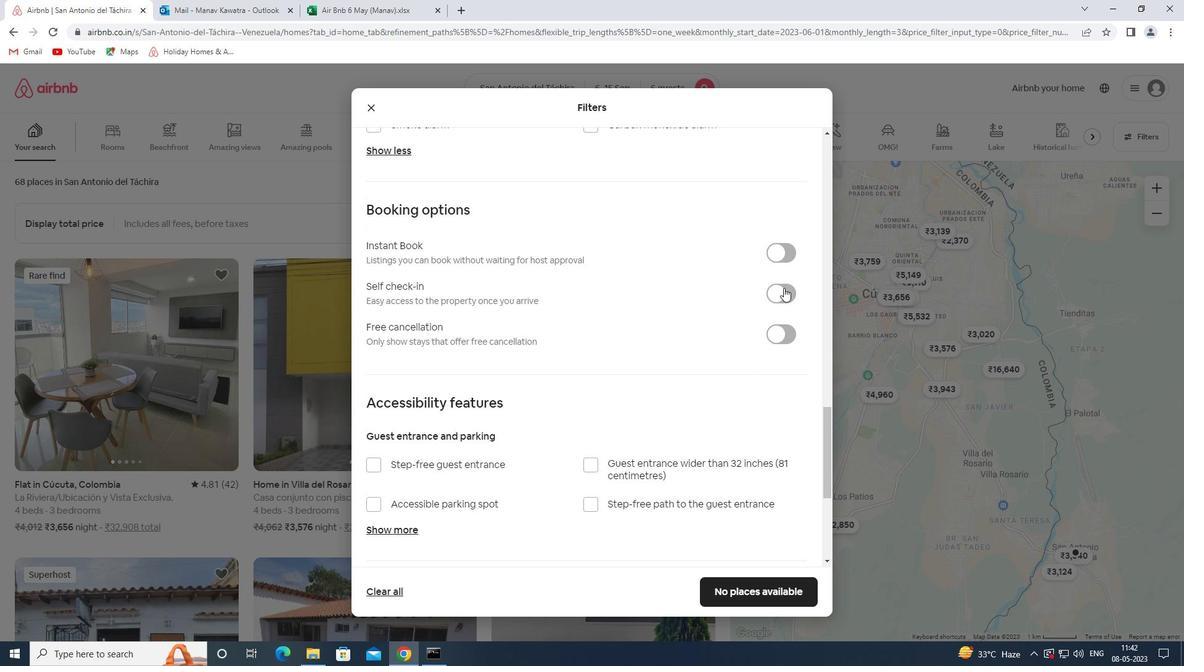 
Action: Mouse moved to (508, 398)
Screenshot: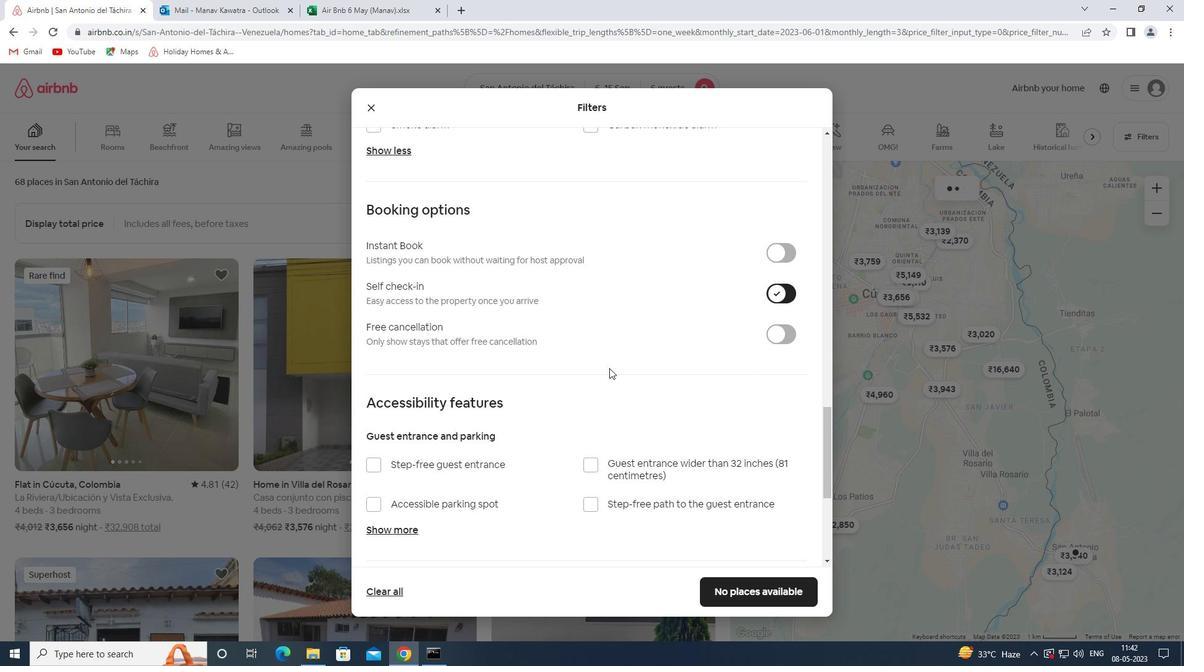 
Action: Mouse scrolled (508, 397) with delta (0, 0)
Screenshot: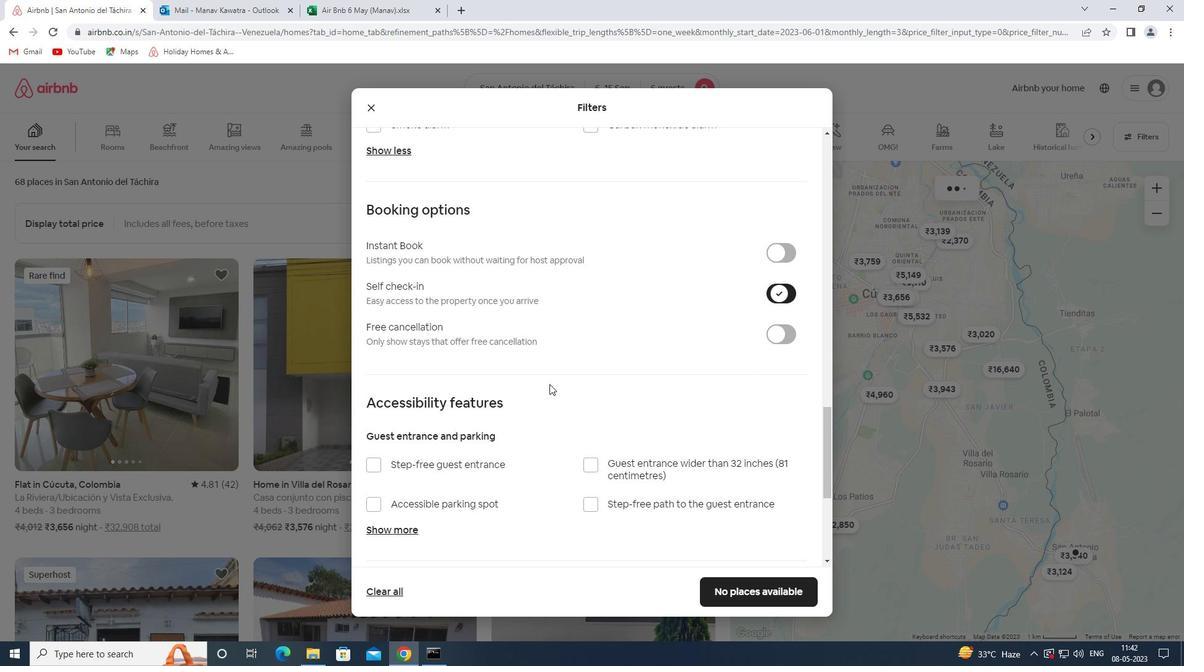 
Action: Mouse scrolled (508, 397) with delta (0, 0)
Screenshot: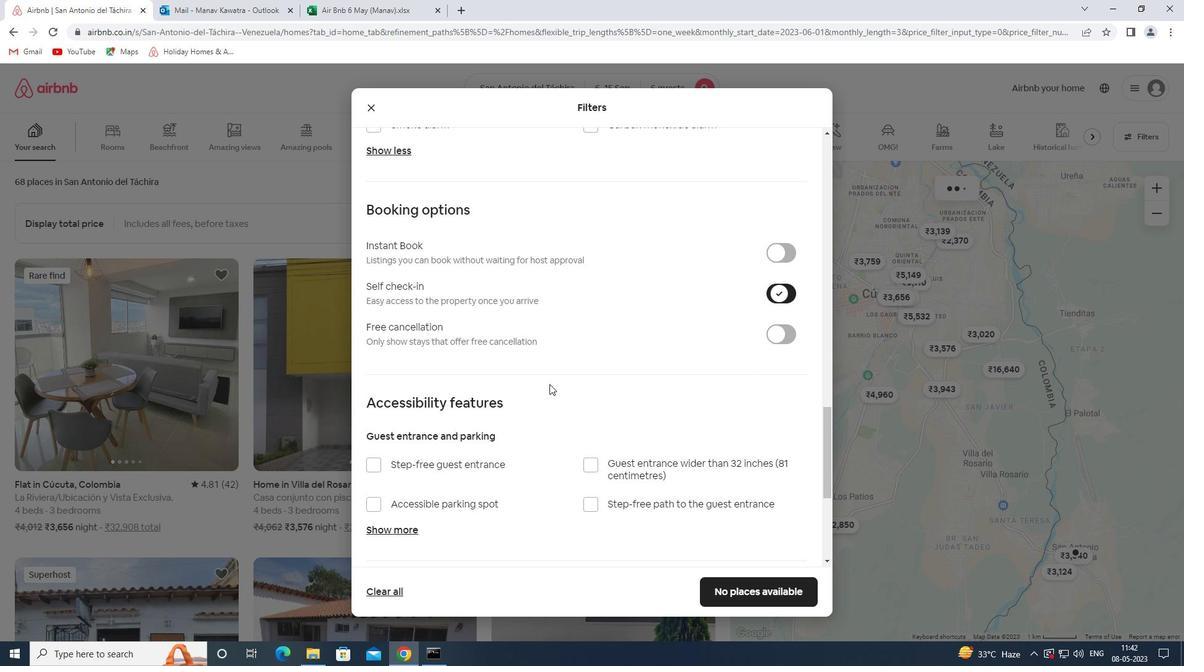 
Action: Mouse scrolled (508, 397) with delta (0, 0)
Screenshot: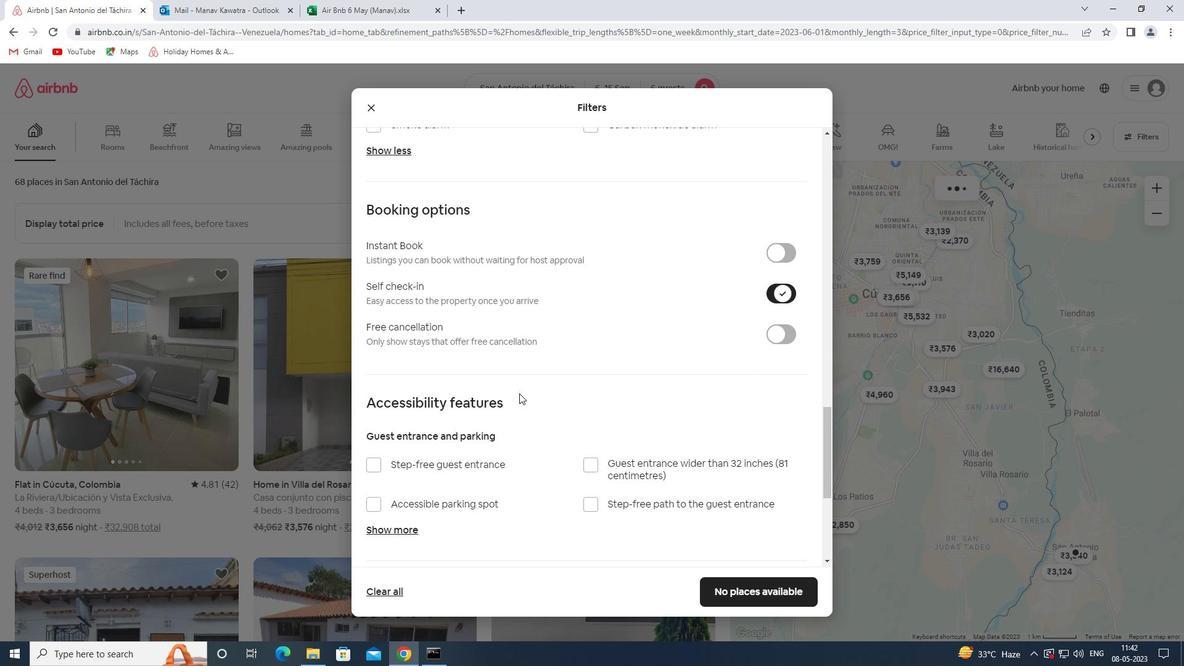 
Action: Mouse scrolled (508, 397) with delta (0, 0)
Screenshot: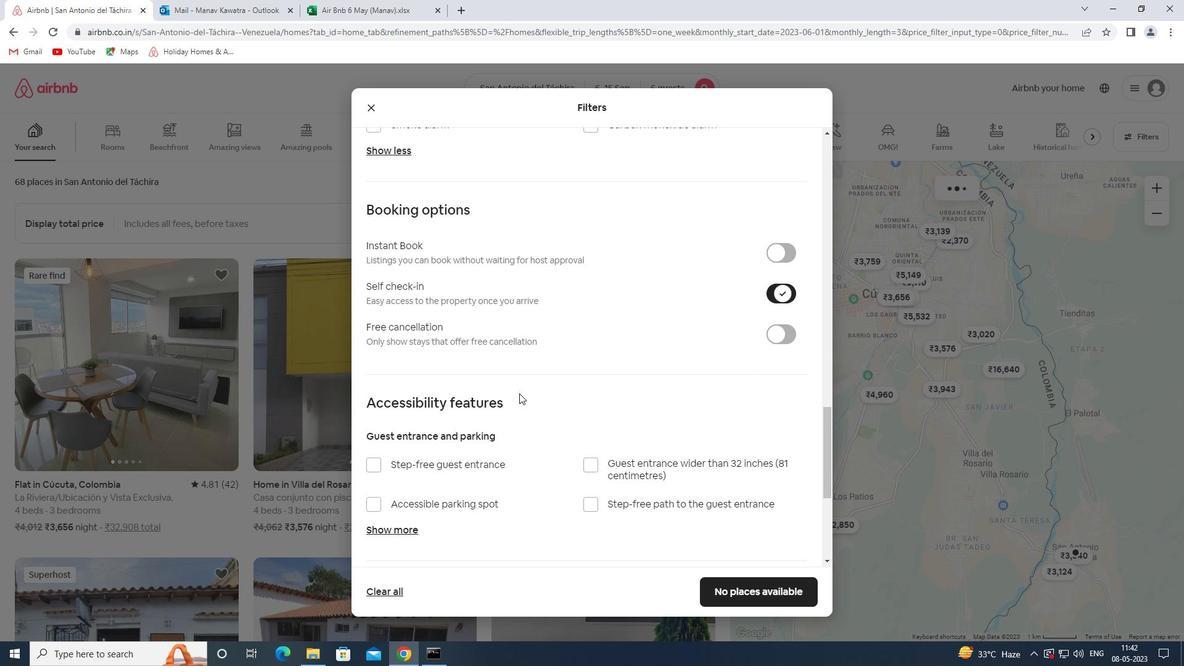 
Action: Mouse scrolled (508, 397) with delta (0, 0)
Screenshot: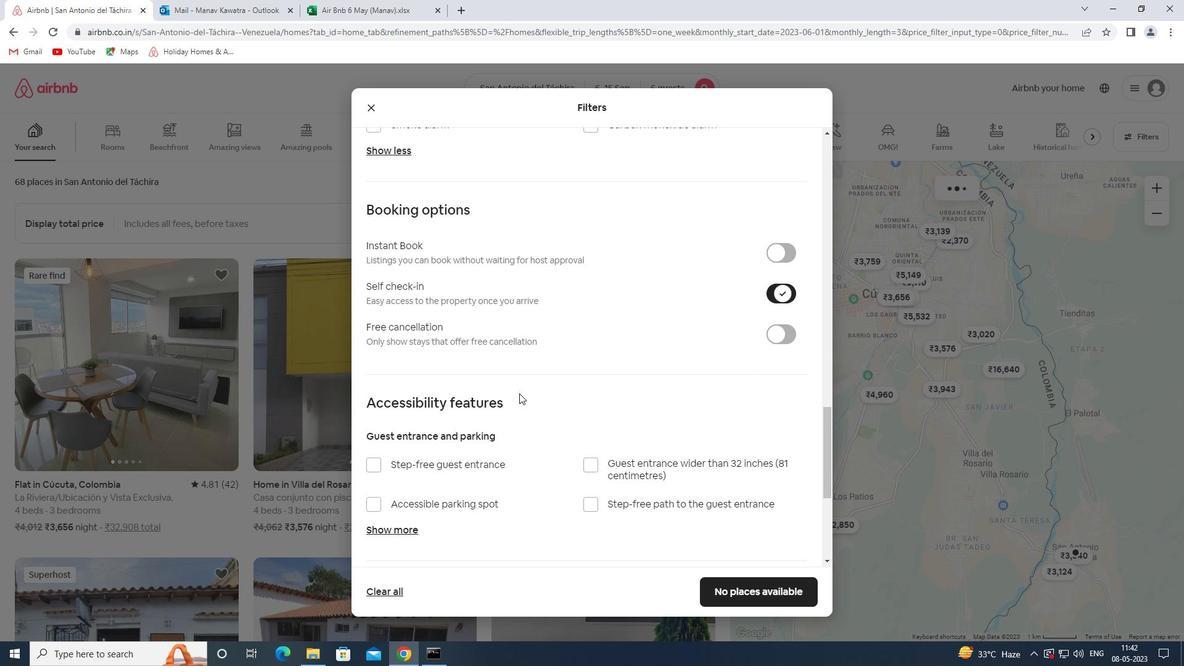 
Action: Mouse scrolled (508, 397) with delta (0, 0)
Screenshot: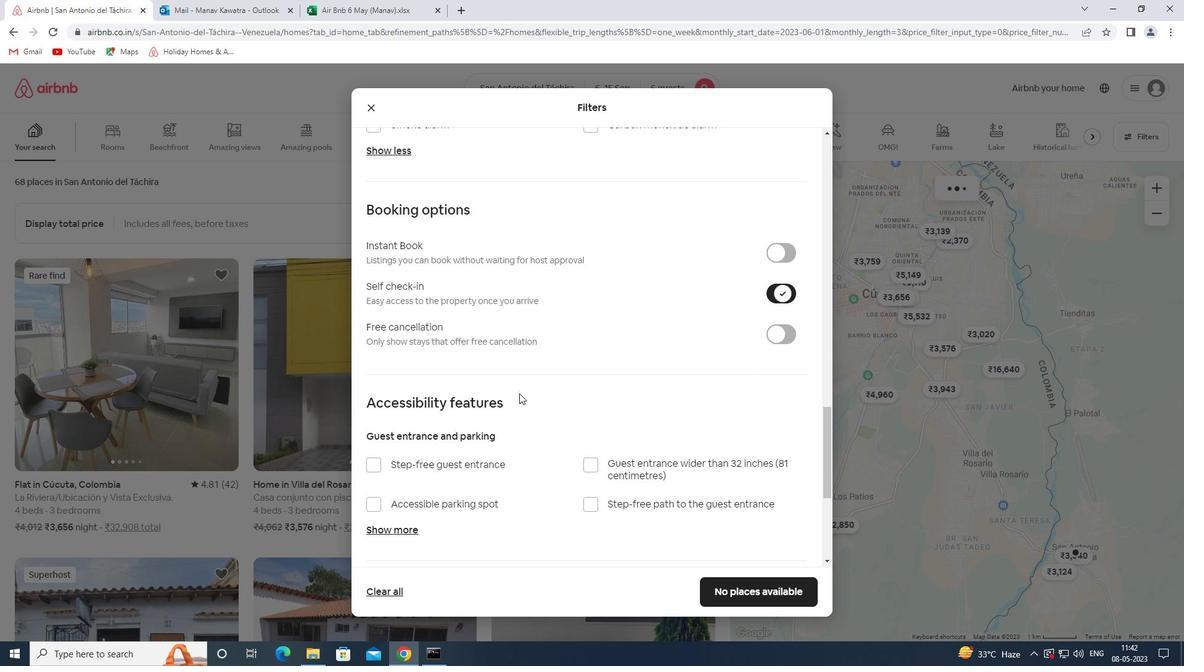 
Action: Mouse moved to (385, 479)
Screenshot: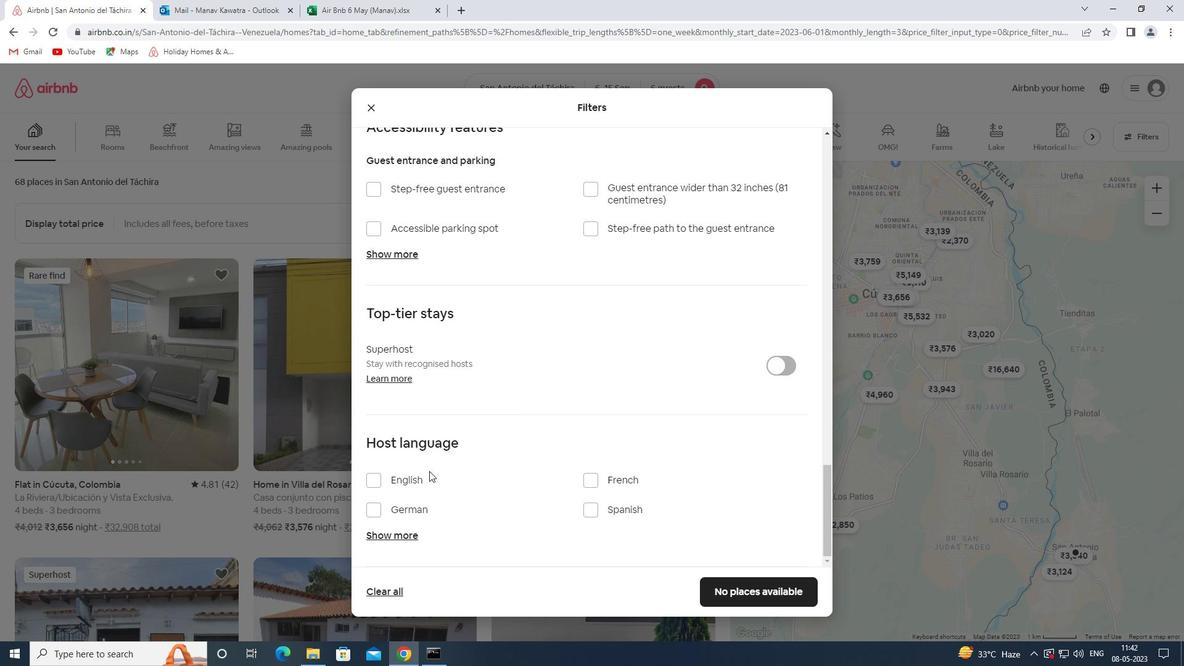 
Action: Mouse pressed left at (385, 479)
Screenshot: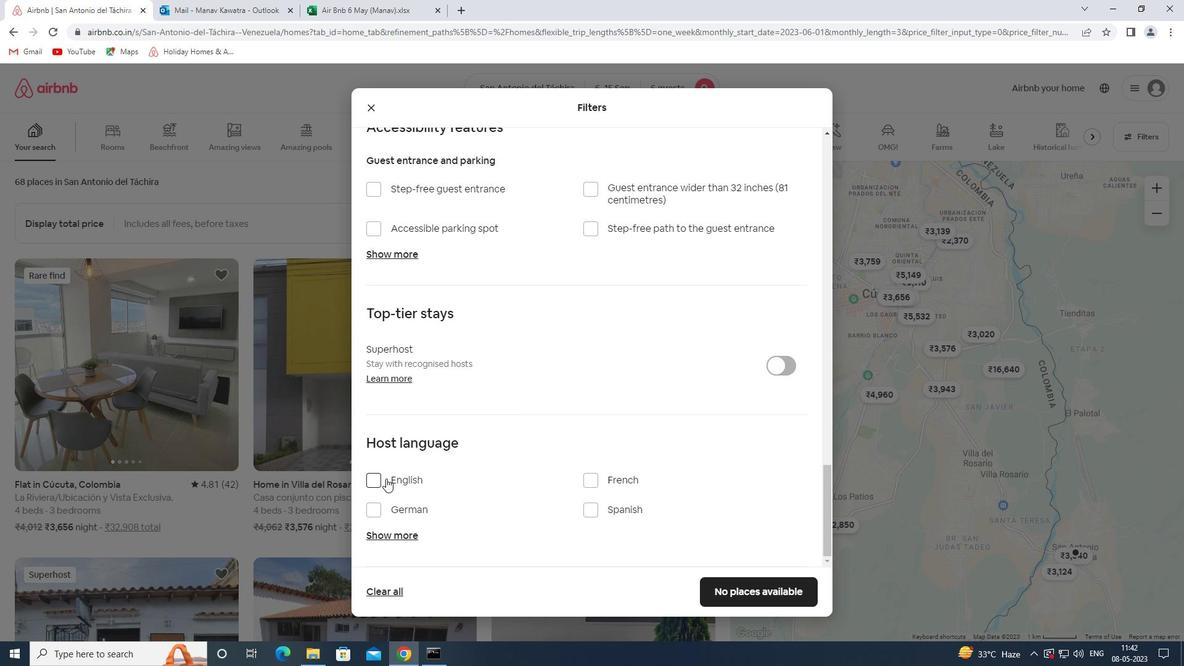 
Action: Mouse moved to (635, 436)
Screenshot: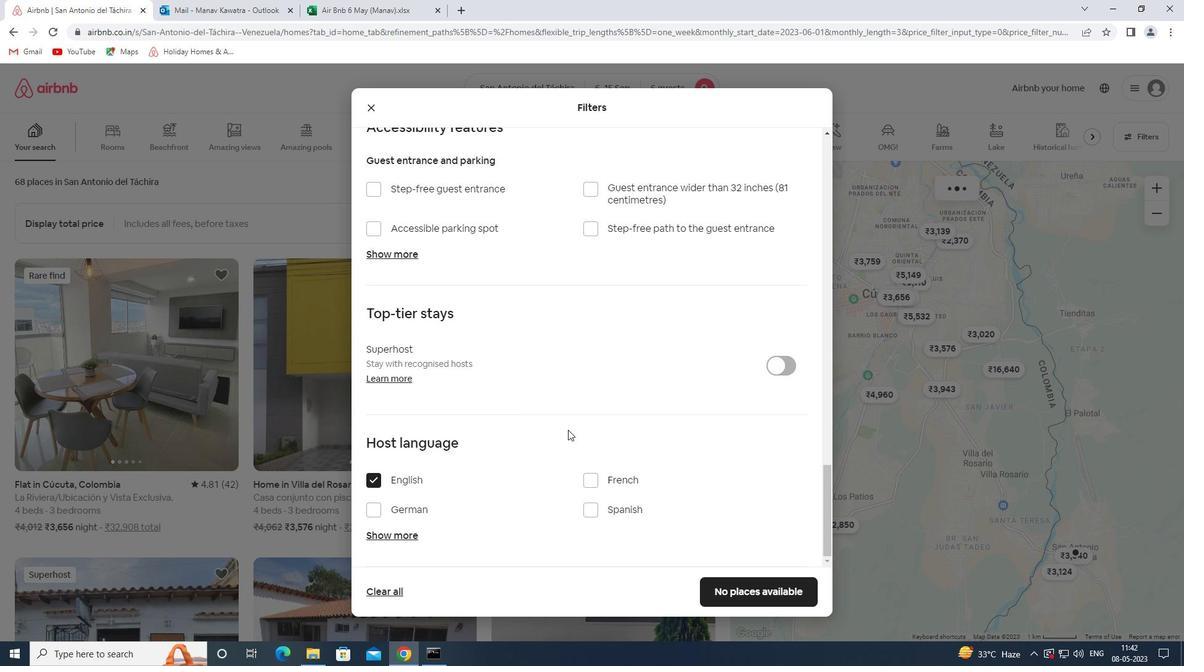 
Action: Mouse scrolled (635, 436) with delta (0, 0)
Screenshot: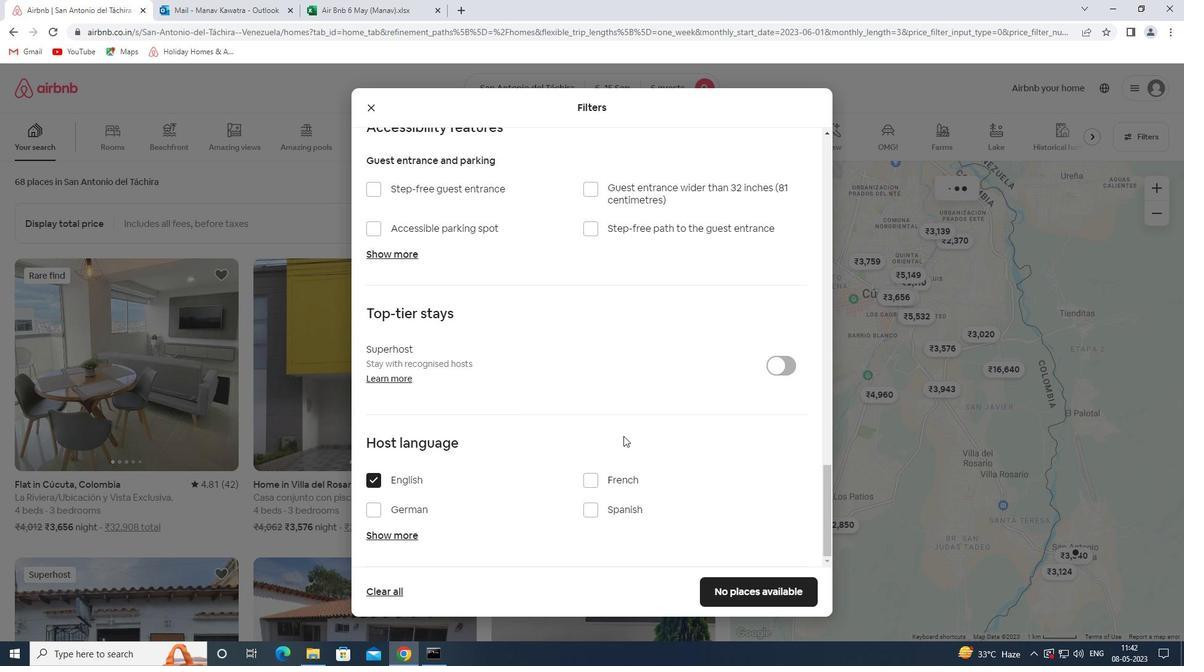 
Action: Mouse scrolled (635, 436) with delta (0, 0)
Screenshot: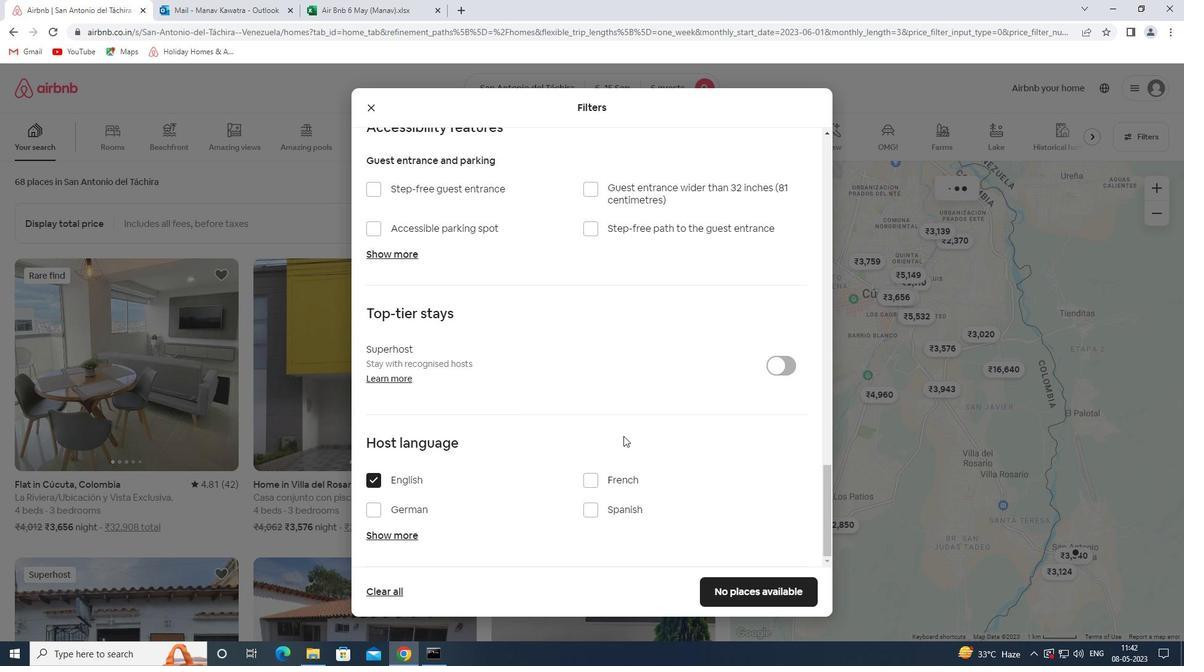 
Action: Mouse scrolled (635, 436) with delta (0, 0)
Screenshot: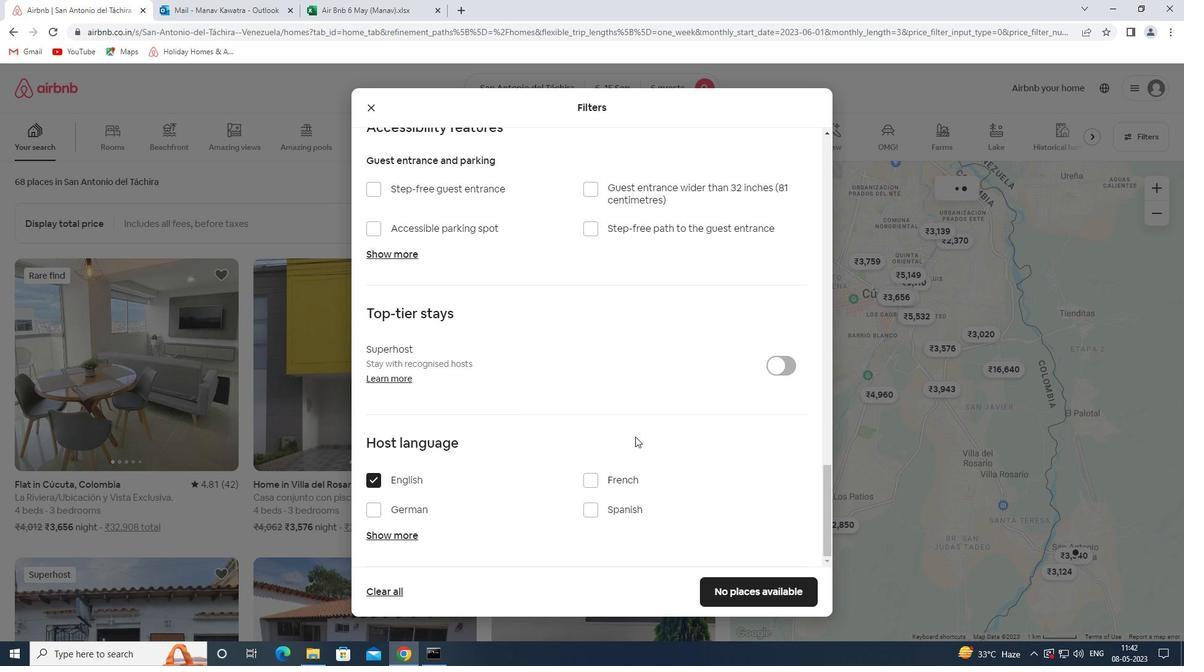 
Action: Mouse scrolled (635, 436) with delta (0, 0)
Screenshot: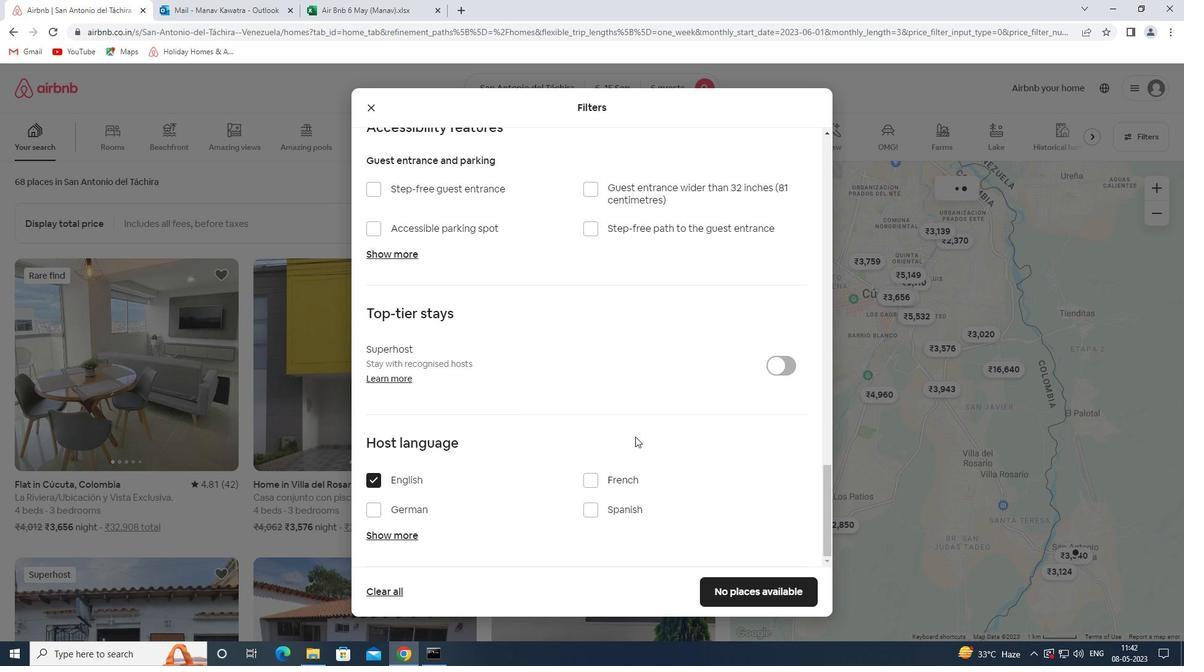
Action: Mouse scrolled (635, 436) with delta (0, 0)
Screenshot: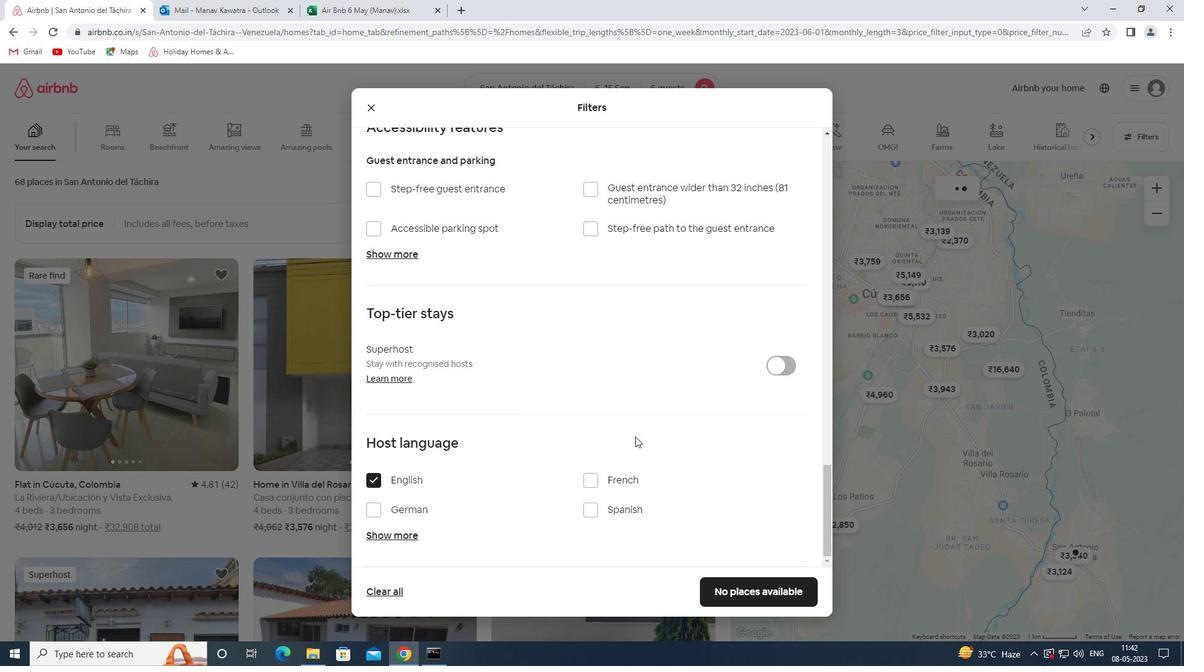 
Action: Mouse moved to (749, 587)
Screenshot: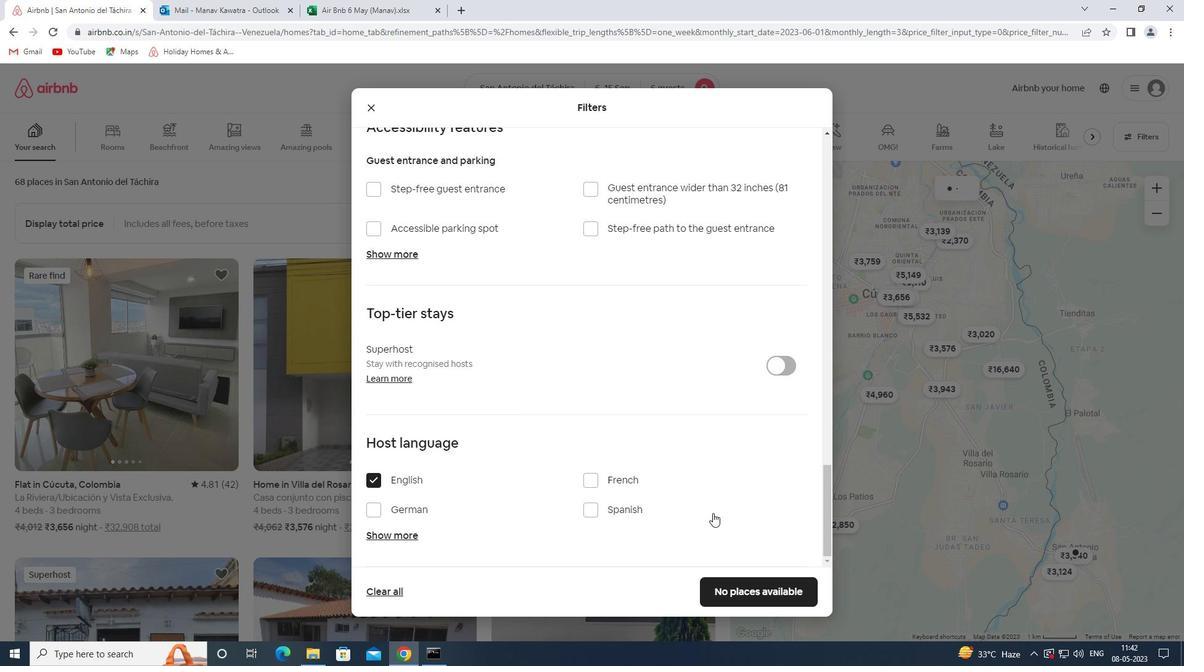 
Action: Mouse pressed left at (749, 587)
Screenshot: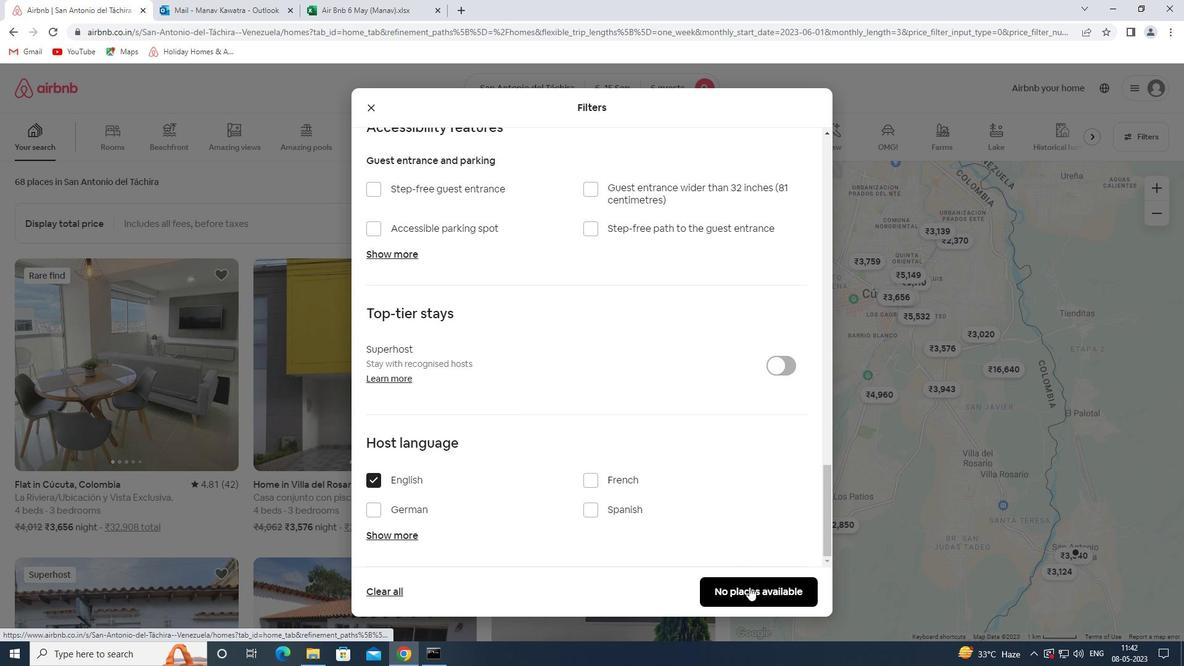 
Action: Mouse moved to (746, 586)
Screenshot: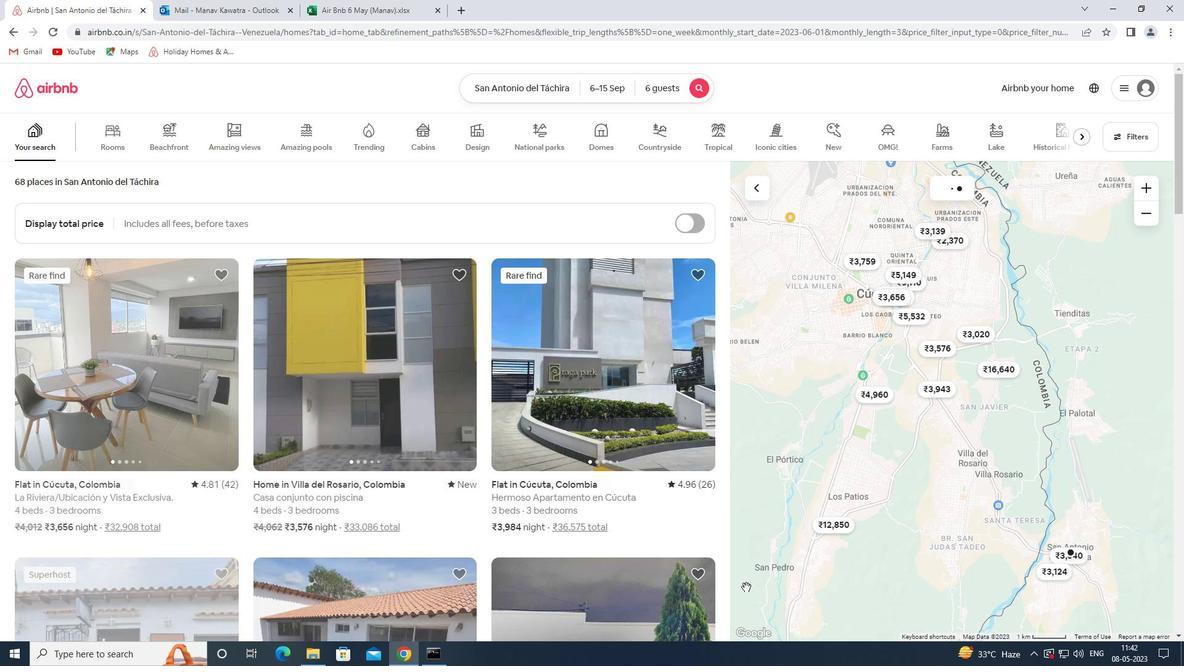 
